 Task: Explore Airbnb accommodation in Harper, Liberia from 10th December, 2023 to 25th December, 2023 for 3 adults, 1 child. Place can be shared room with 2 bedrooms having 3 beds and 2 bathrooms. Property type can be guest house. Amenities needed are: wifi, TV, free parkinig on premises, gym, breakfast. Booking option can be shelf check-in. Look for 3 properties as per requirement.
Action: Mouse pressed left at (516, 112)
Screenshot: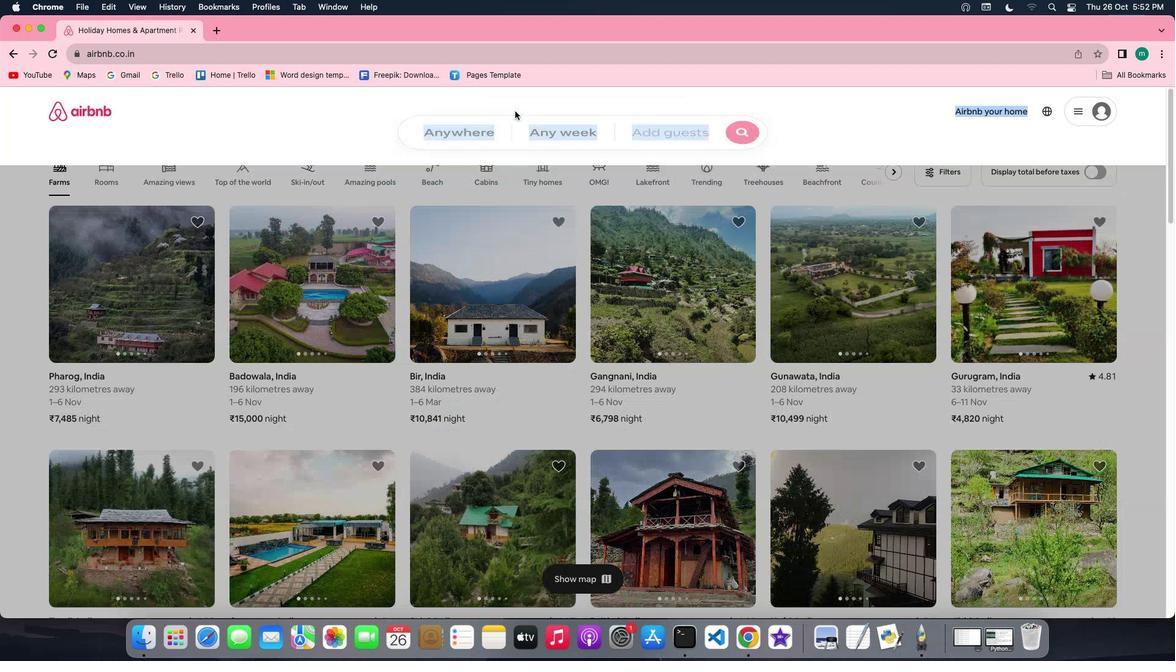 
Action: Mouse moved to (442, 162)
Screenshot: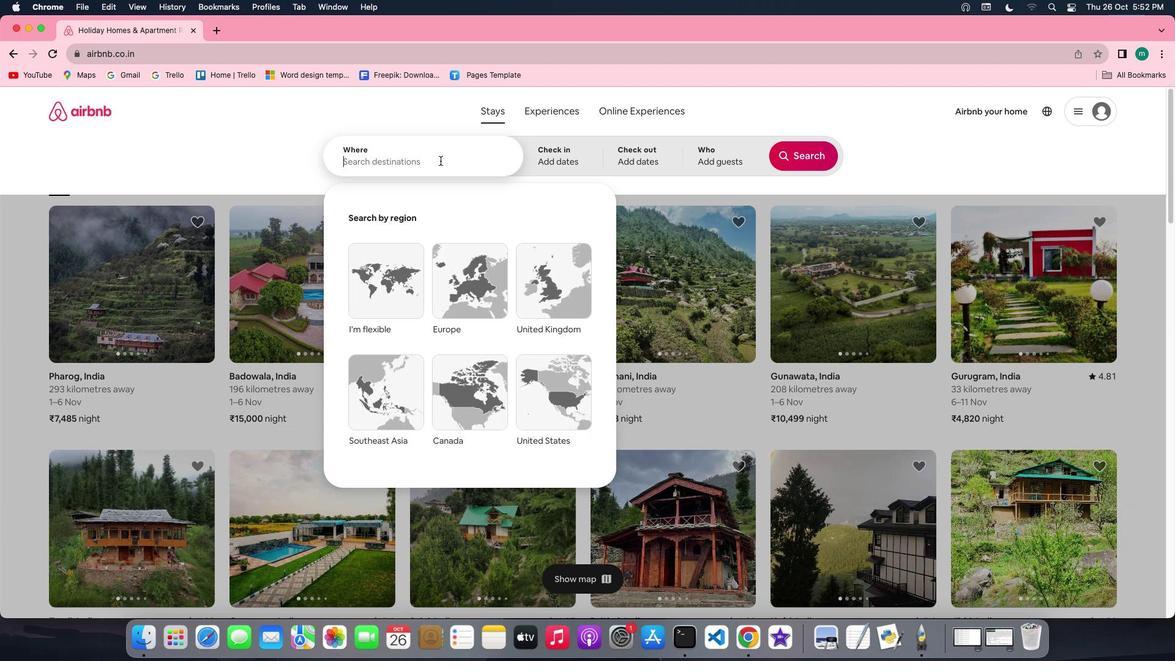 
Action: Mouse pressed left at (442, 162)
Screenshot: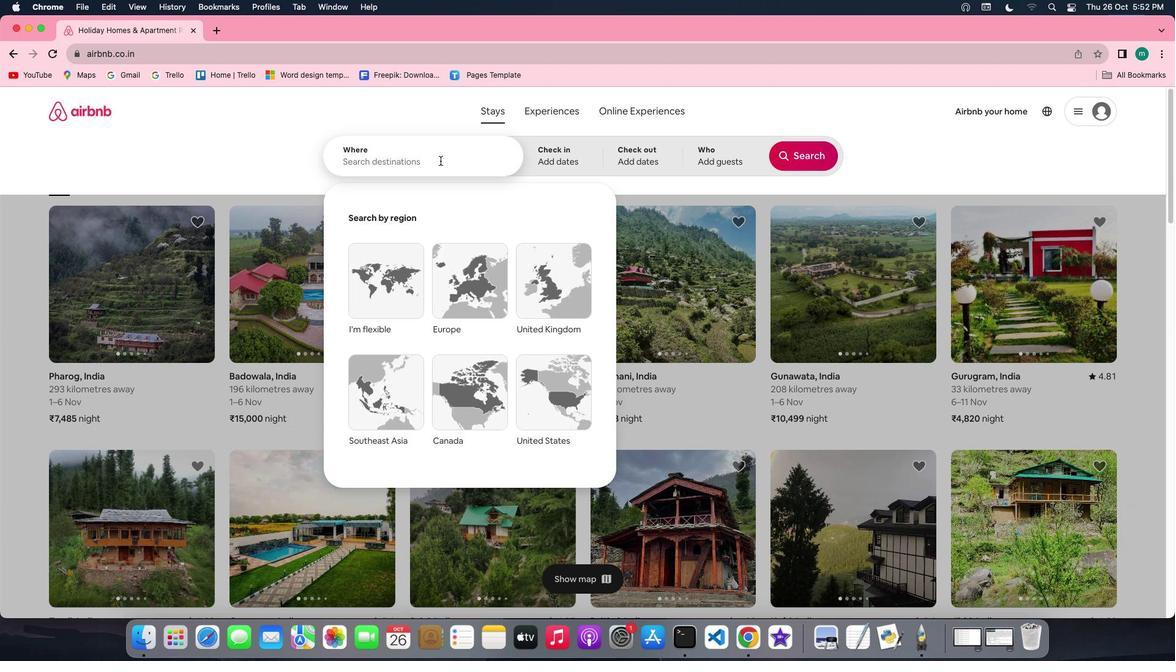 
Action: Key pressed Key.shift'H''a''r''p''e''r'','Key.spaceKey.shift'L''i''b''e''r''i''a'
Screenshot: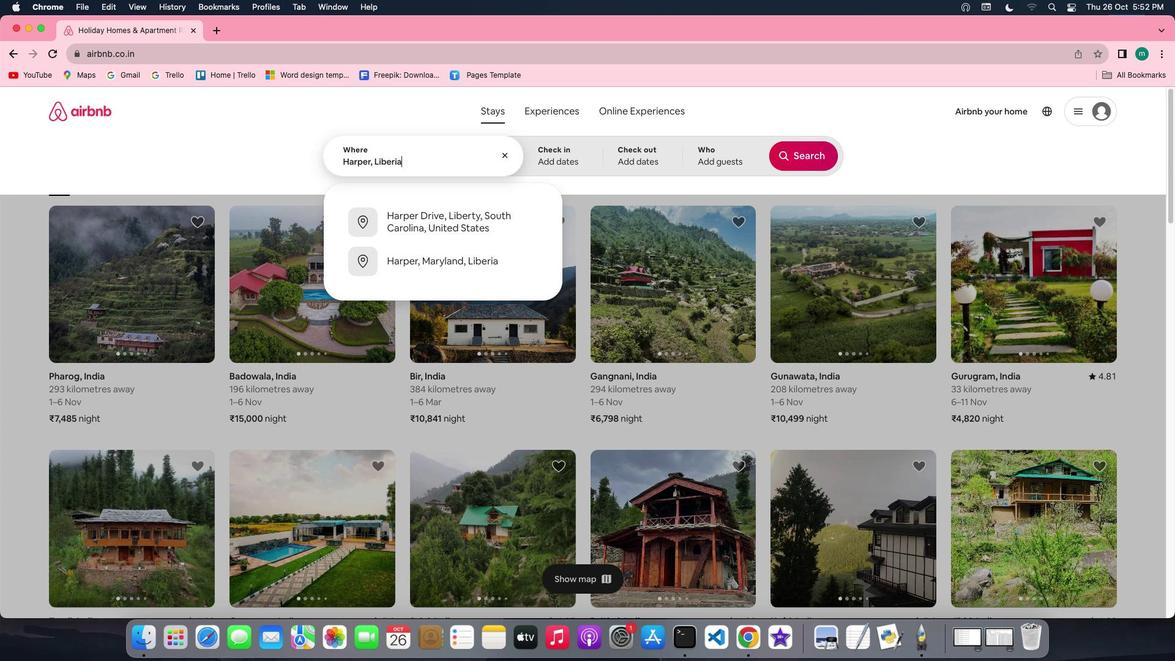 
Action: Mouse moved to (573, 144)
Screenshot: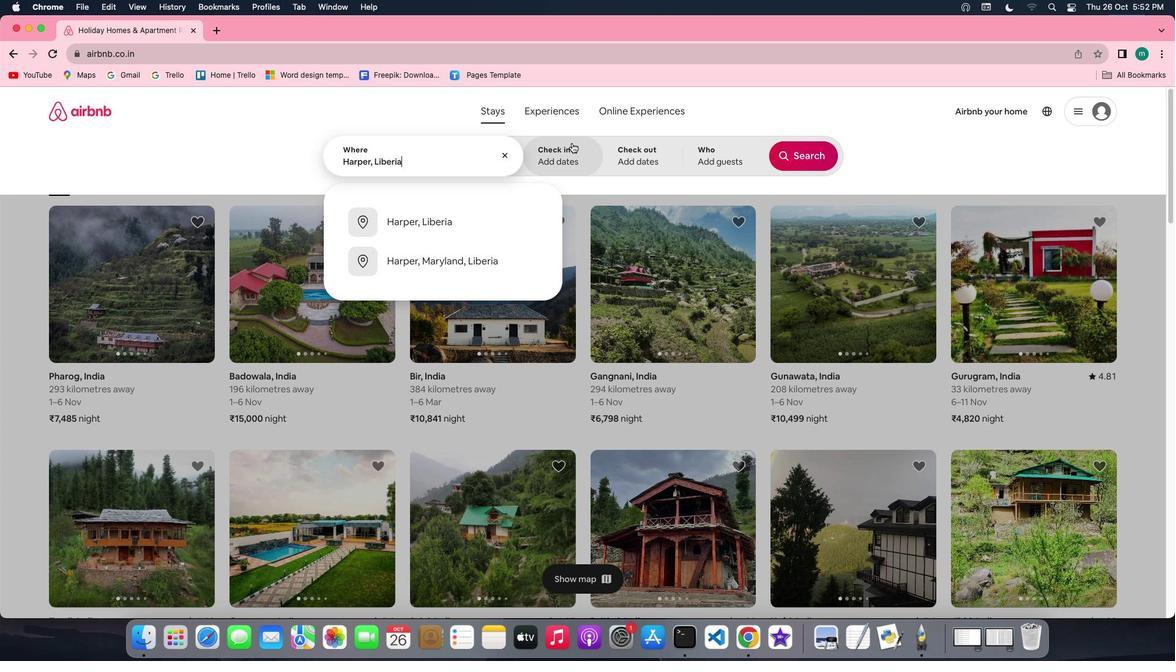 
Action: Mouse pressed left at (573, 144)
Screenshot: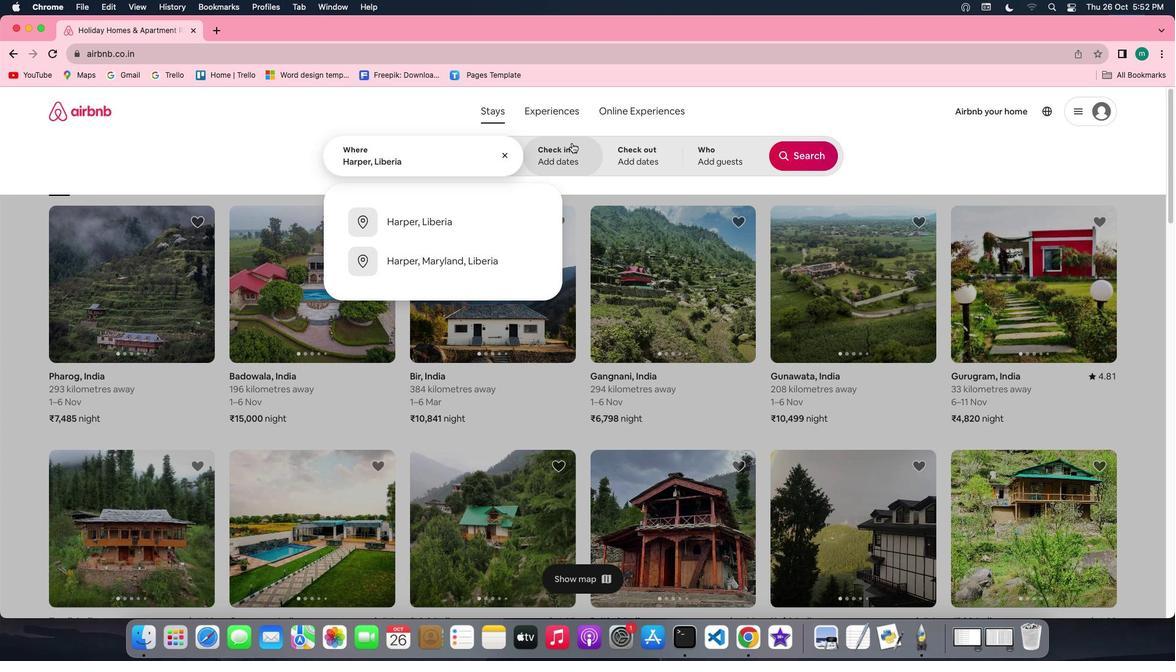 
Action: Mouse moved to (805, 258)
Screenshot: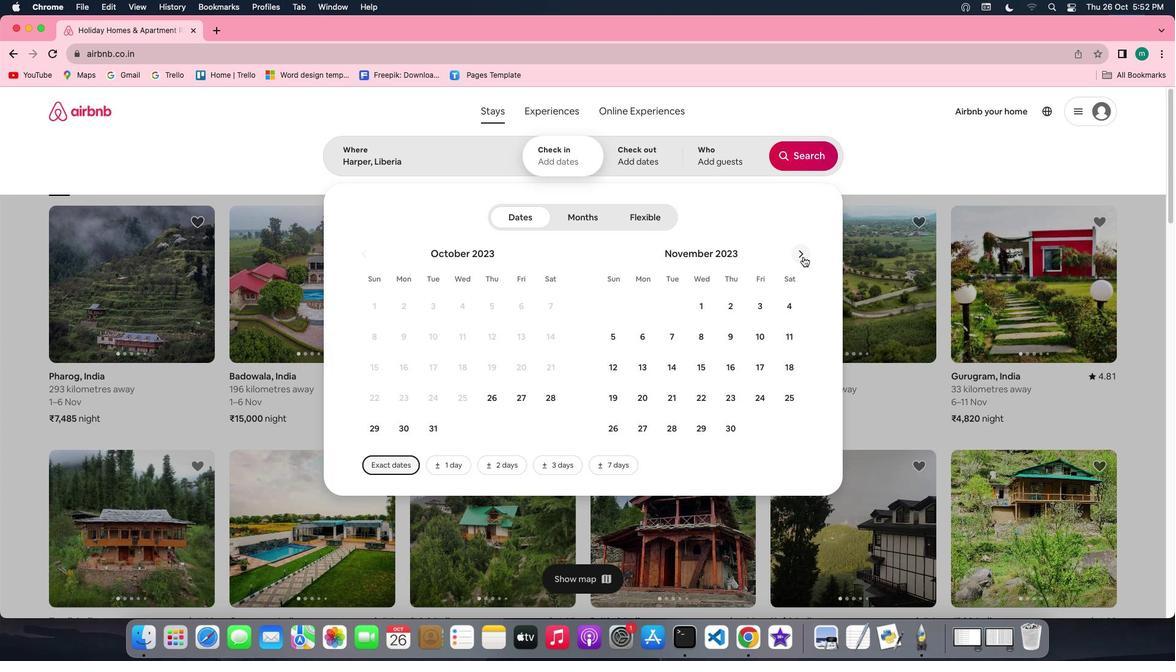 
Action: Mouse pressed left at (805, 258)
Screenshot: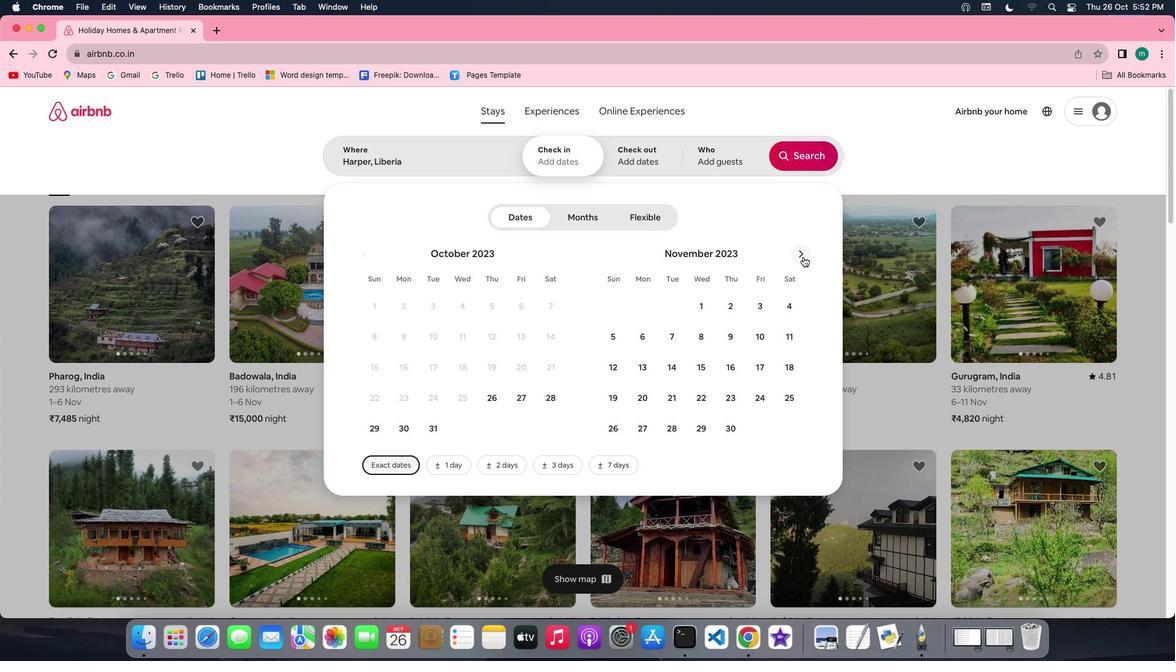 
Action: Mouse moved to (615, 366)
Screenshot: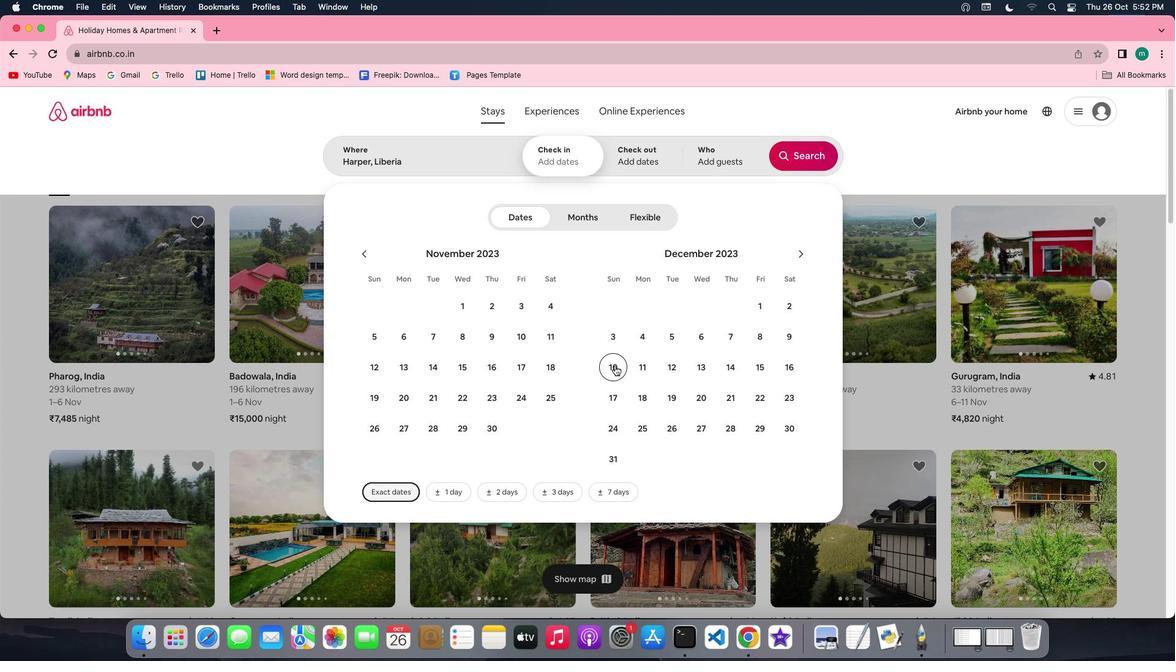 
Action: Mouse pressed left at (615, 366)
Screenshot: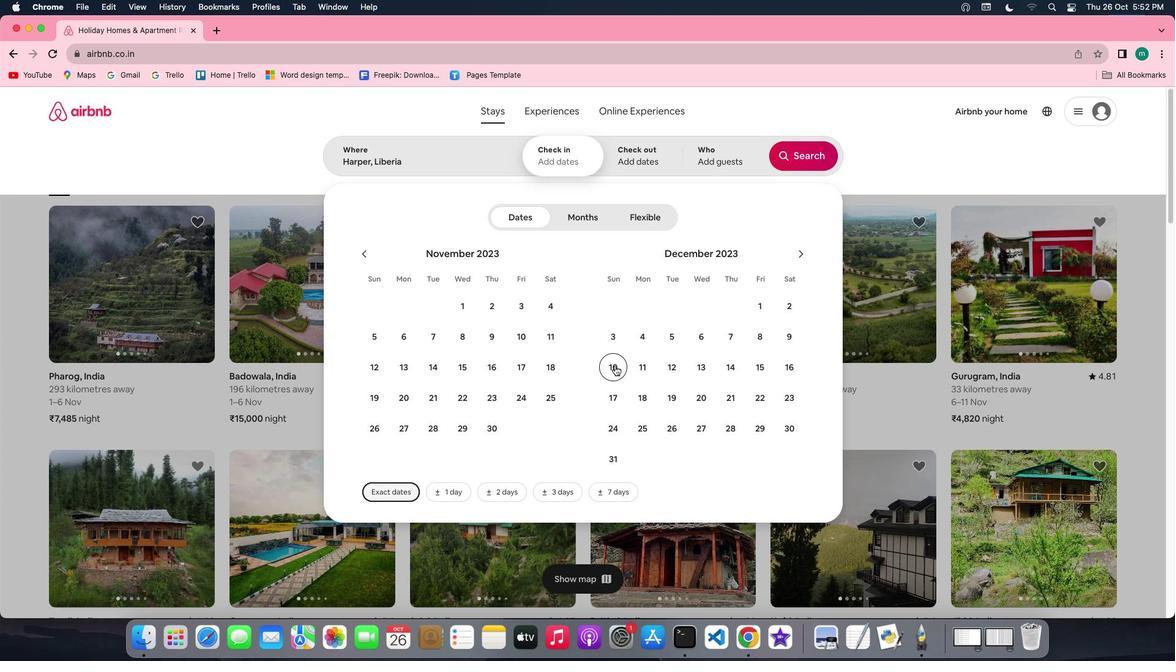 
Action: Mouse moved to (641, 431)
Screenshot: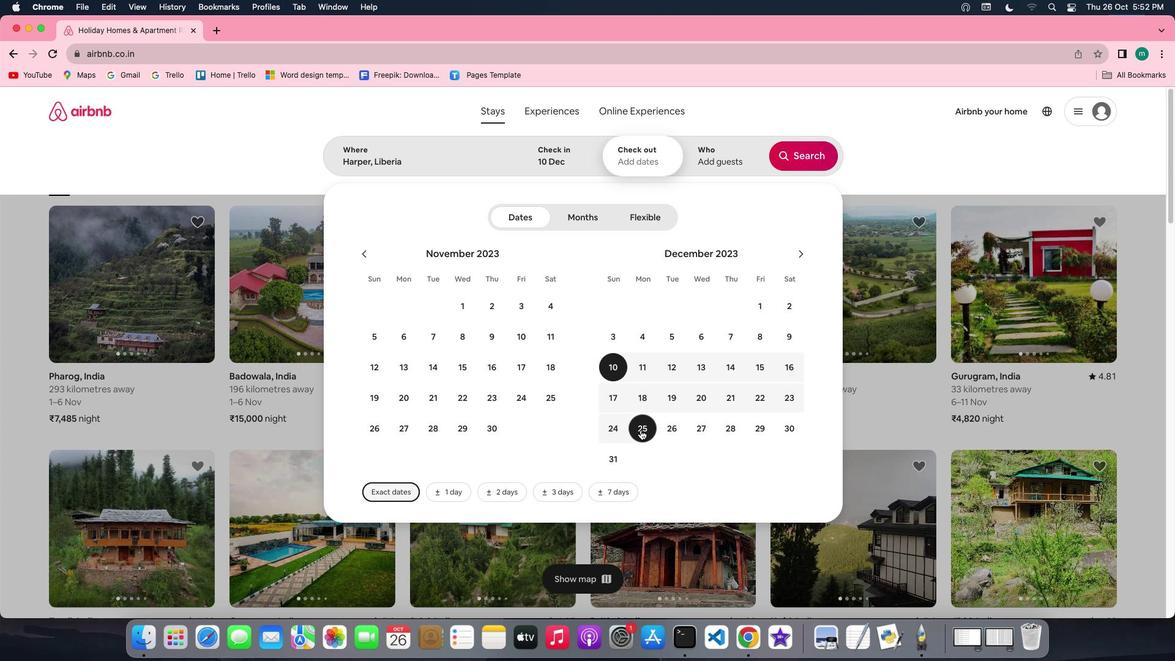 
Action: Mouse pressed left at (641, 431)
Screenshot: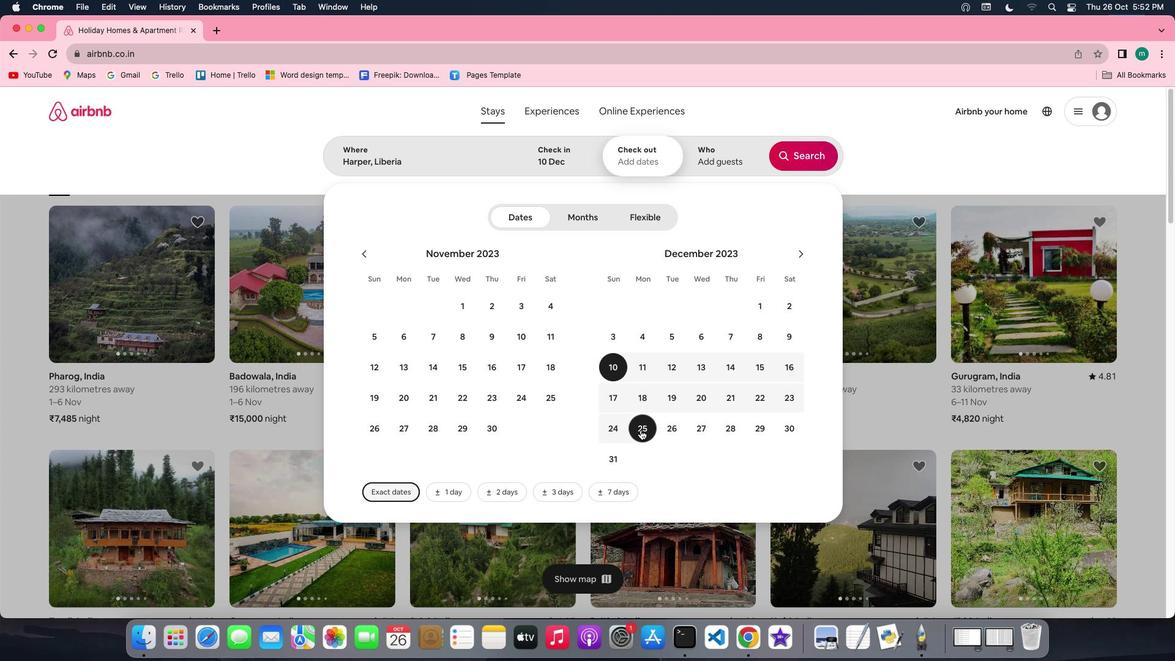 
Action: Mouse moved to (724, 154)
Screenshot: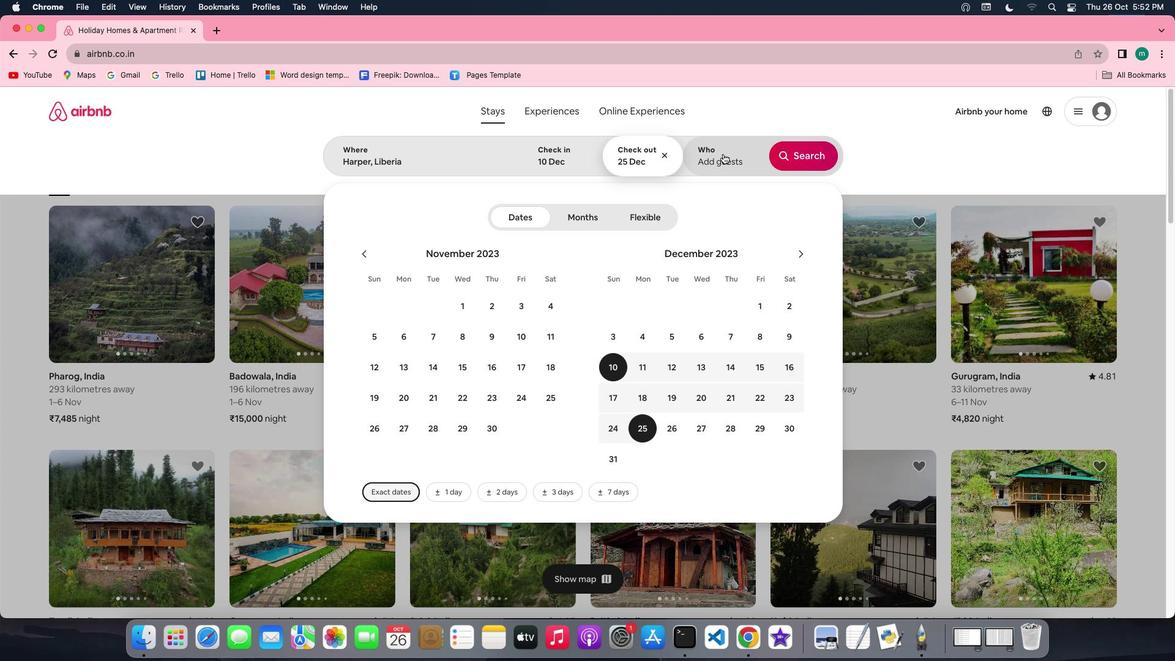 
Action: Mouse pressed left at (724, 154)
Screenshot: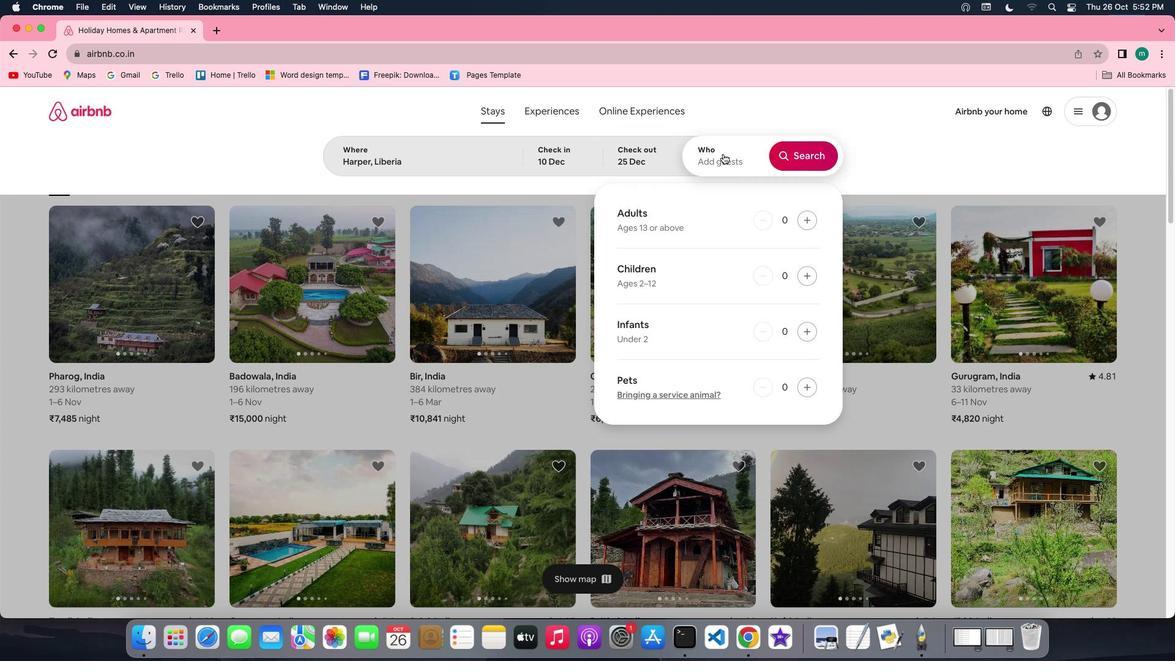 
Action: Mouse moved to (808, 224)
Screenshot: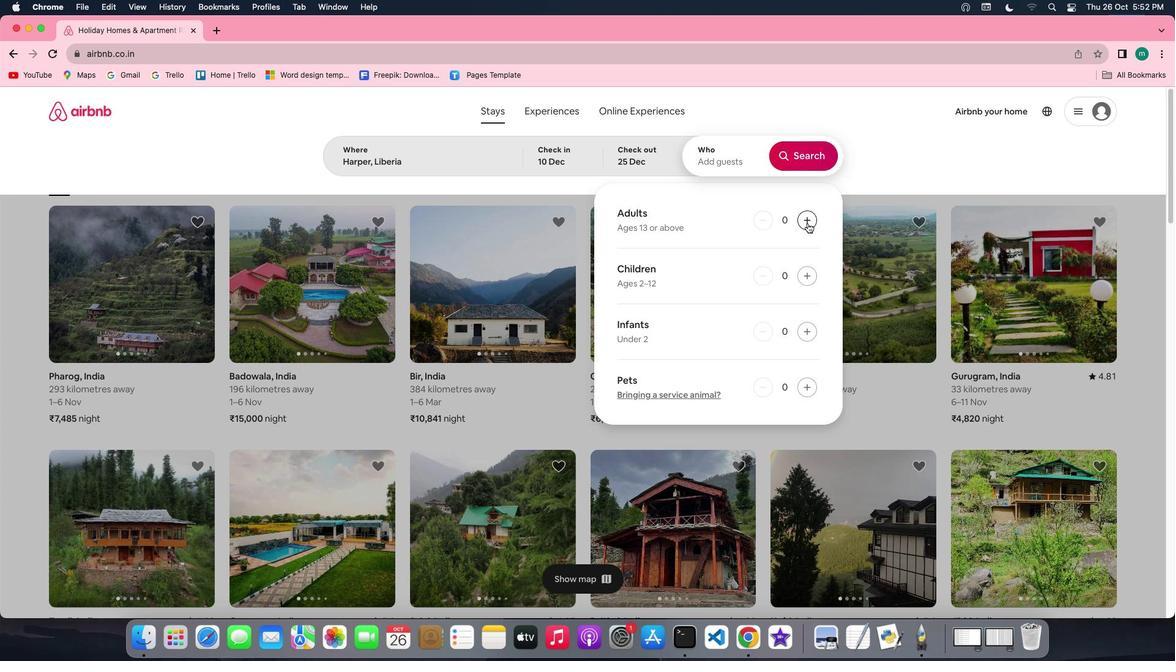 
Action: Mouse pressed left at (808, 224)
Screenshot: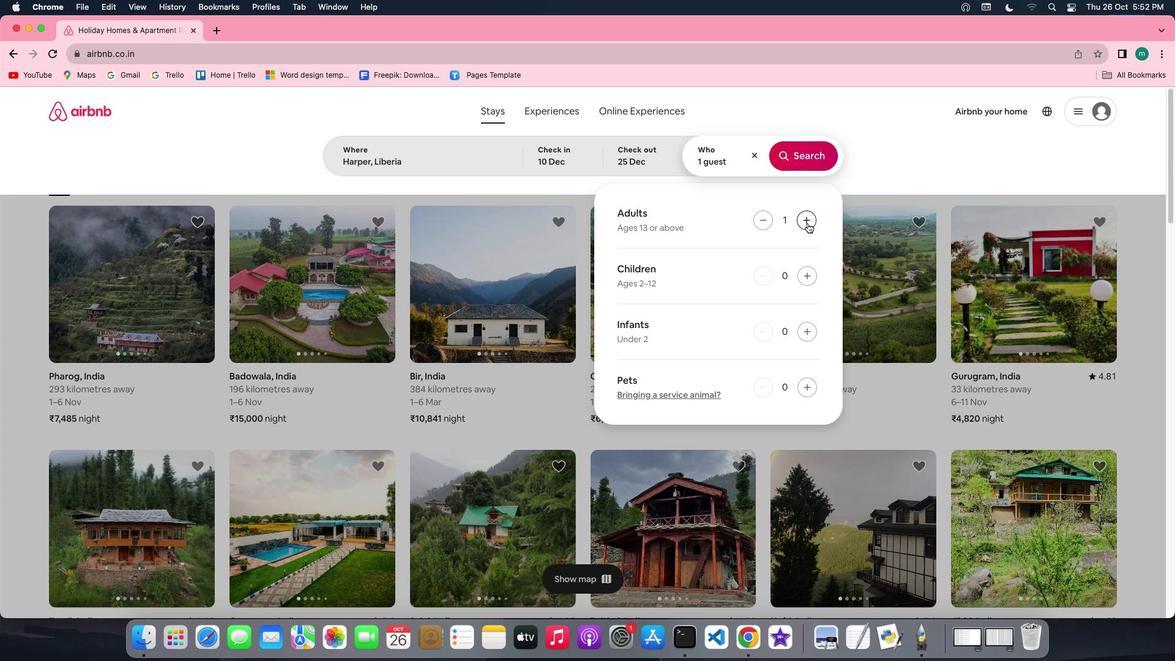 
Action: Mouse moved to (808, 224)
Screenshot: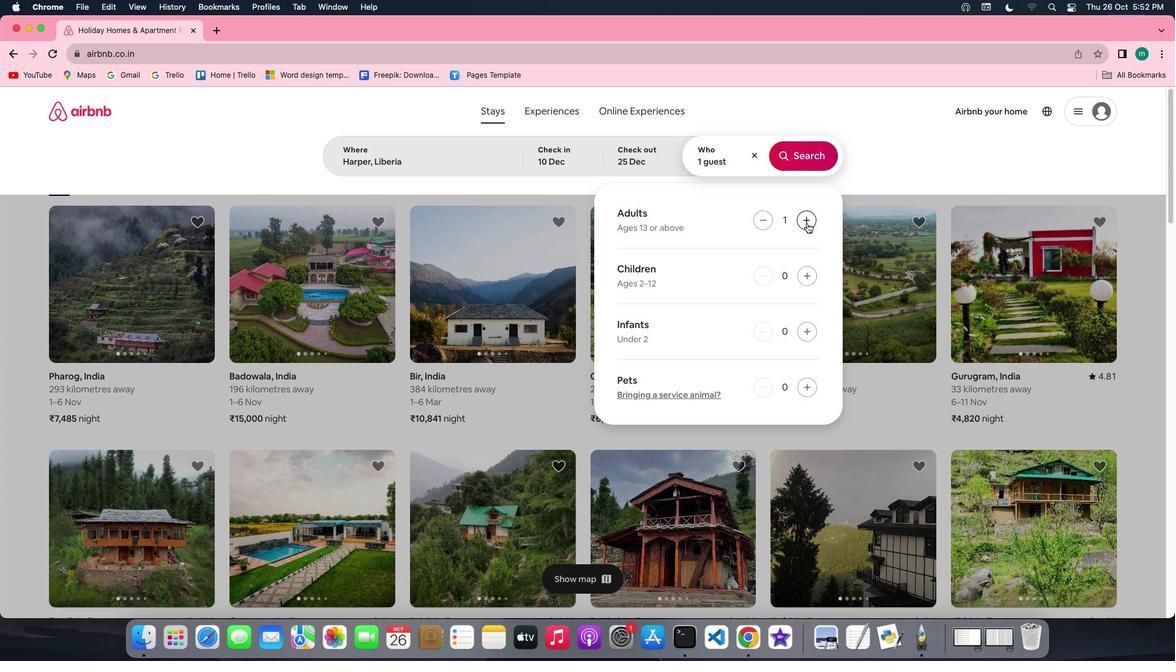 
Action: Mouse pressed left at (808, 224)
Screenshot: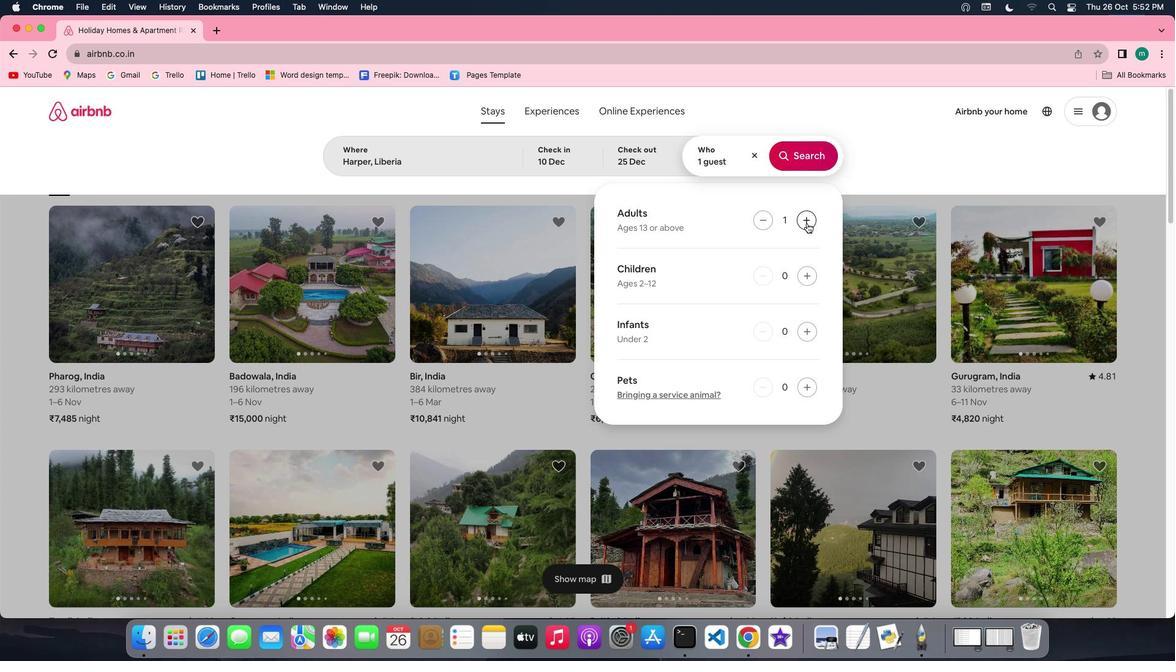 
Action: Mouse pressed left at (808, 224)
Screenshot: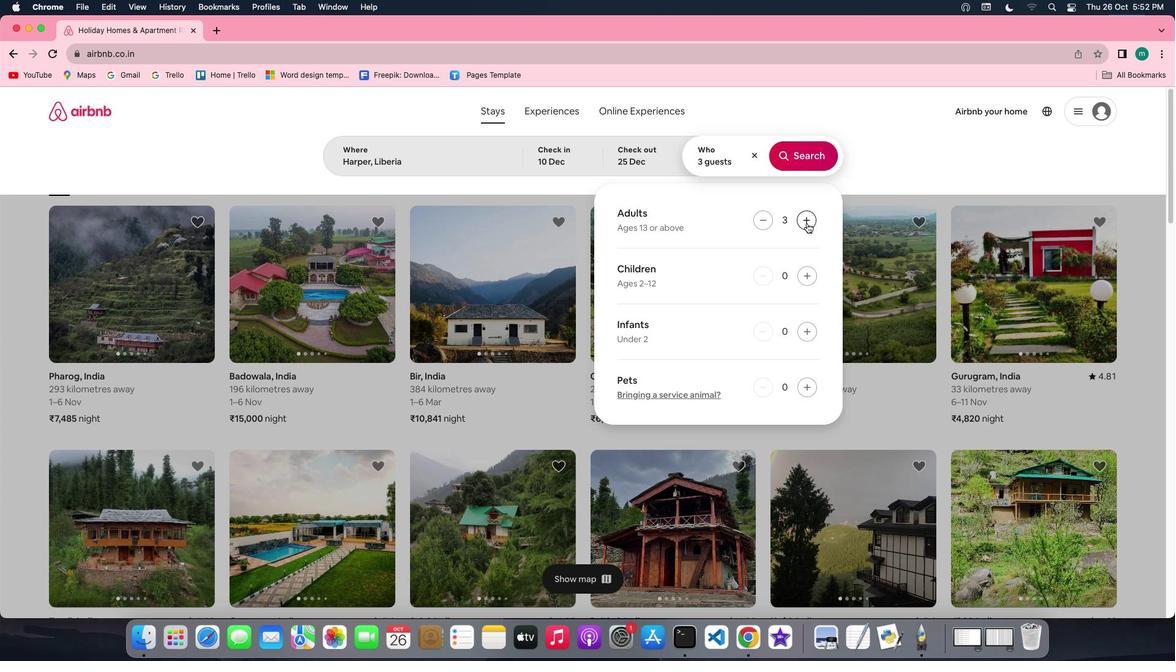 
Action: Mouse moved to (806, 277)
Screenshot: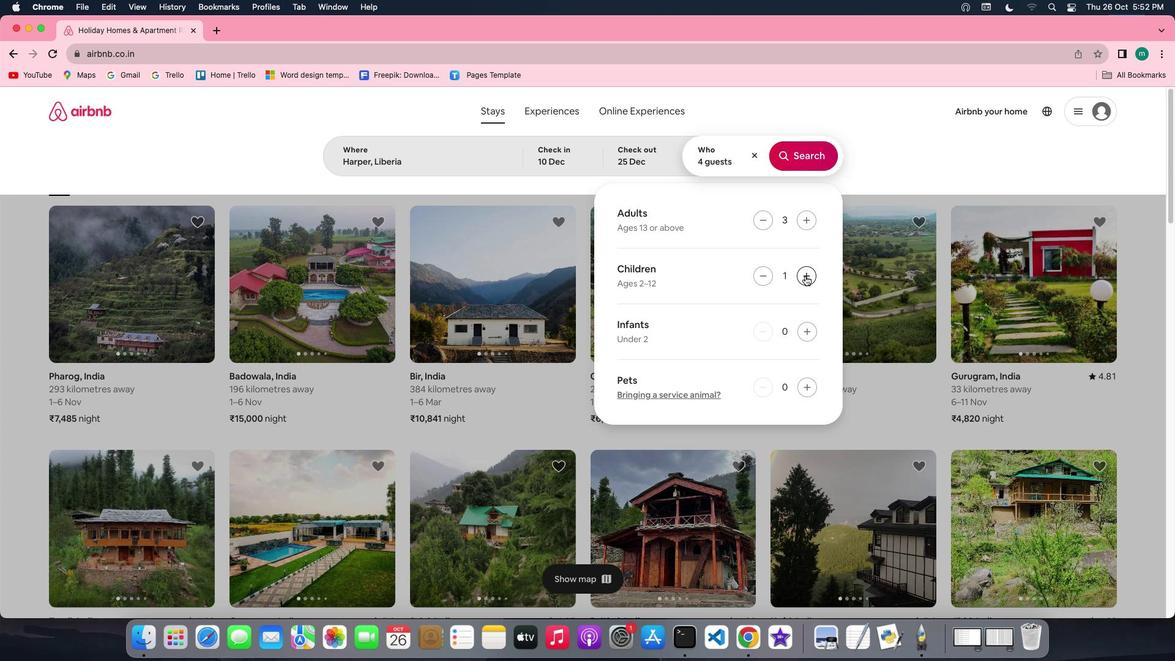 
Action: Mouse pressed left at (806, 277)
Screenshot: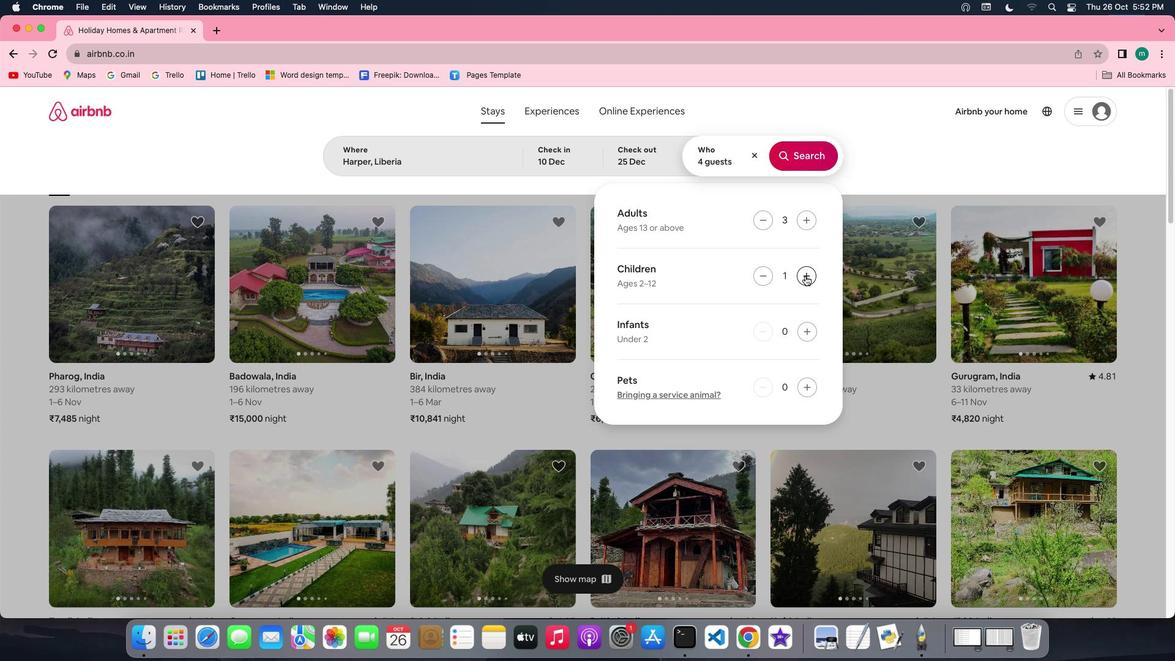 
Action: Mouse moved to (816, 162)
Screenshot: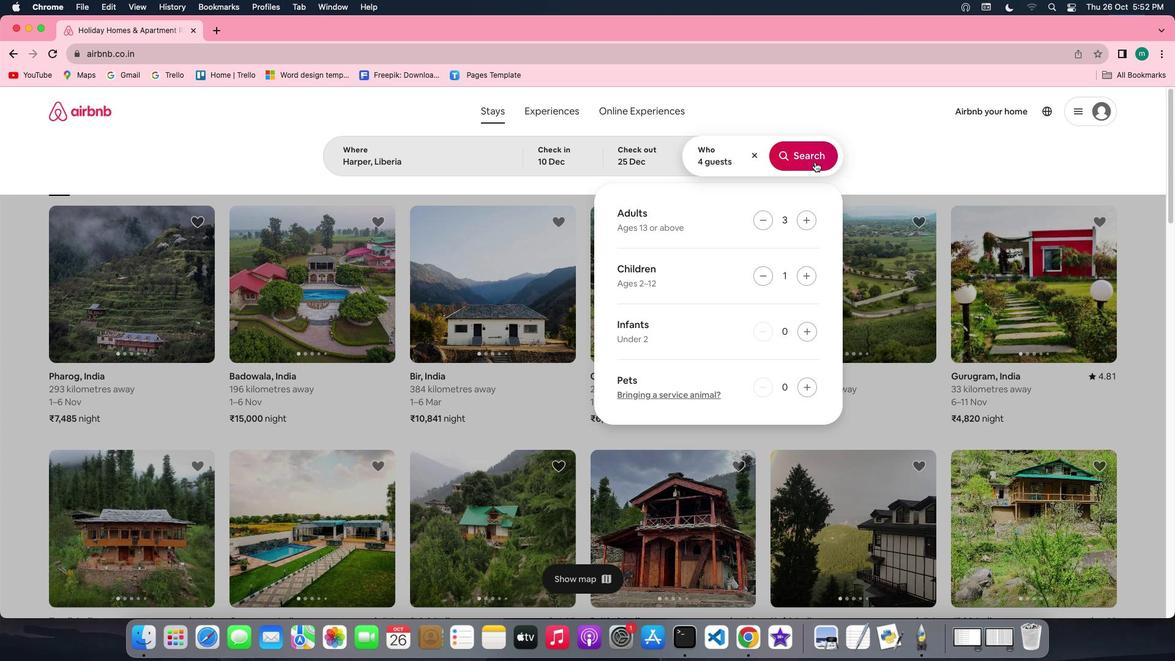 
Action: Mouse pressed left at (816, 162)
Screenshot: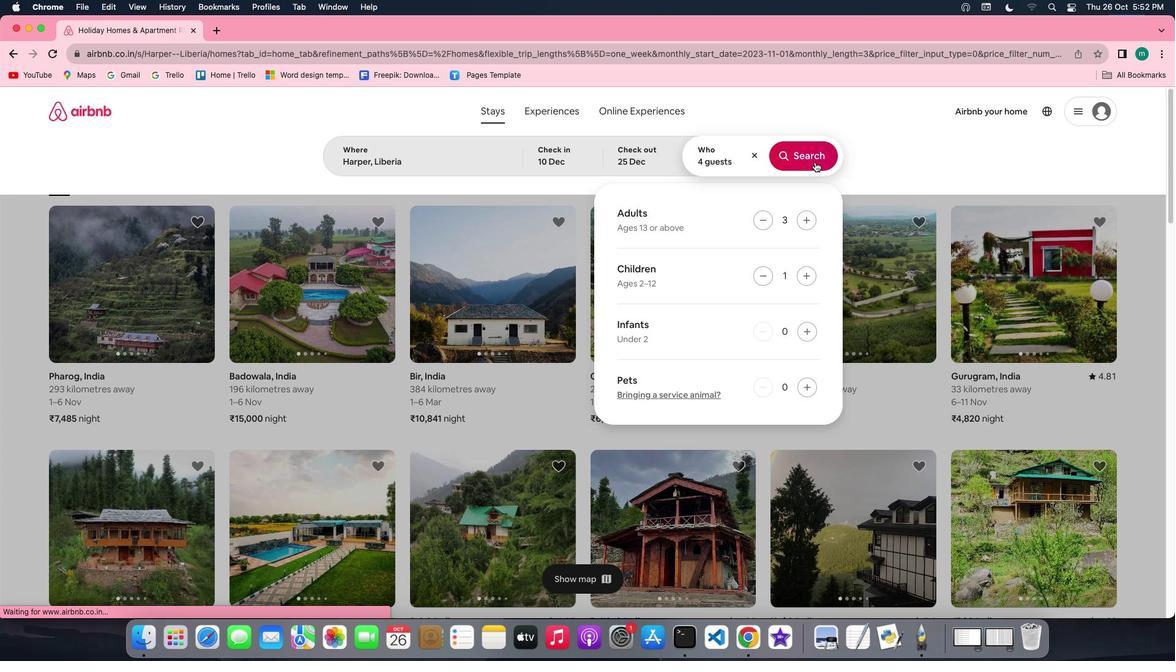 
Action: Mouse moved to (977, 152)
Screenshot: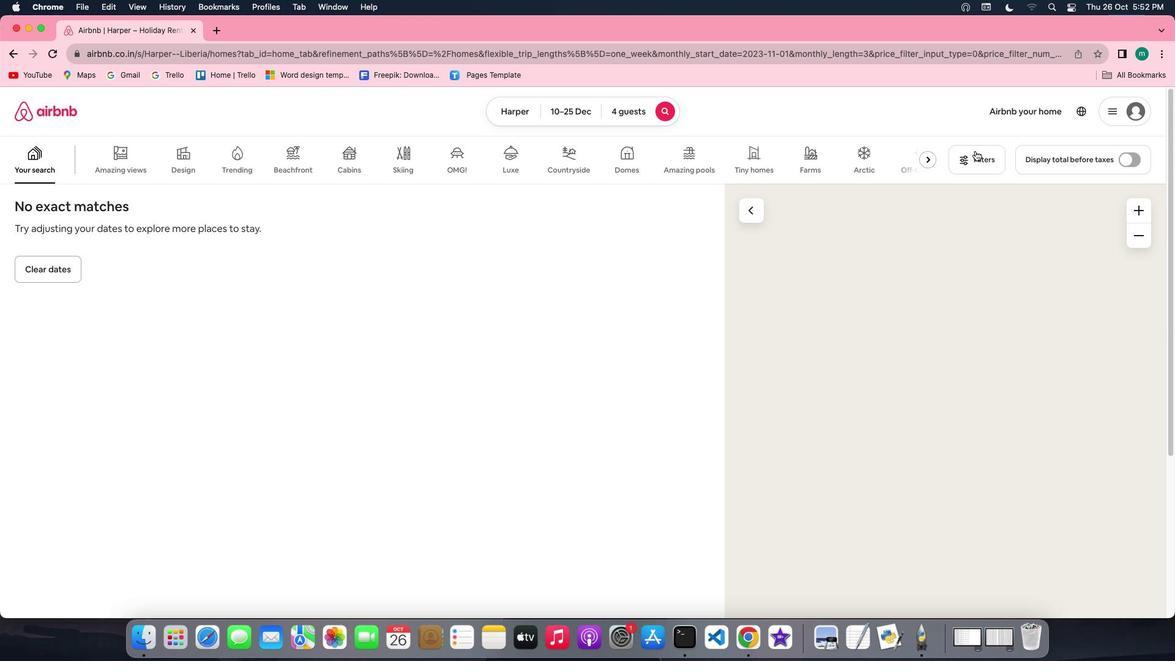 
Action: Mouse pressed left at (977, 152)
Screenshot: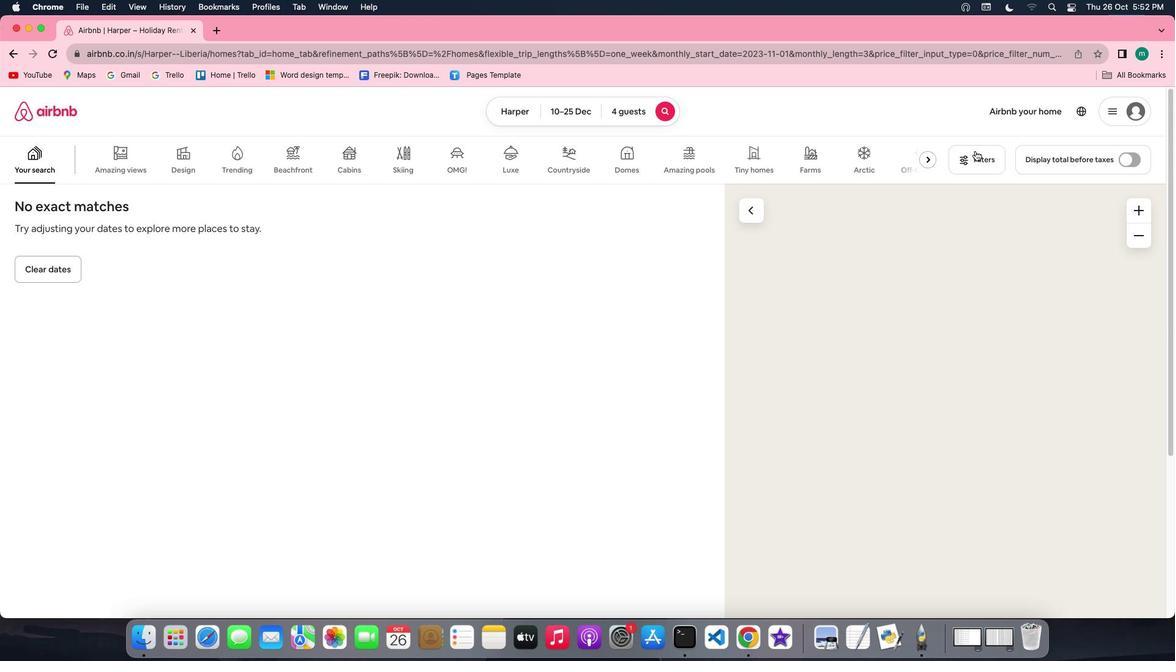 
Action: Mouse moved to (613, 328)
Screenshot: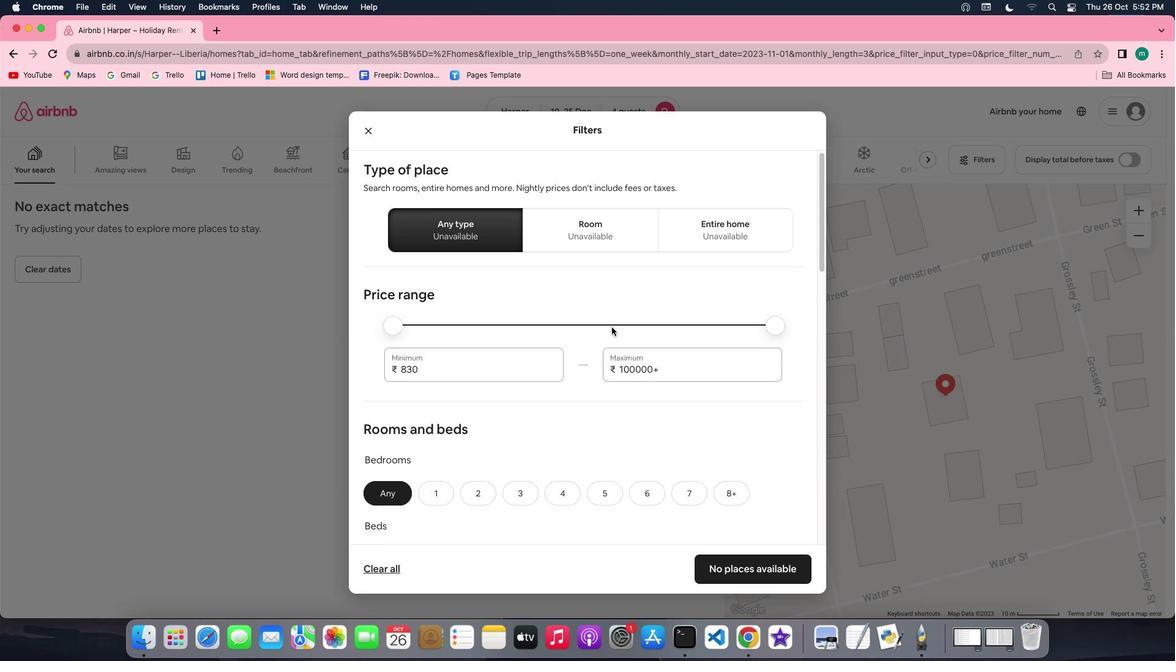 
Action: Mouse scrolled (613, 328) with delta (1, 0)
Screenshot: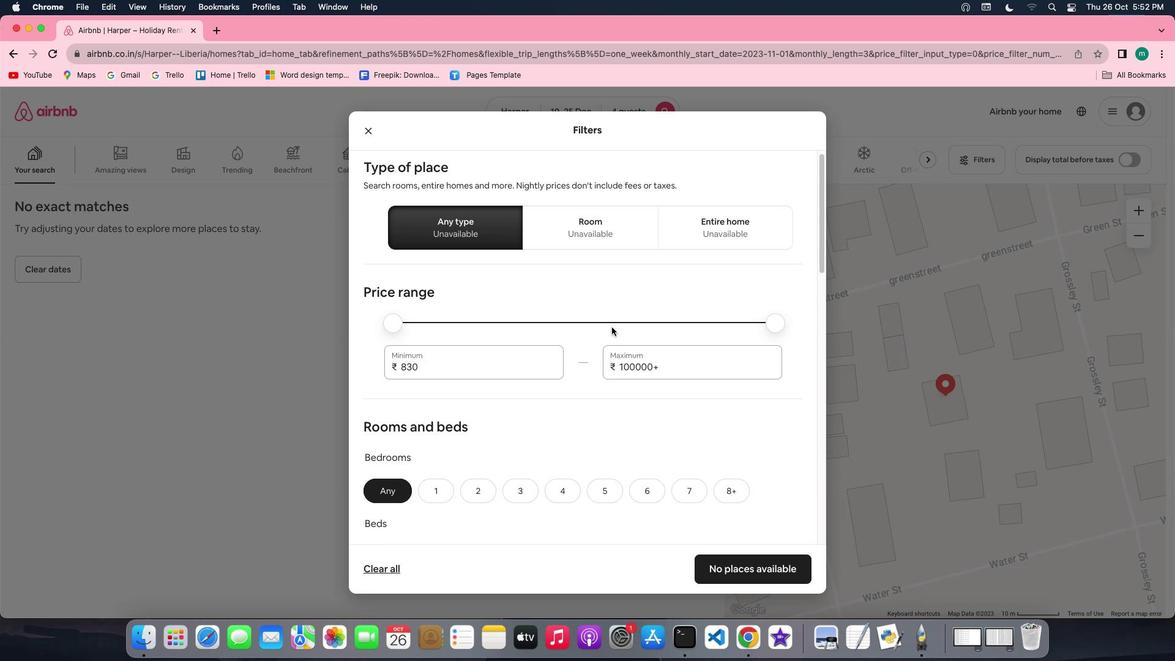 
Action: Mouse scrolled (613, 328) with delta (1, 0)
Screenshot: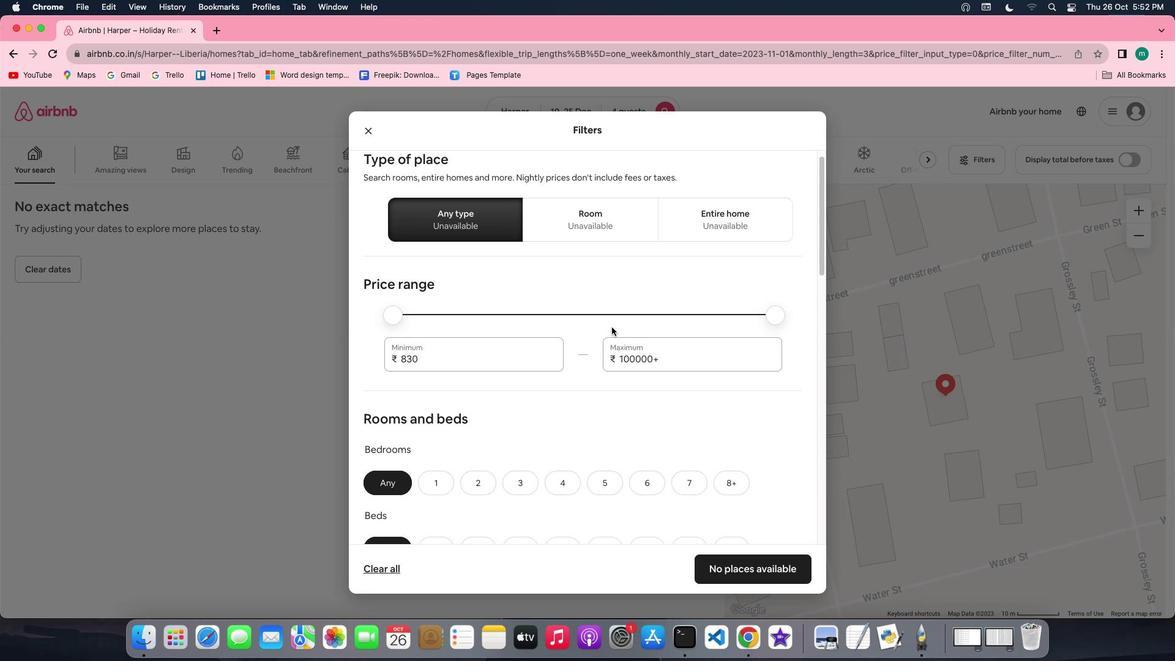 
Action: Mouse scrolled (613, 328) with delta (1, 0)
Screenshot: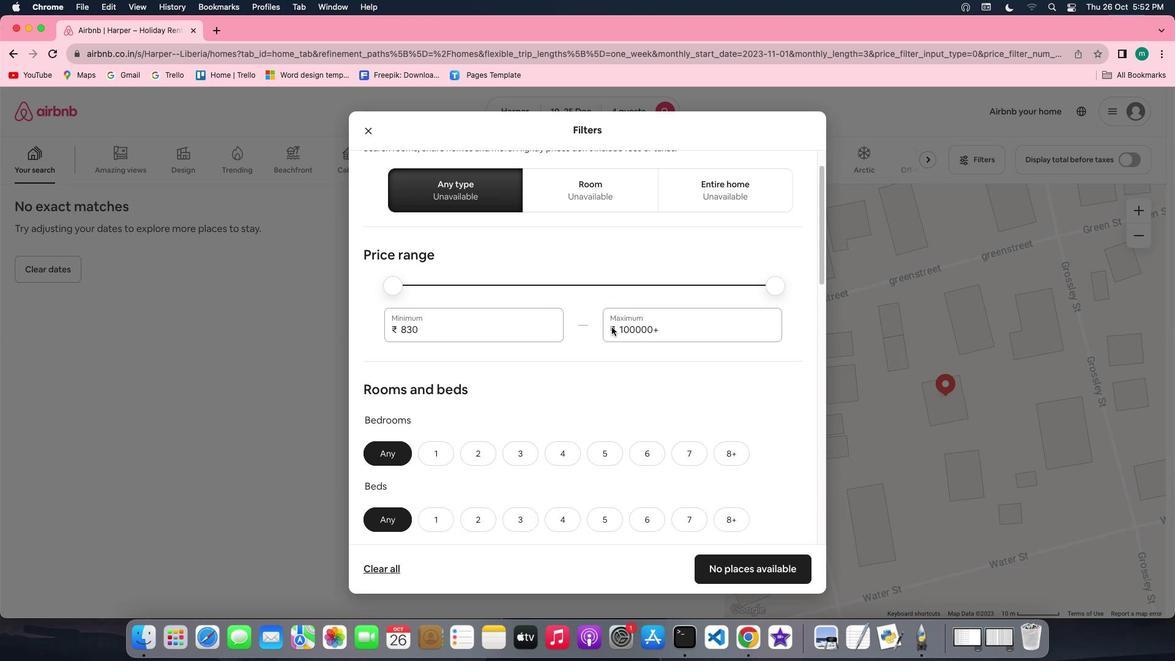 
Action: Mouse scrolled (613, 328) with delta (1, 0)
Screenshot: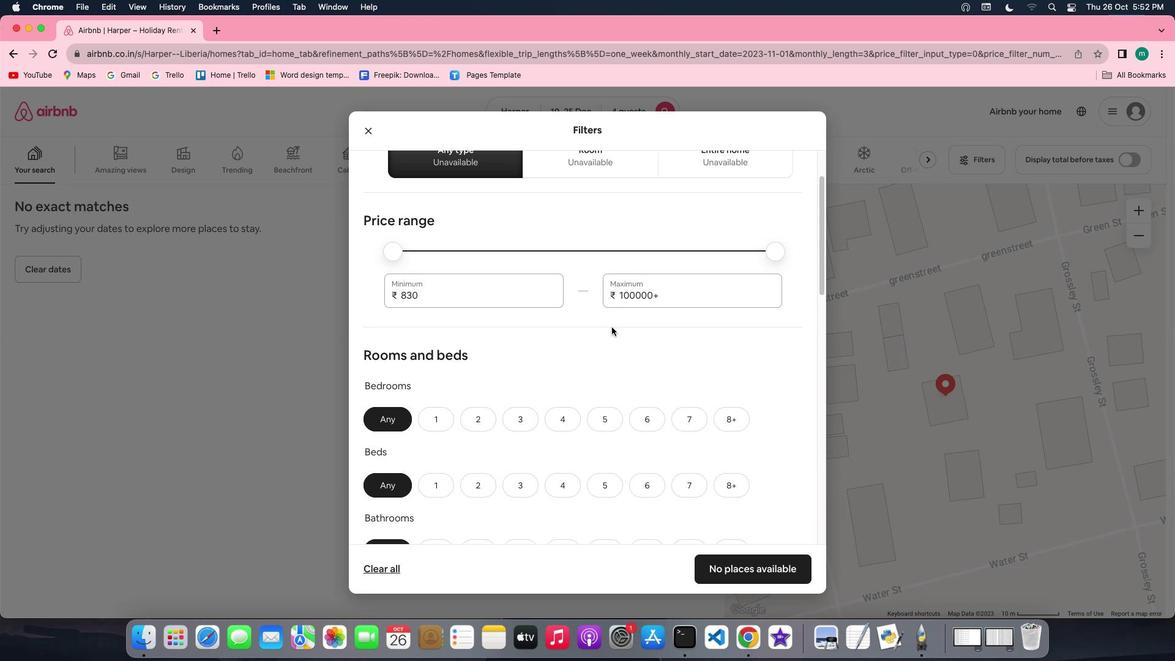 
Action: Mouse scrolled (613, 328) with delta (1, 0)
Screenshot: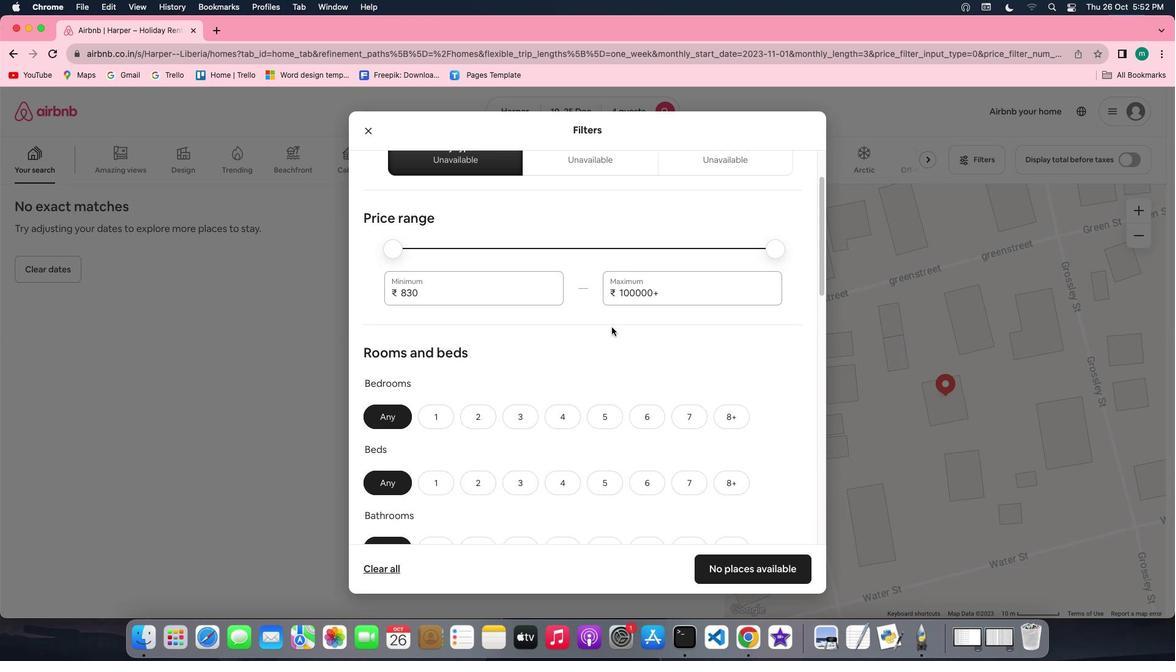 
Action: Mouse scrolled (613, 328) with delta (1, 0)
Screenshot: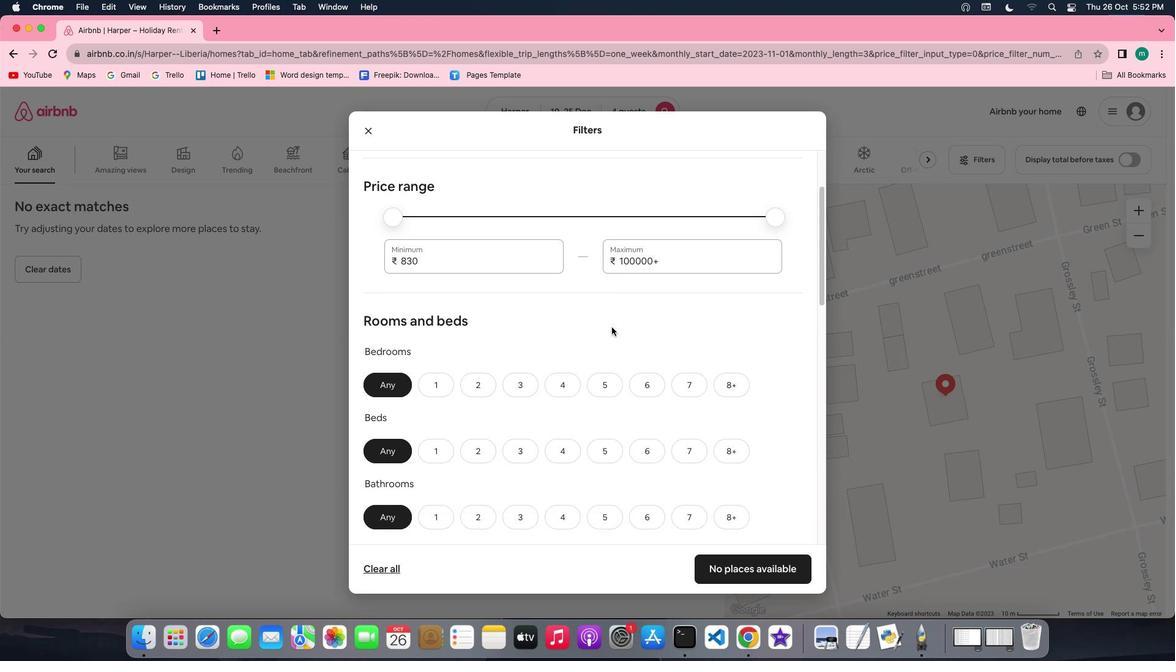
Action: Mouse scrolled (613, 328) with delta (1, 0)
Screenshot: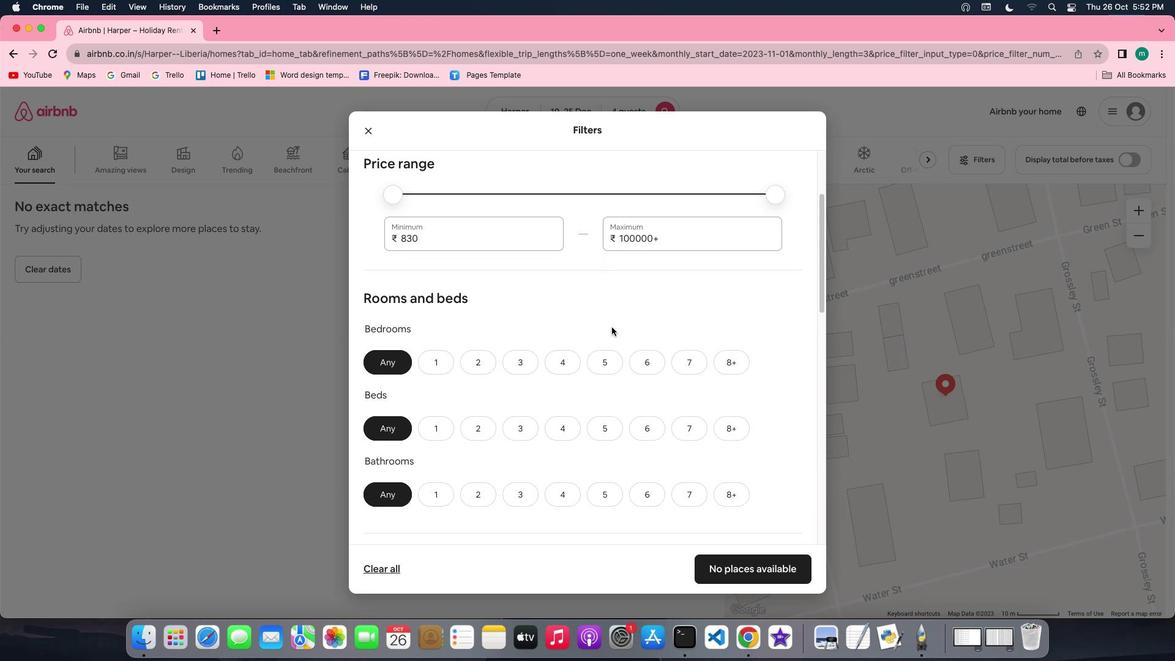 
Action: Mouse scrolled (613, 328) with delta (1, 0)
Screenshot: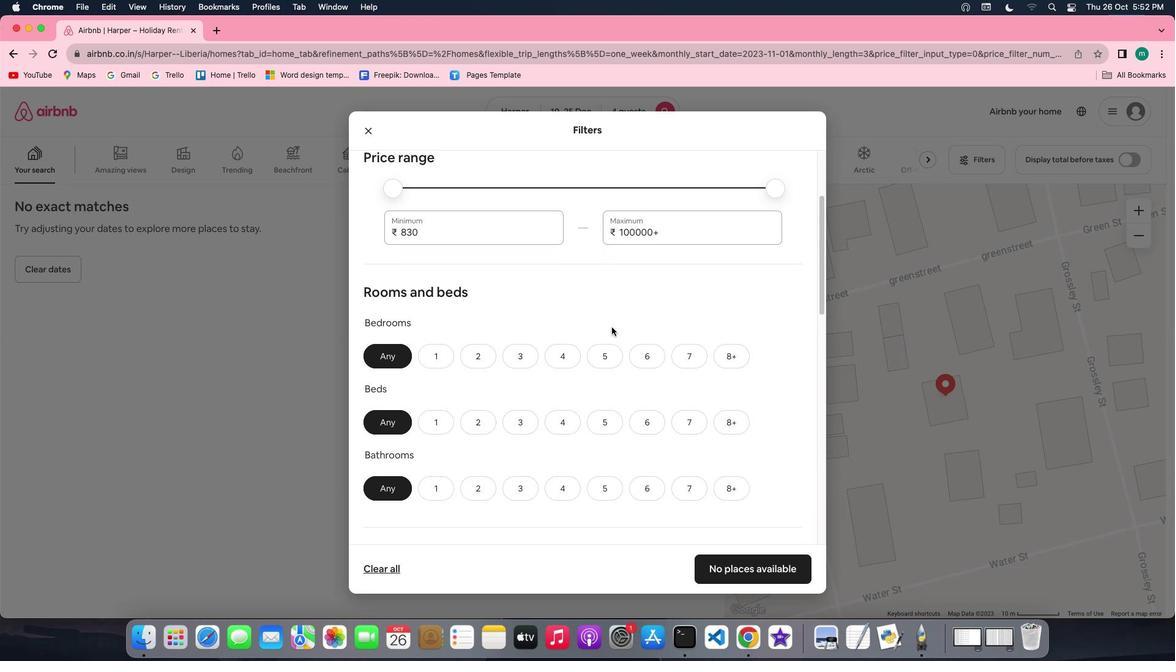 
Action: Mouse scrolled (613, 328) with delta (1, 0)
Screenshot: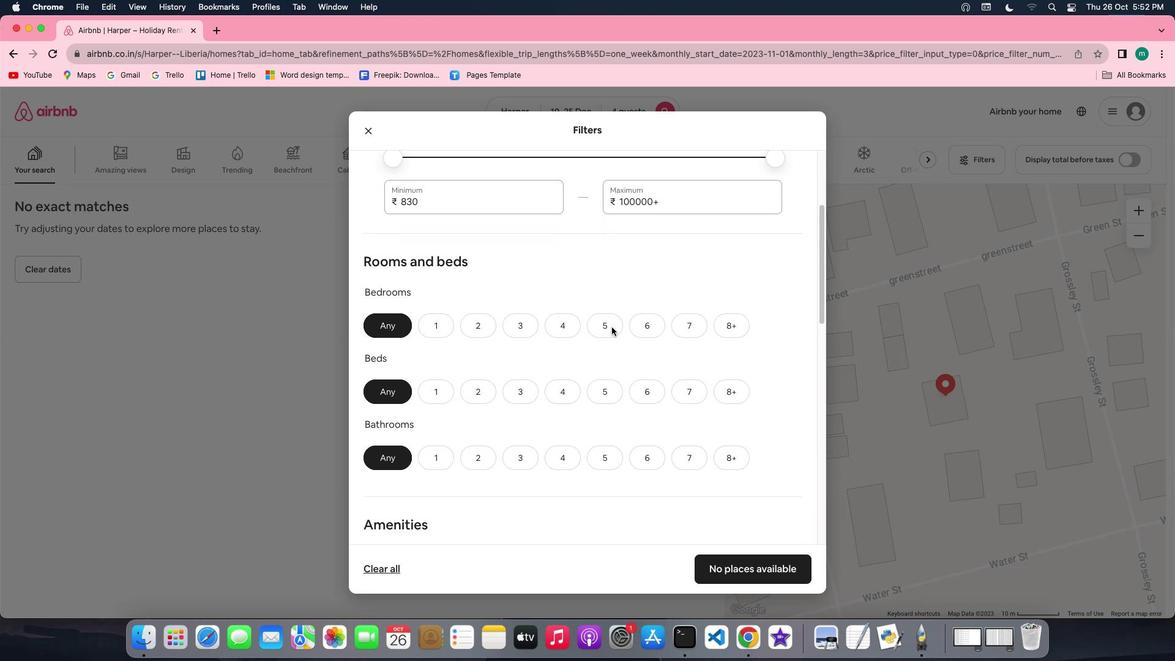 
Action: Mouse scrolled (613, 328) with delta (1, 0)
Screenshot: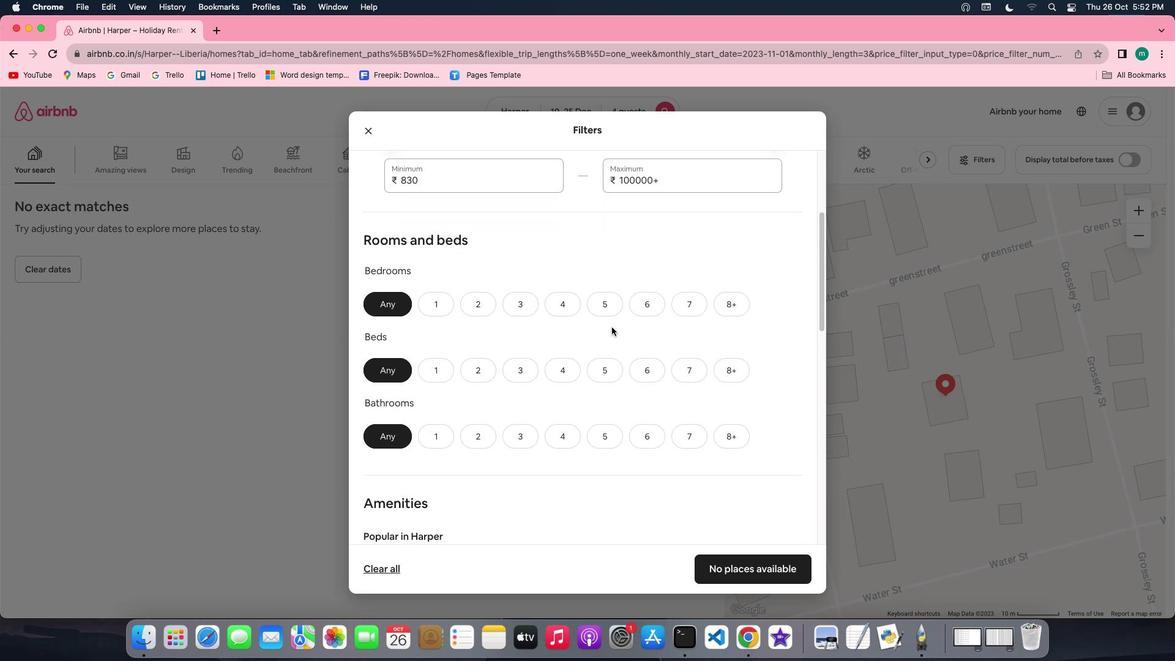 
Action: Mouse scrolled (613, 328) with delta (1, 0)
Screenshot: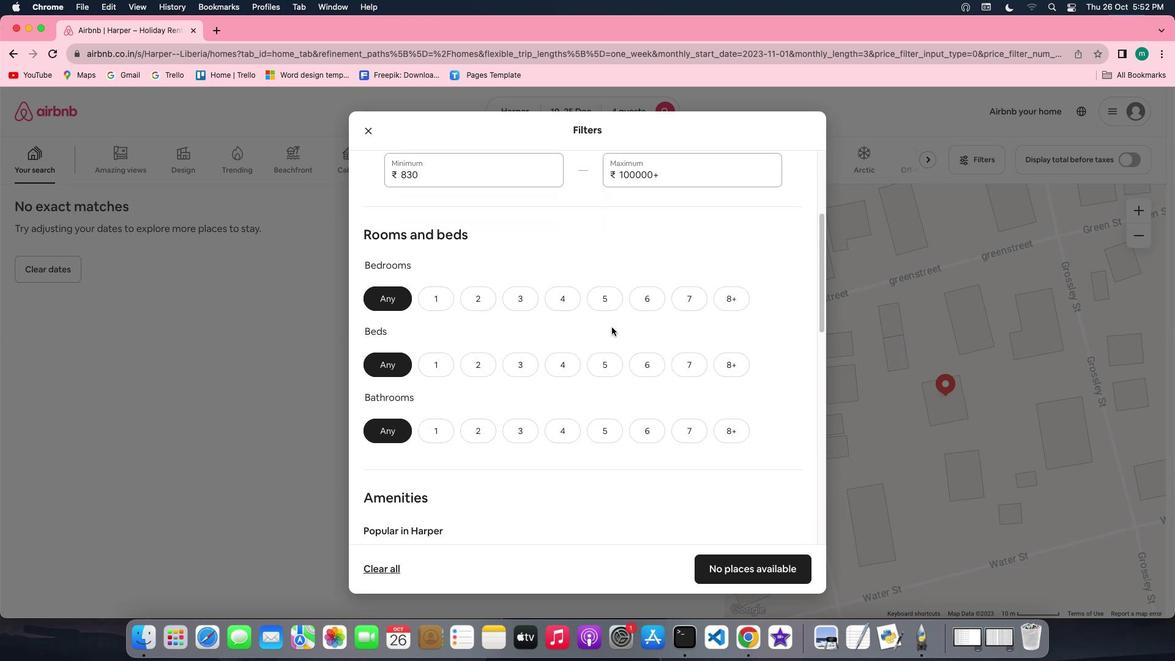 
Action: Mouse scrolled (613, 328) with delta (1, 0)
Screenshot: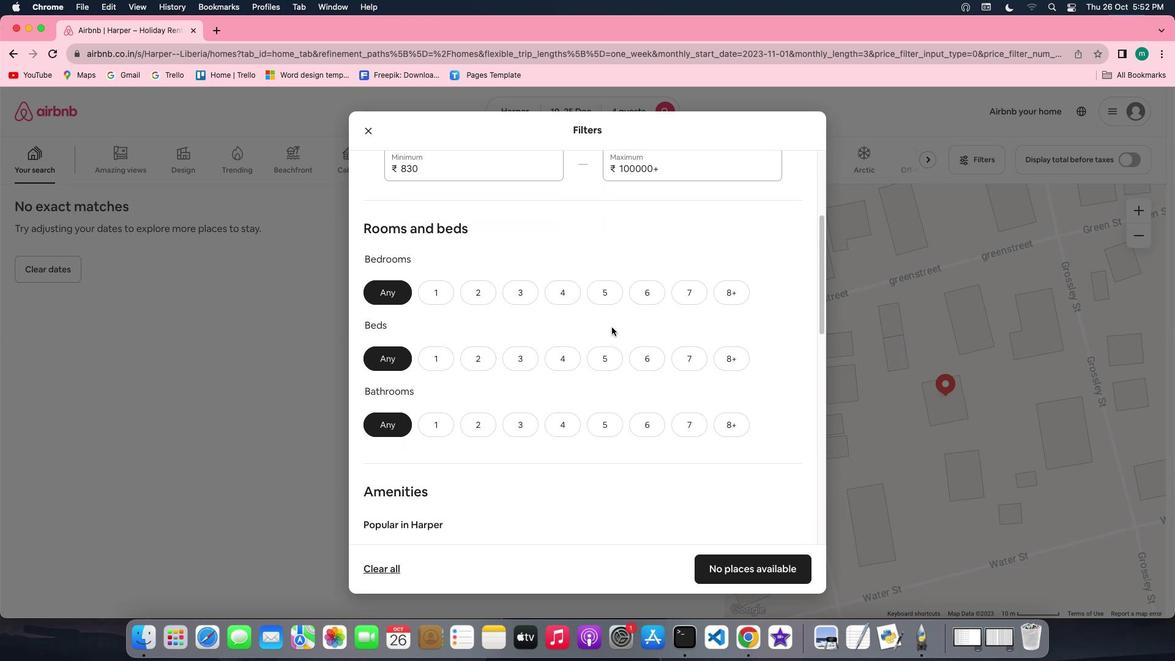 
Action: Mouse scrolled (613, 328) with delta (1, 0)
Screenshot: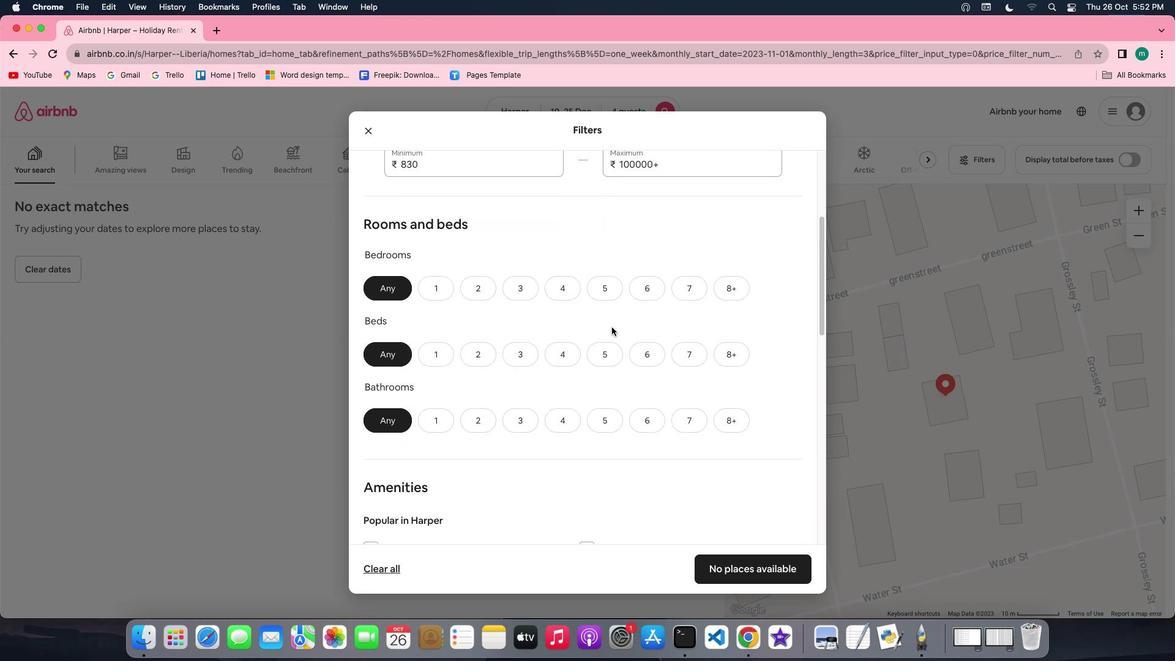 
Action: Mouse scrolled (613, 328) with delta (1, 0)
Screenshot: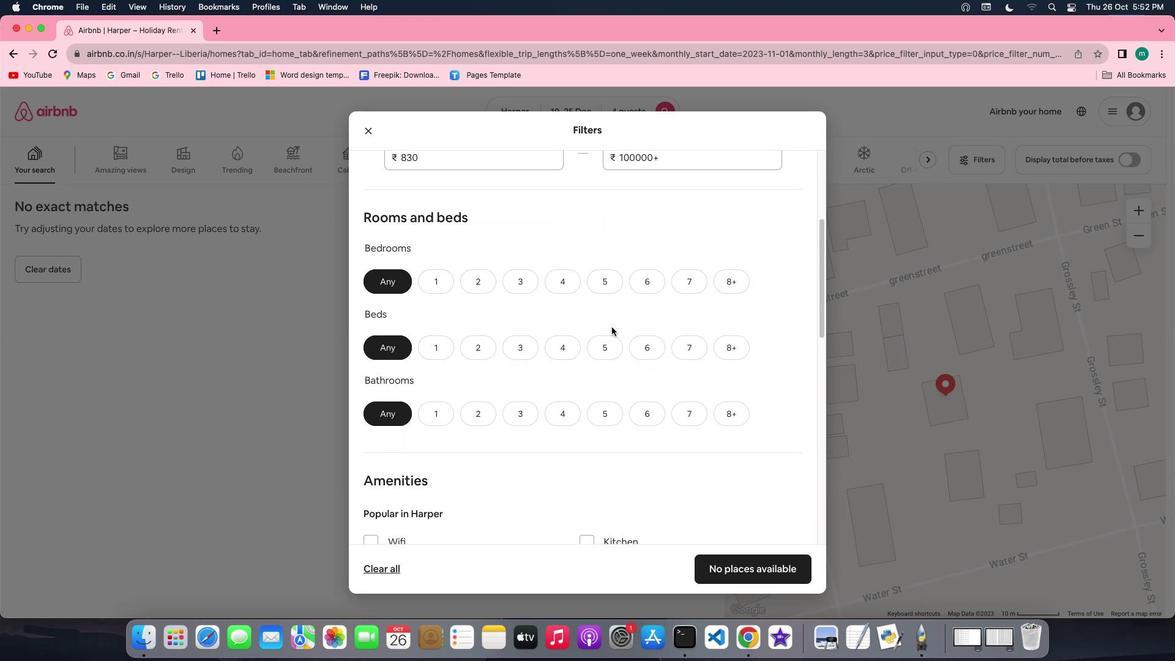 
Action: Mouse scrolled (613, 328) with delta (1, 0)
Screenshot: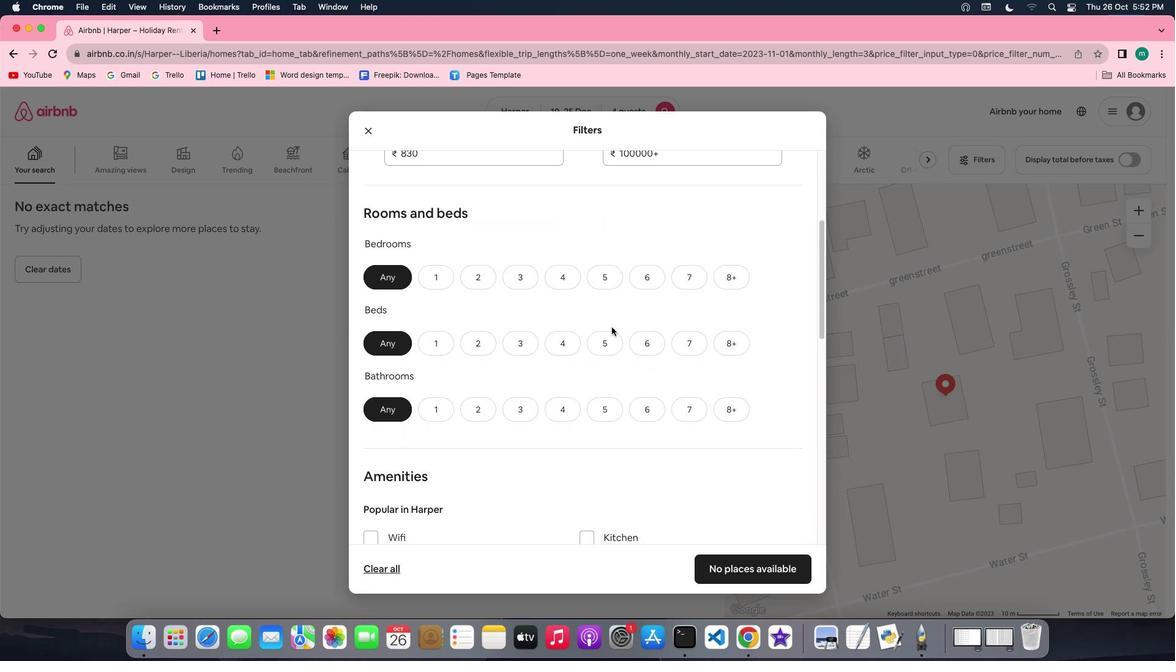 
Action: Mouse scrolled (613, 328) with delta (1, 0)
Screenshot: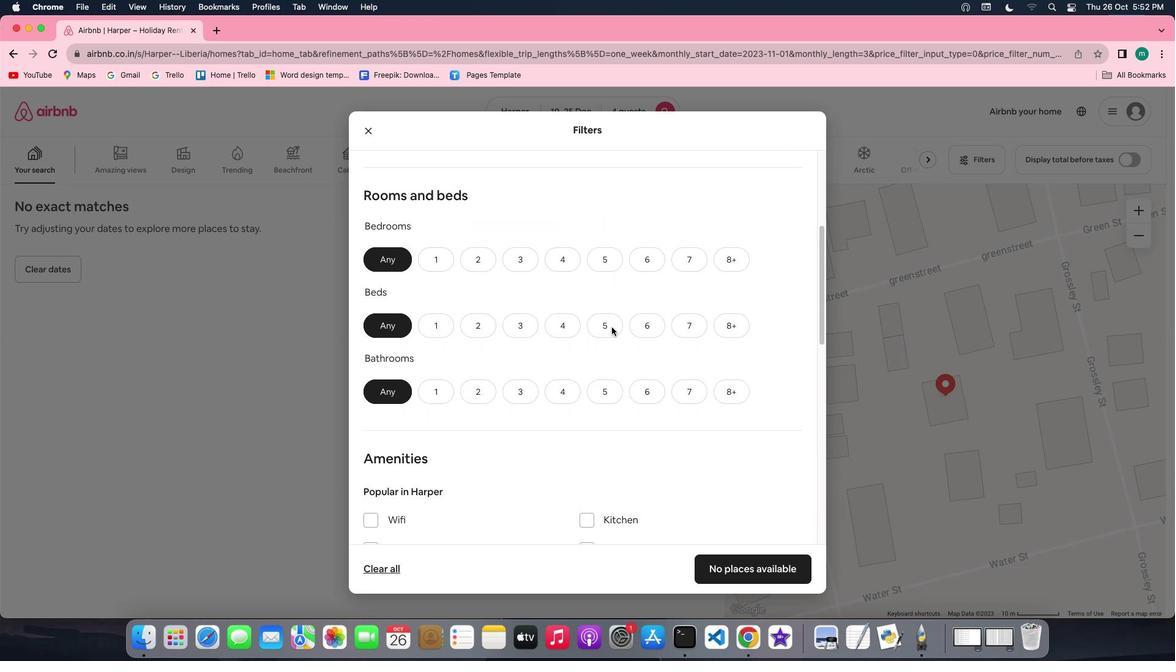 
Action: Mouse moved to (478, 263)
Screenshot: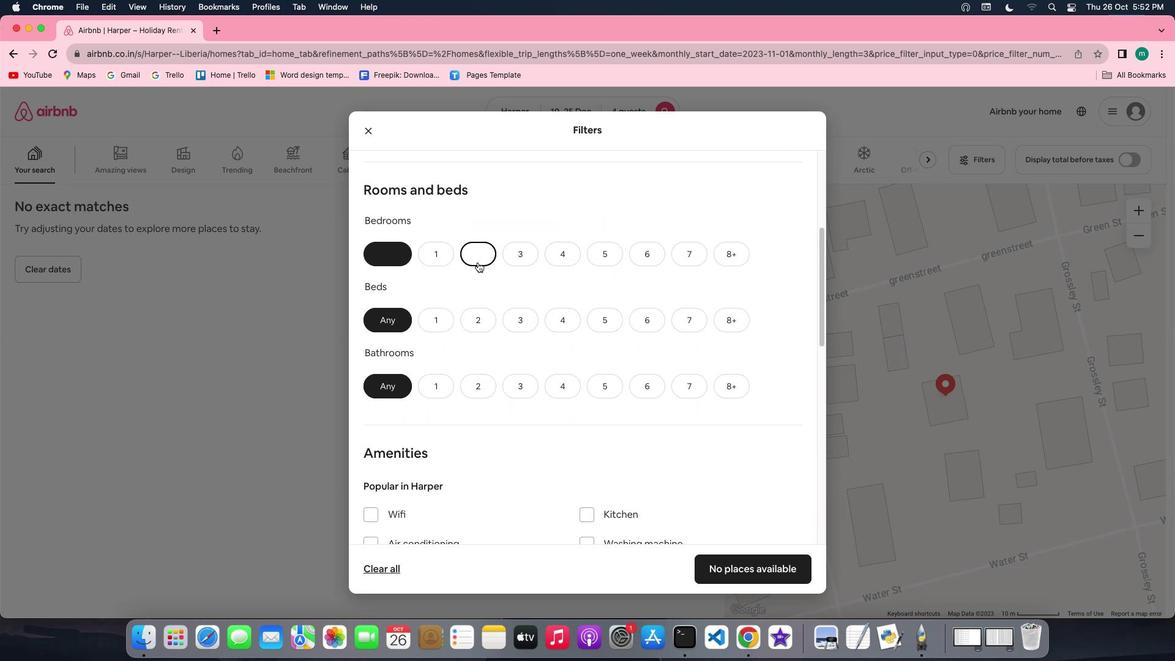 
Action: Mouse pressed left at (478, 263)
Screenshot: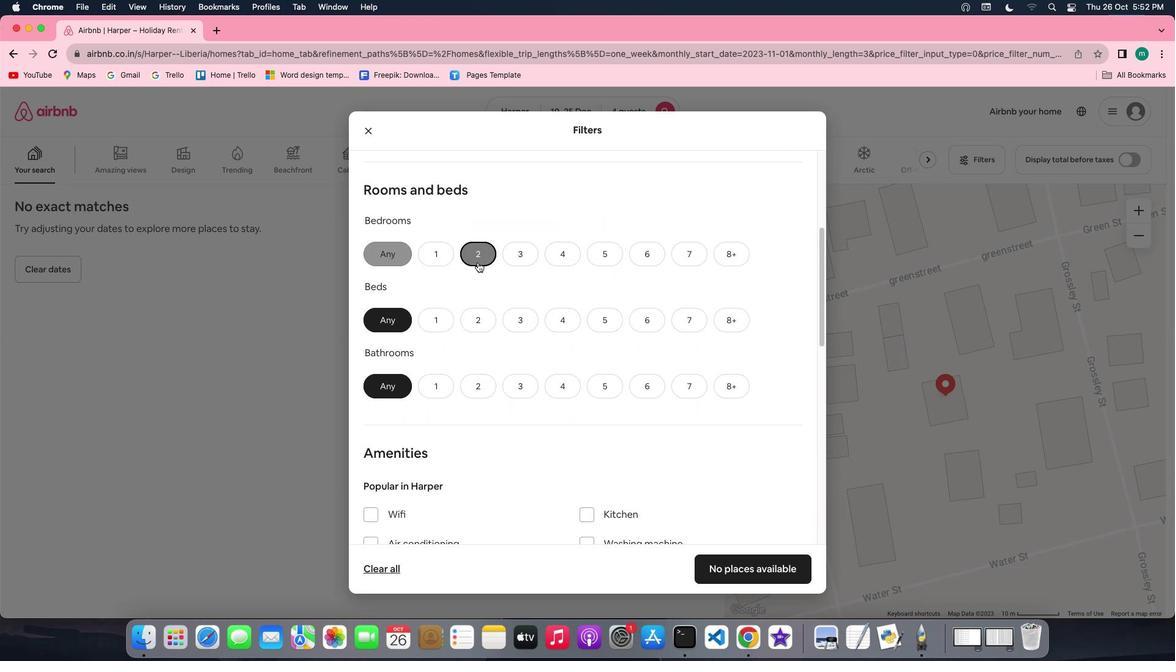 
Action: Mouse moved to (520, 317)
Screenshot: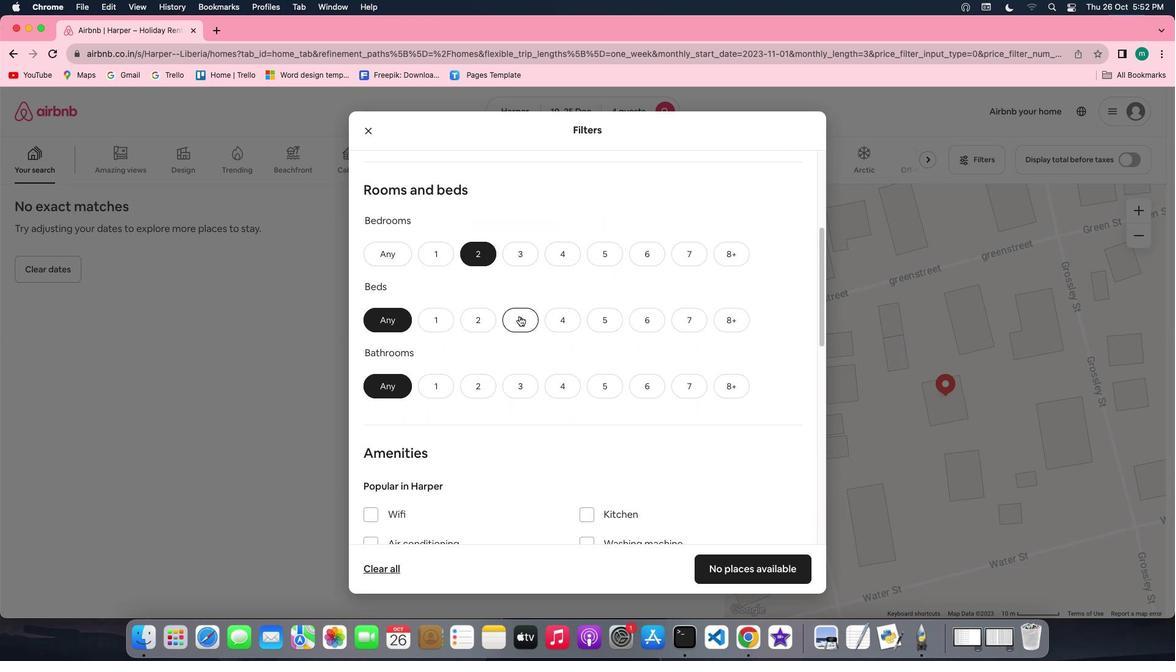 
Action: Mouse pressed left at (520, 317)
Screenshot: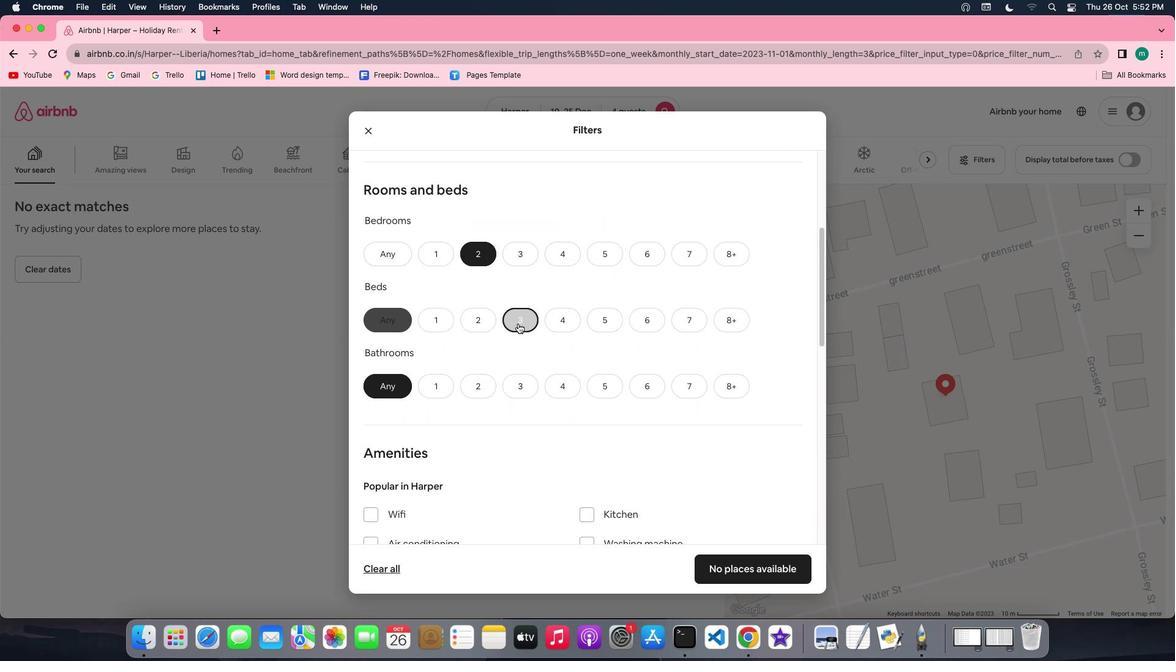 
Action: Mouse moved to (485, 390)
Screenshot: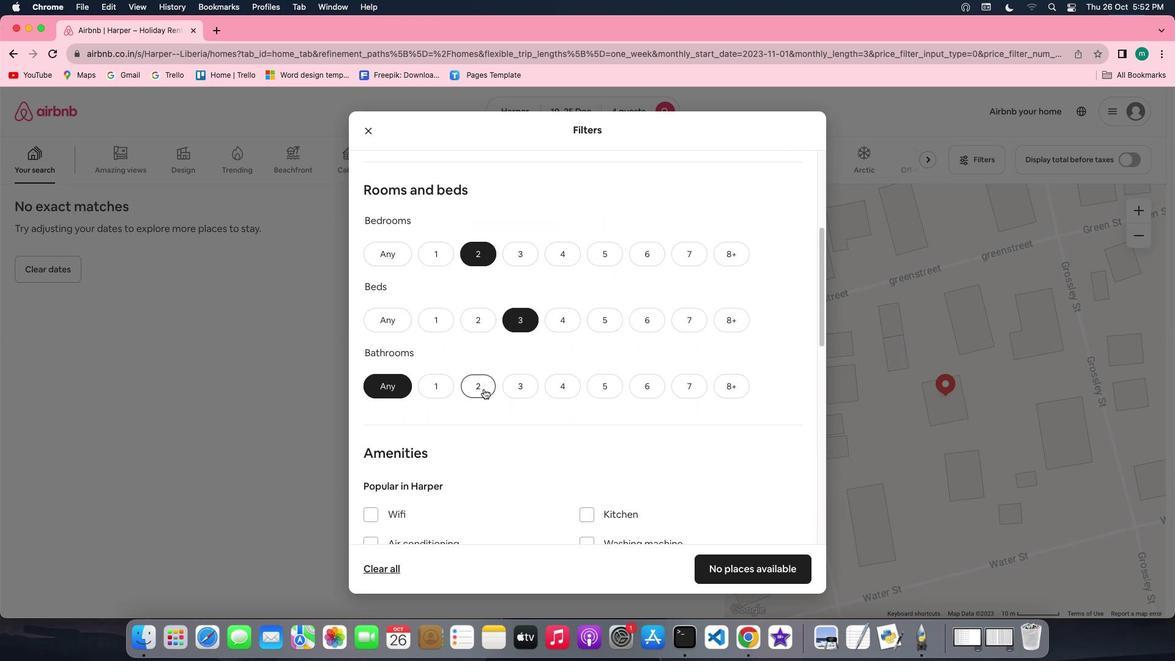 
Action: Mouse pressed left at (485, 390)
Screenshot: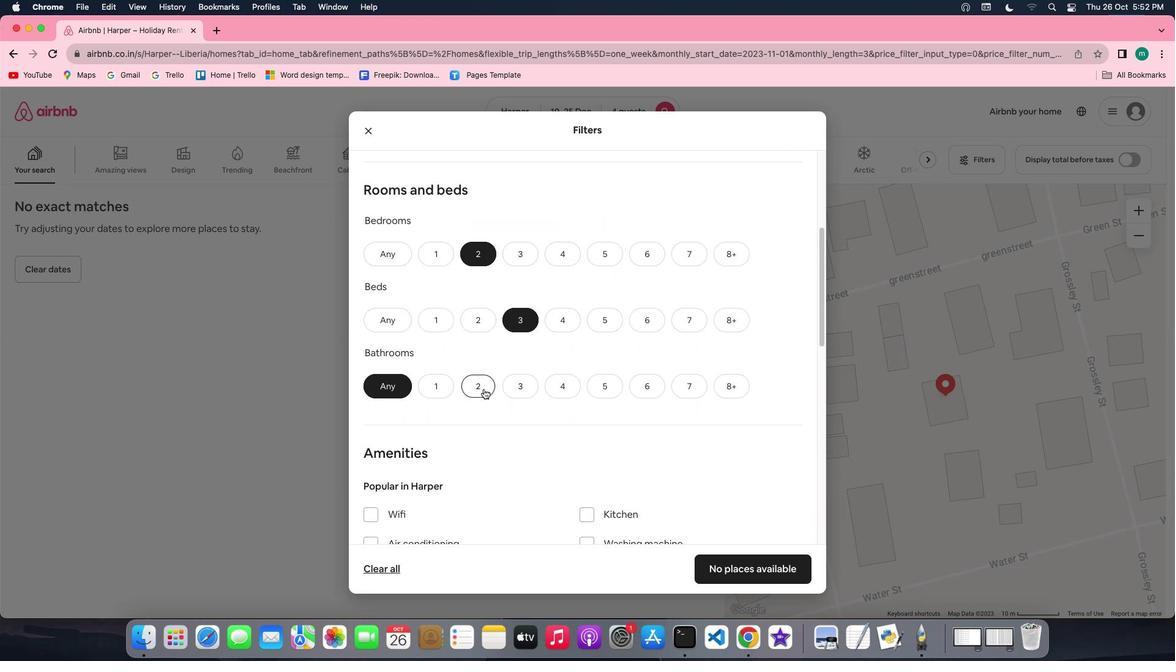 
Action: Mouse moved to (676, 391)
Screenshot: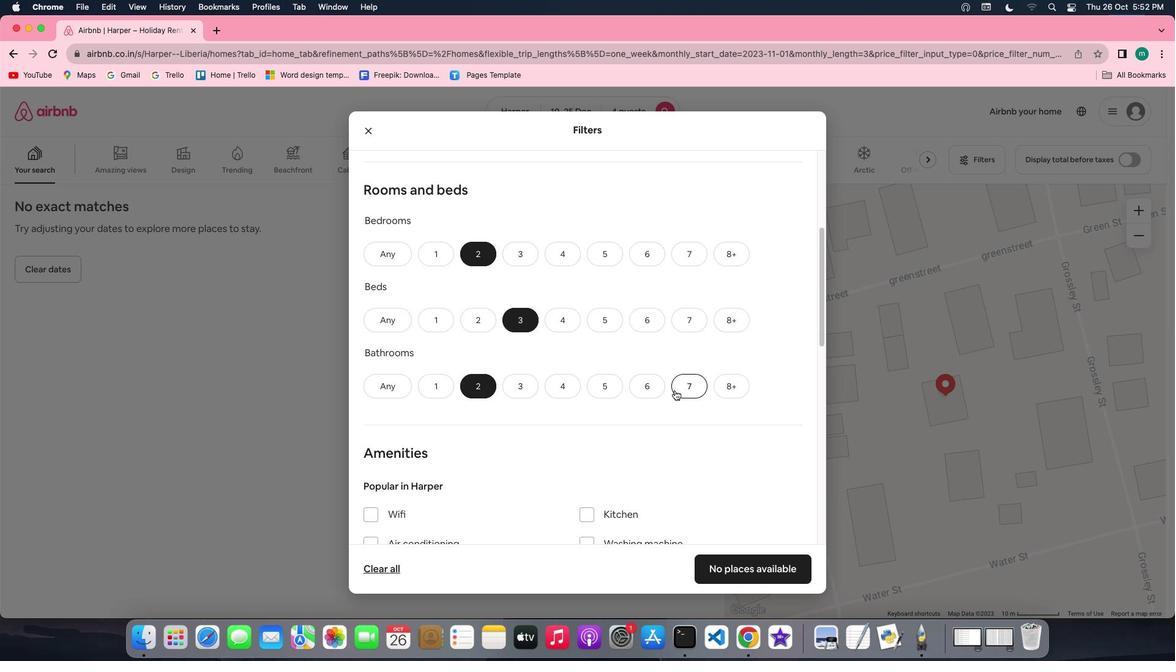 
Action: Mouse scrolled (676, 391) with delta (1, 0)
Screenshot: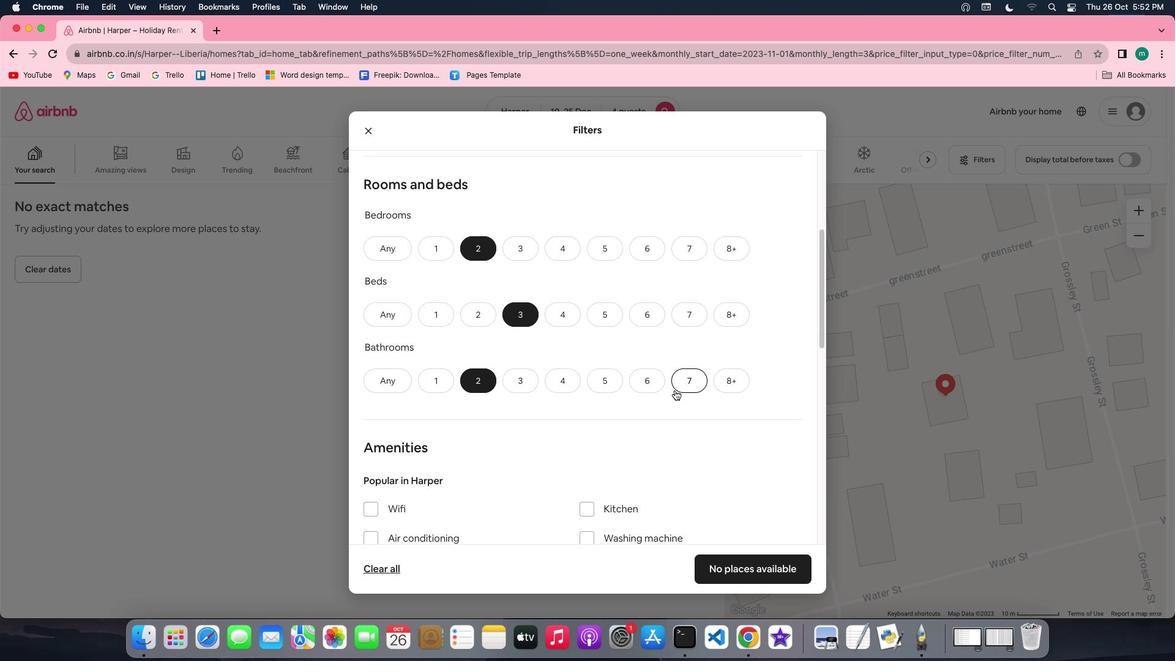 
Action: Mouse scrolled (676, 391) with delta (1, 0)
Screenshot: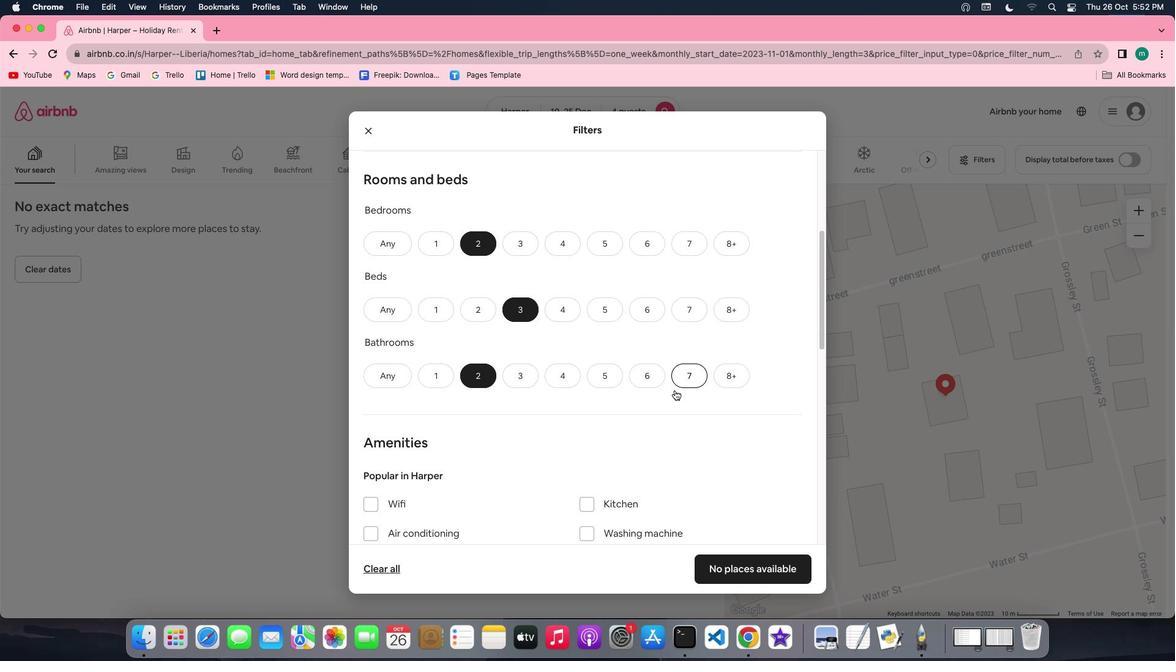 
Action: Mouse scrolled (676, 391) with delta (1, 0)
Screenshot: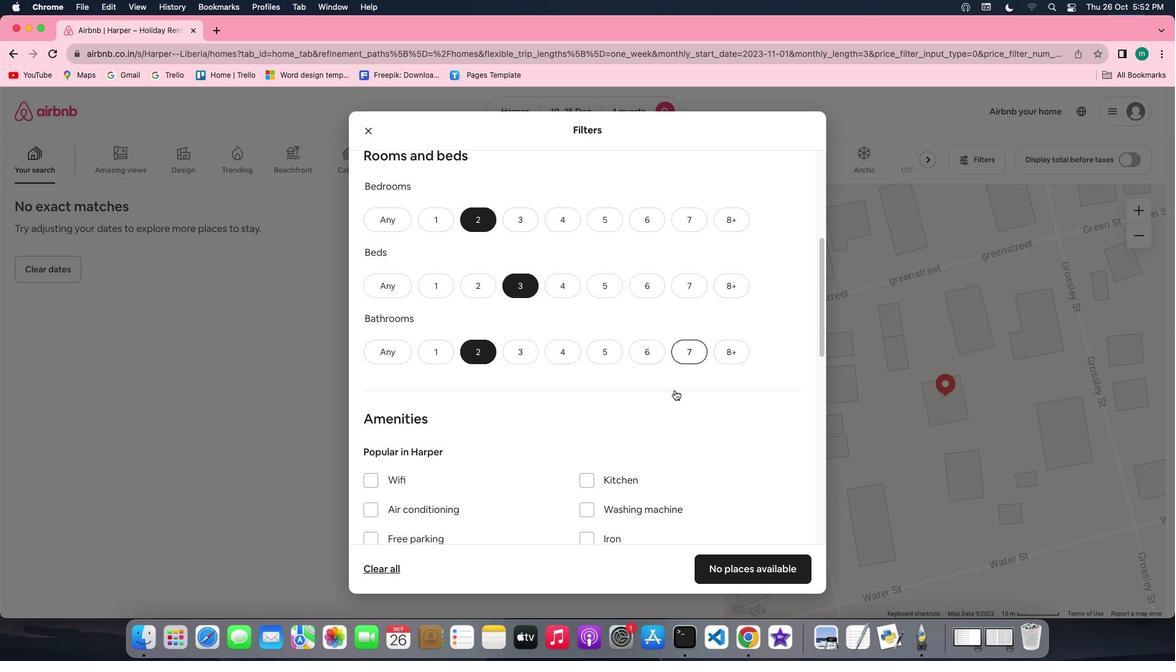 
Action: Mouse scrolled (676, 391) with delta (1, 0)
Screenshot: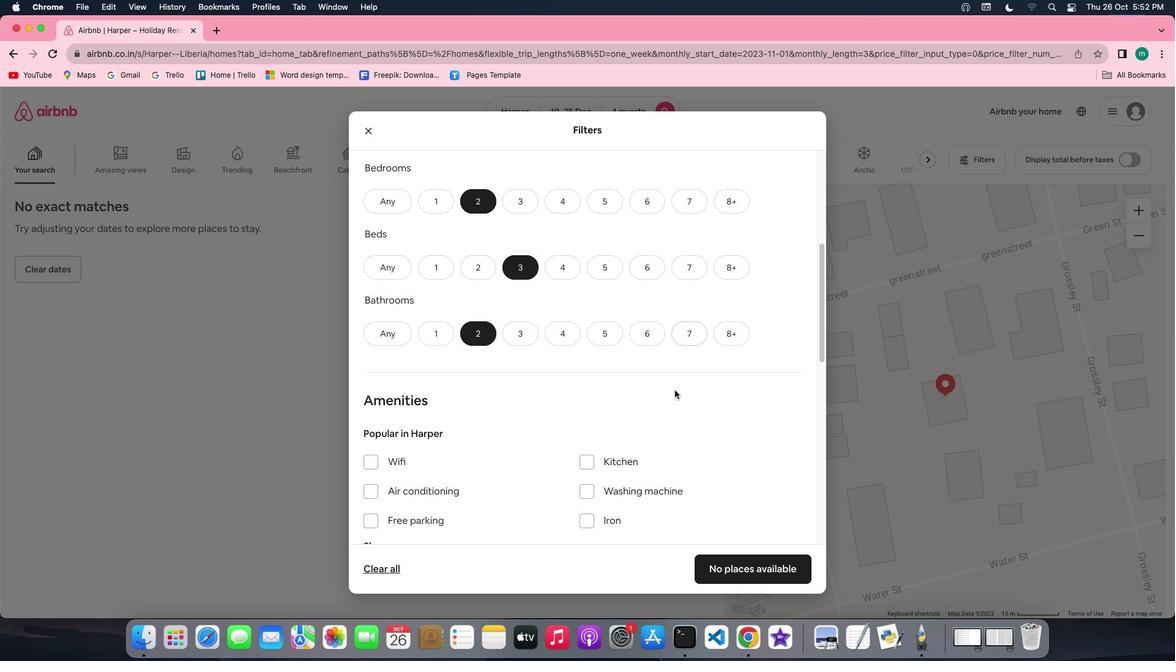 
Action: Mouse scrolled (676, 391) with delta (1, 0)
Screenshot: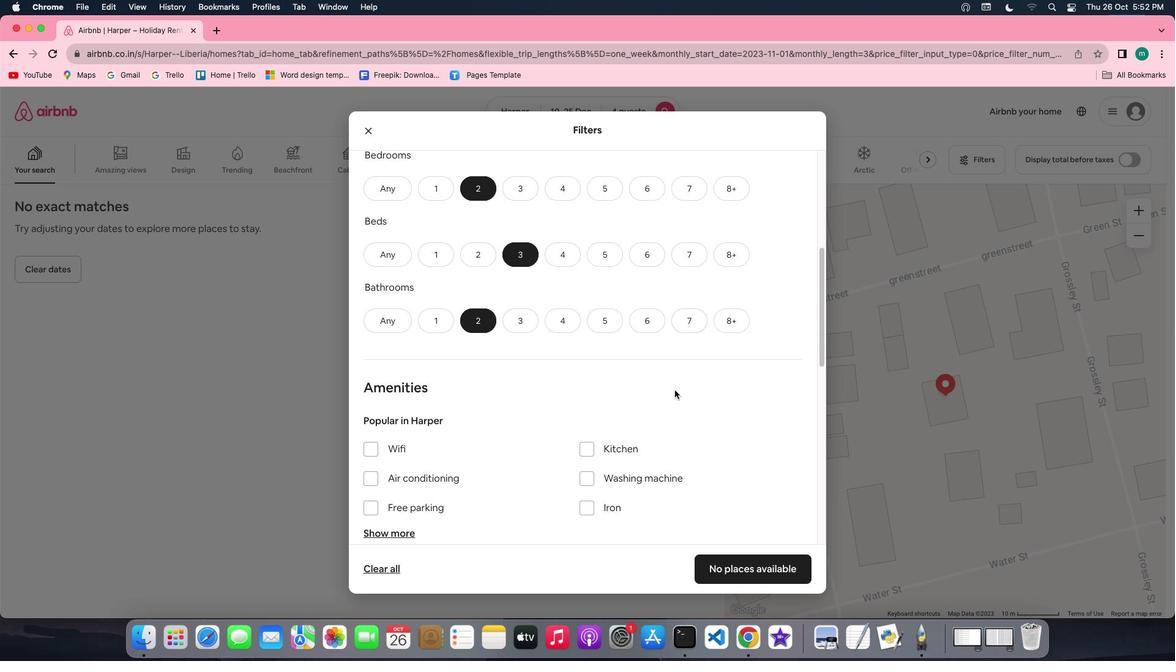 
Action: Mouse scrolled (676, 391) with delta (1, 0)
Screenshot: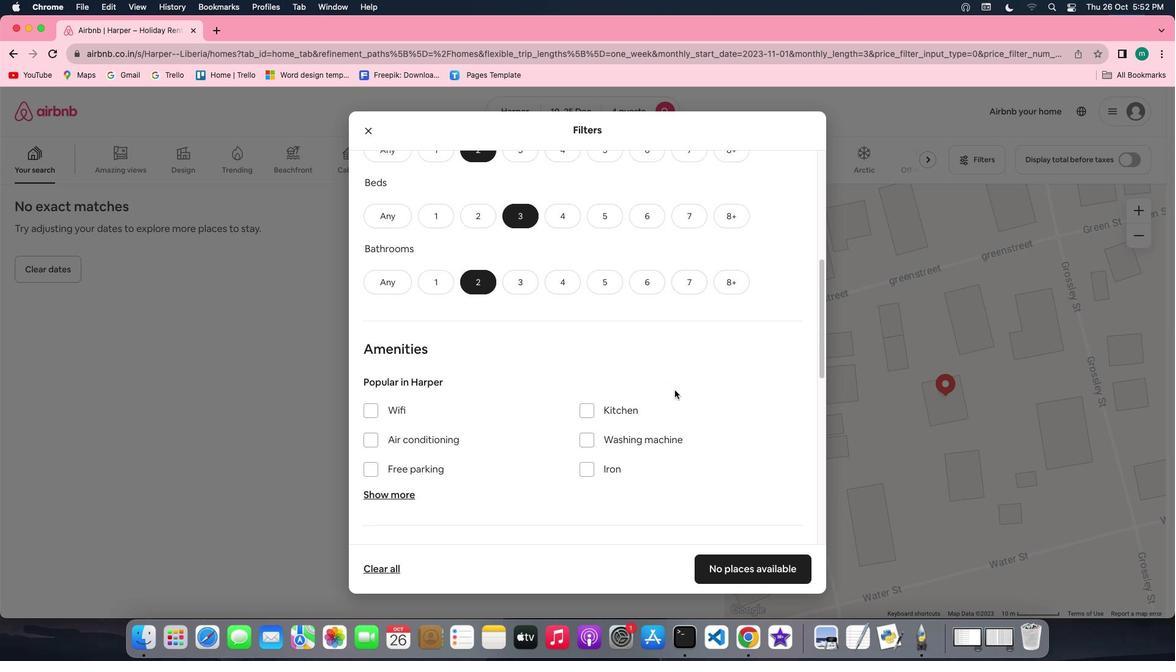 
Action: Mouse scrolled (676, 391) with delta (1, 0)
Screenshot: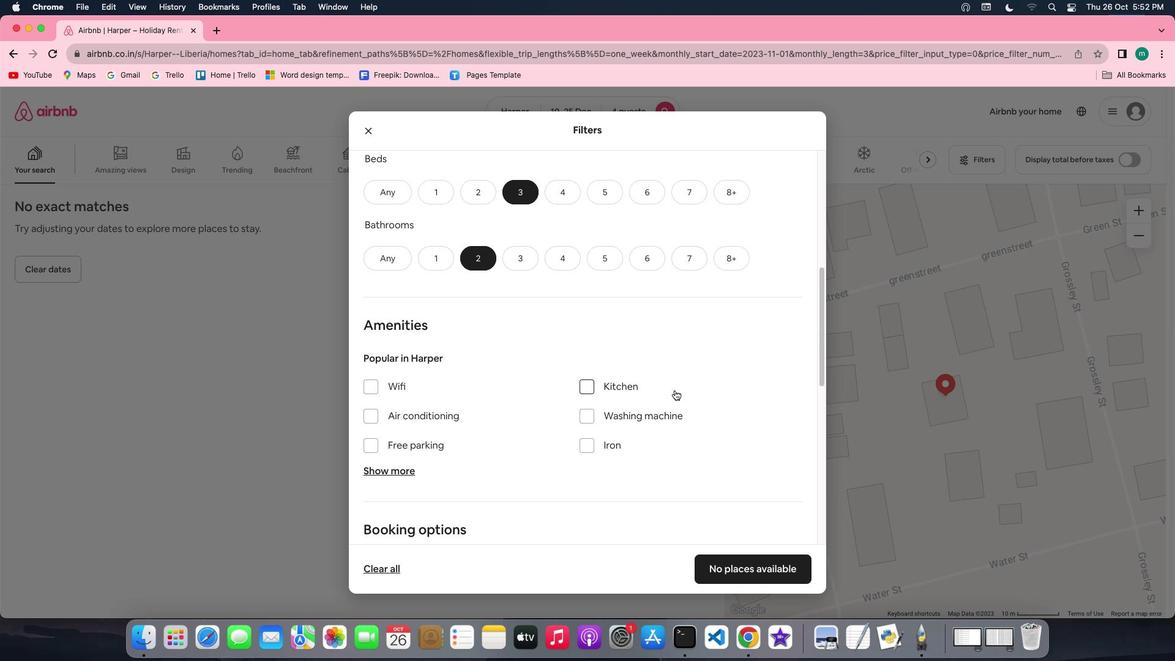 
Action: Mouse scrolled (676, 391) with delta (1, 0)
Screenshot: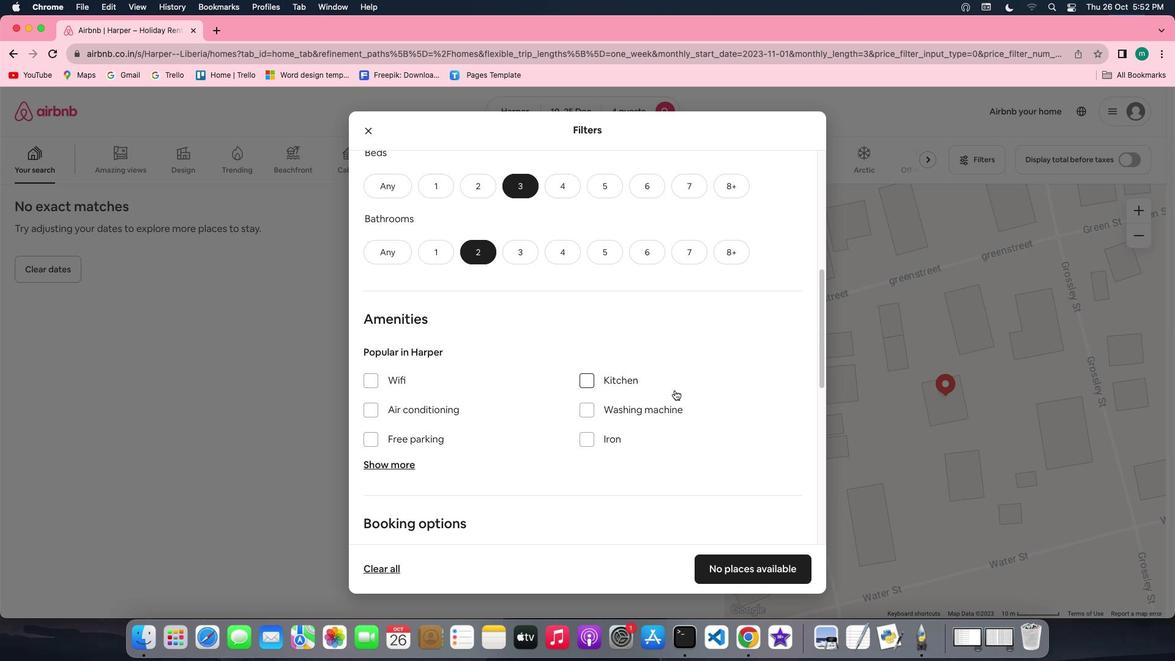 
Action: Mouse scrolled (676, 391) with delta (1, 0)
Screenshot: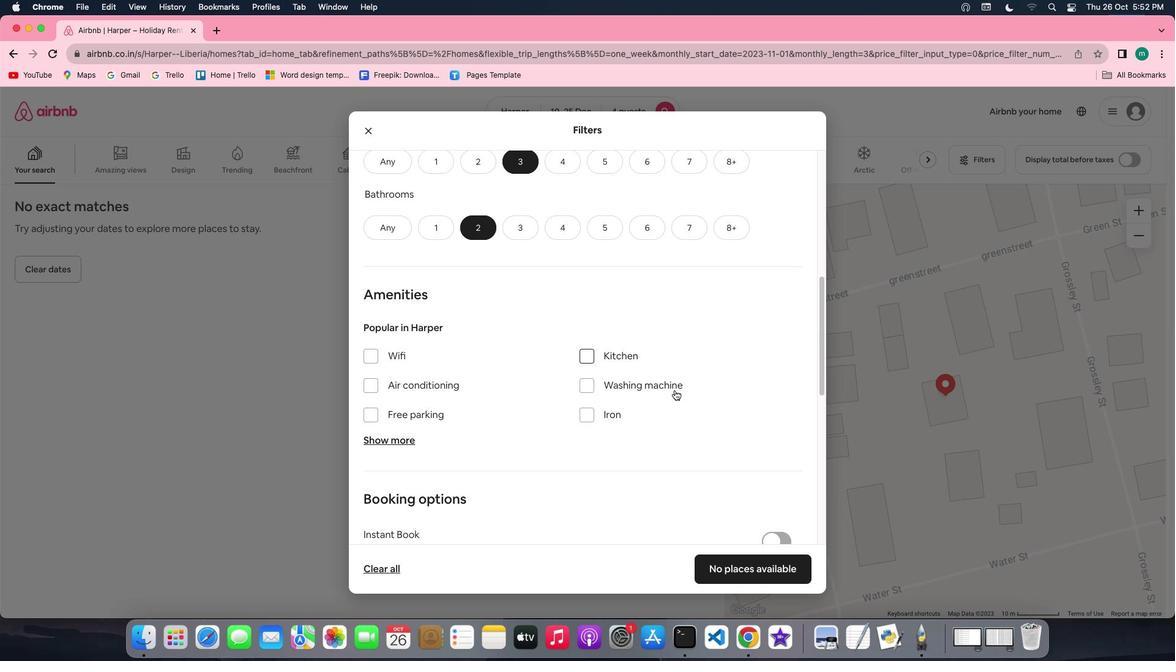 
Action: Mouse scrolled (676, 391) with delta (1, 0)
Screenshot: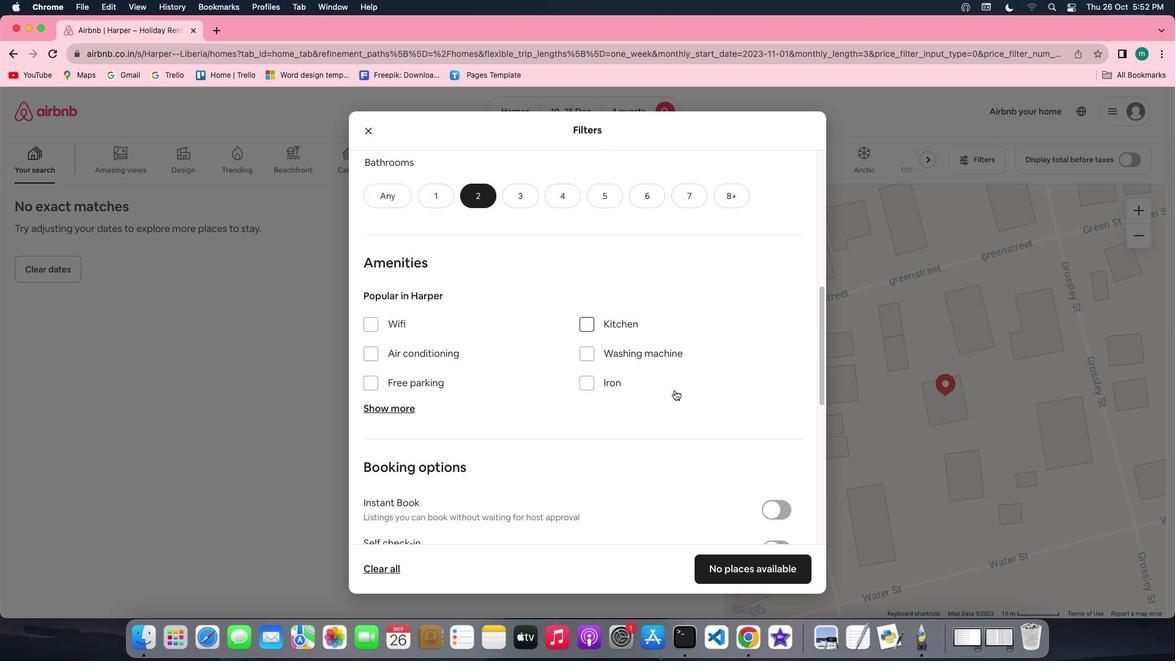 
Action: Mouse moved to (600, 391)
Screenshot: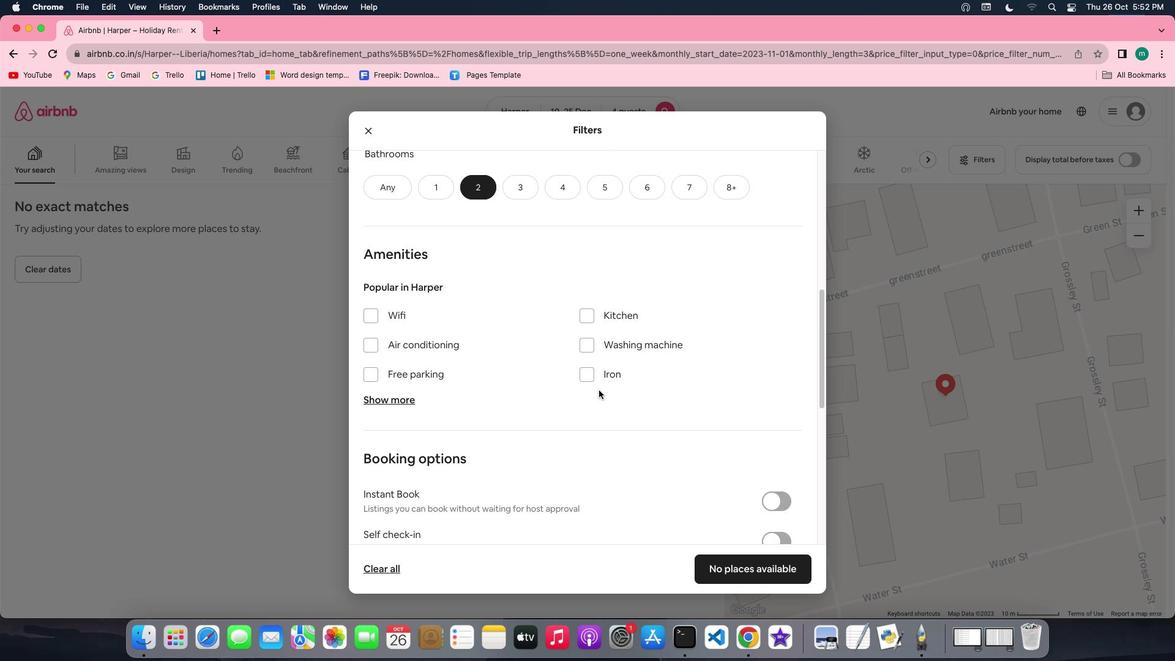 
Action: Mouse scrolled (600, 391) with delta (1, 0)
Screenshot: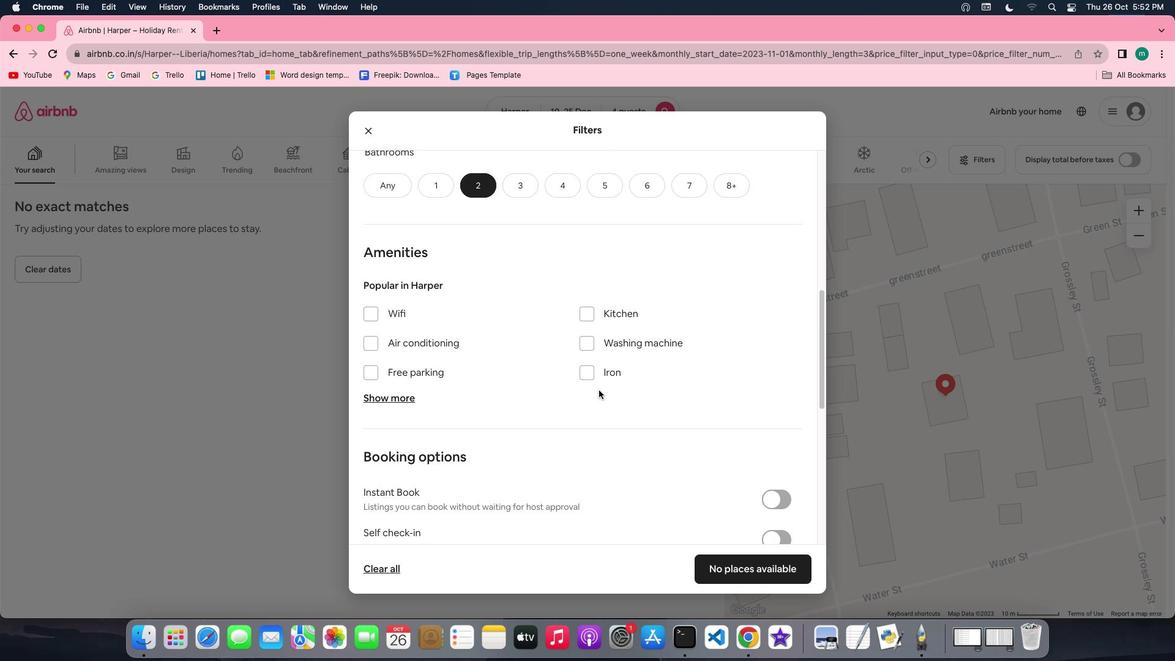 
Action: Mouse scrolled (600, 391) with delta (1, 0)
Screenshot: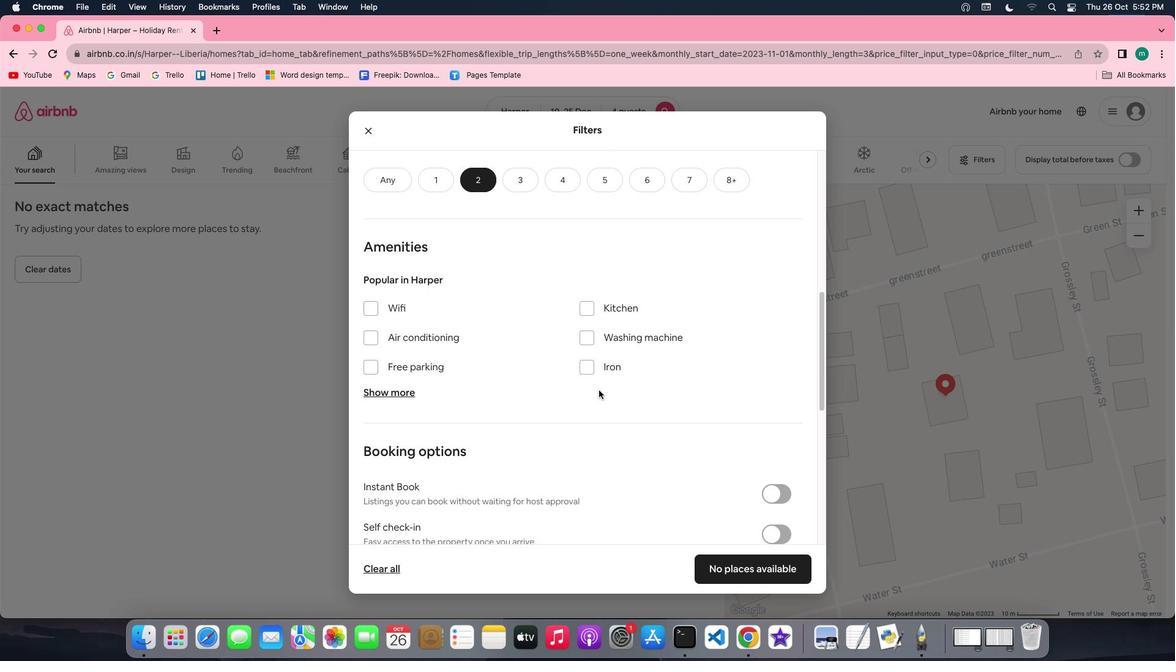 
Action: Mouse scrolled (600, 391) with delta (1, 0)
Screenshot: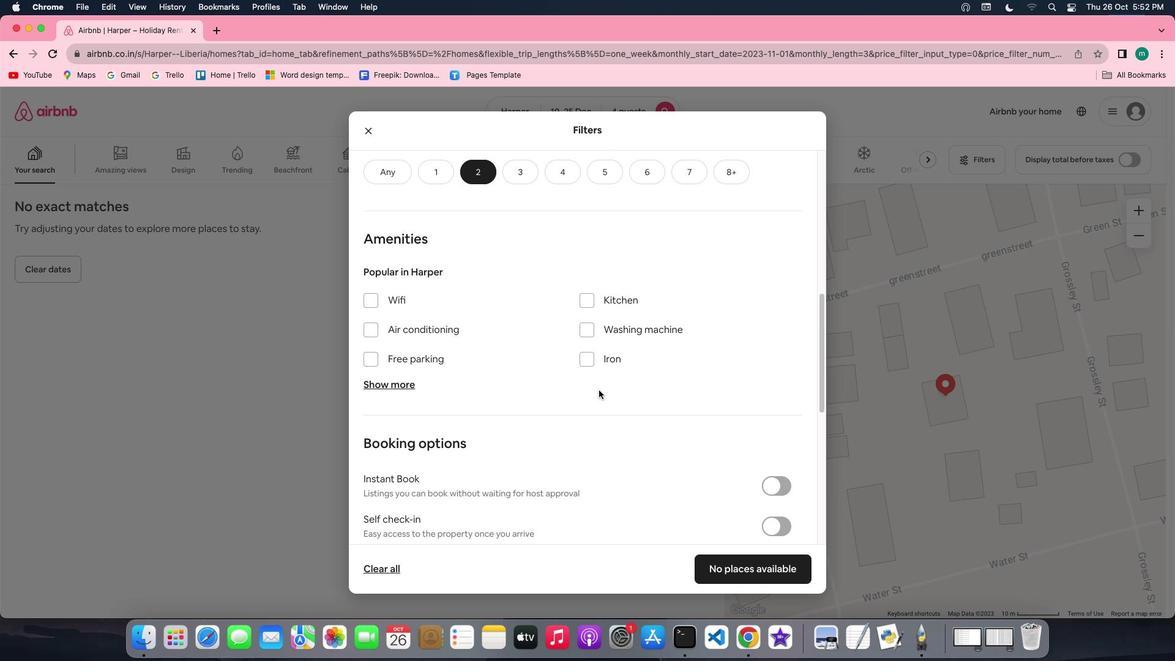 
Action: Mouse scrolled (600, 391) with delta (1, 0)
Screenshot: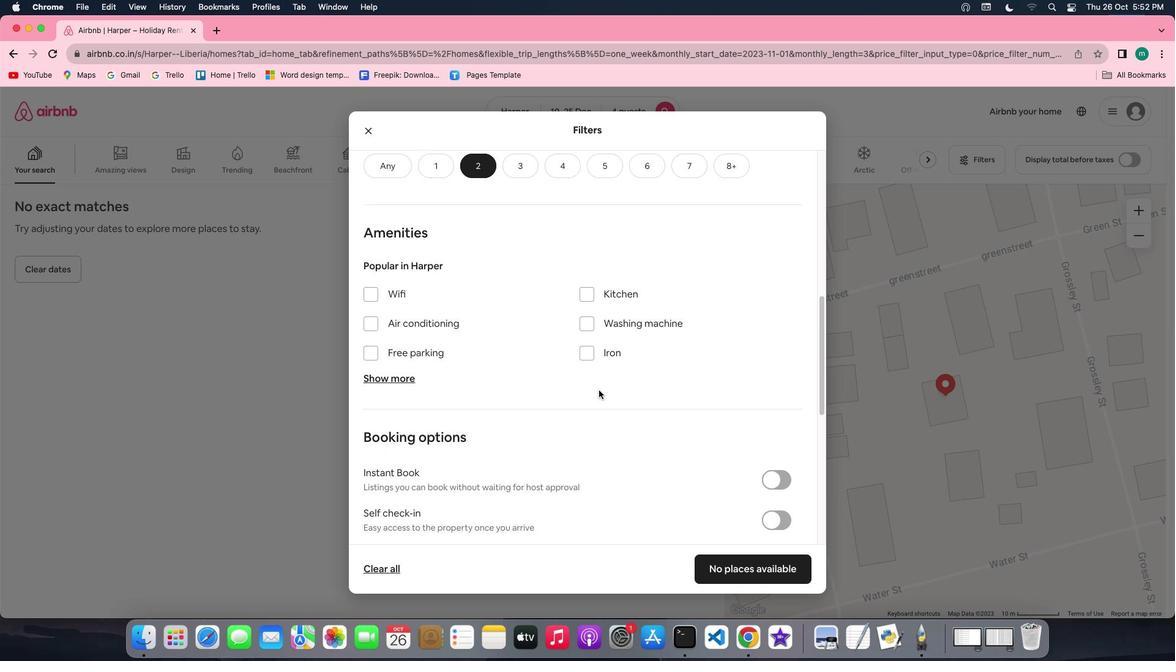 
Action: Mouse scrolled (600, 391) with delta (1, 0)
Screenshot: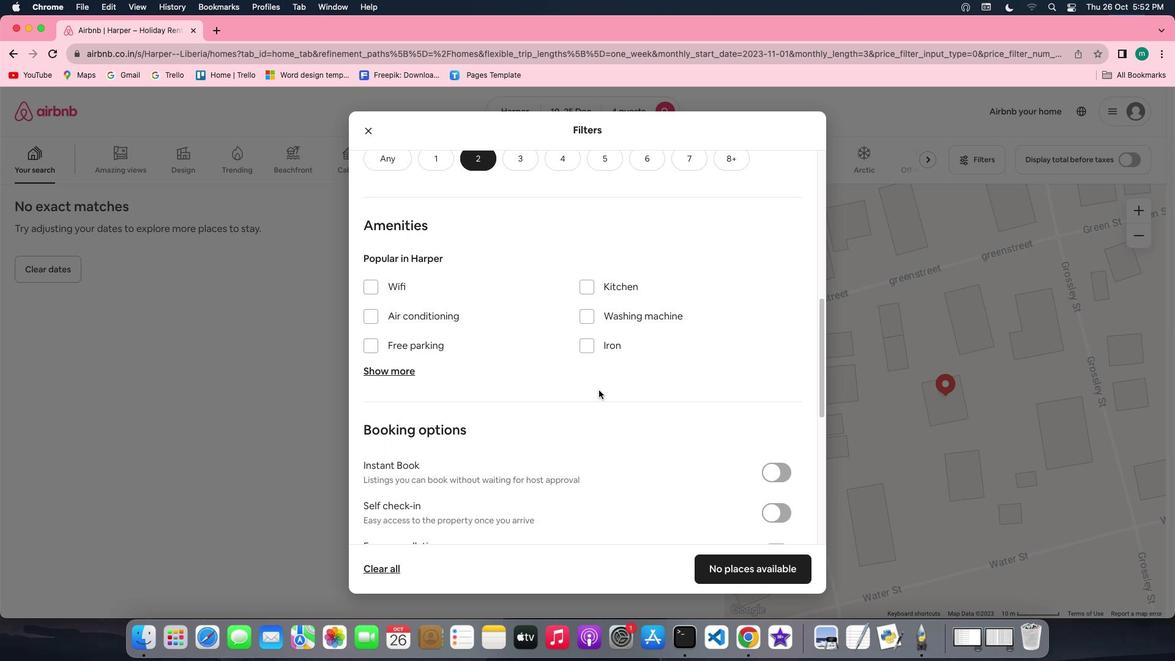 
Action: Mouse scrolled (600, 391) with delta (1, 0)
Screenshot: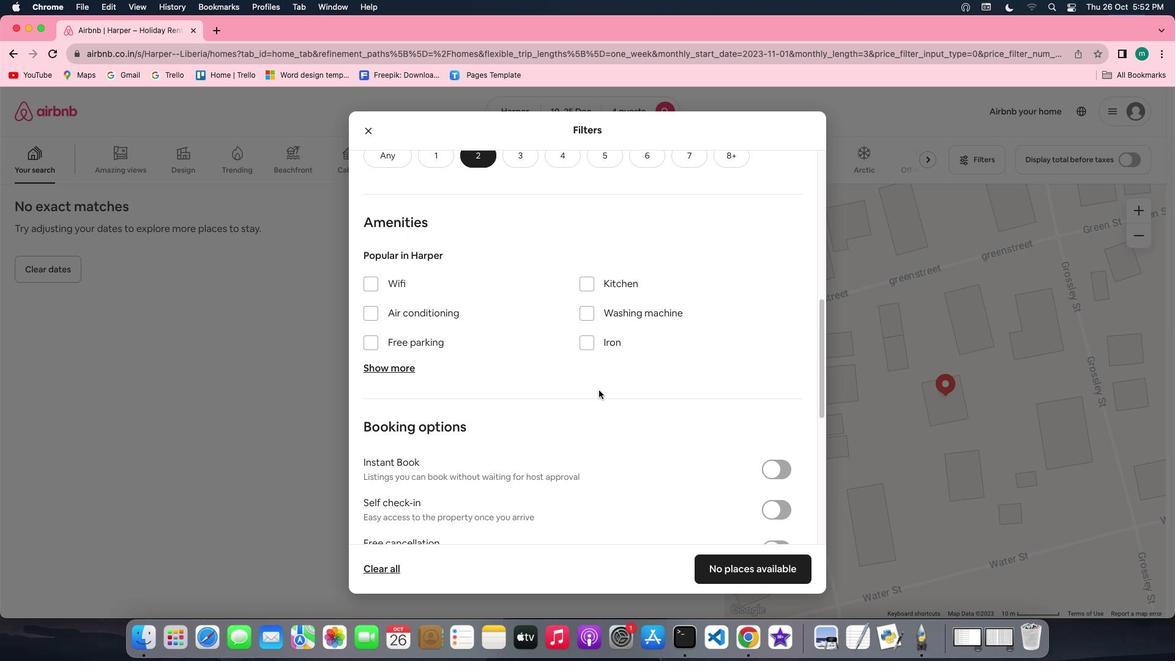 
Action: Mouse scrolled (600, 391) with delta (1, 0)
Screenshot: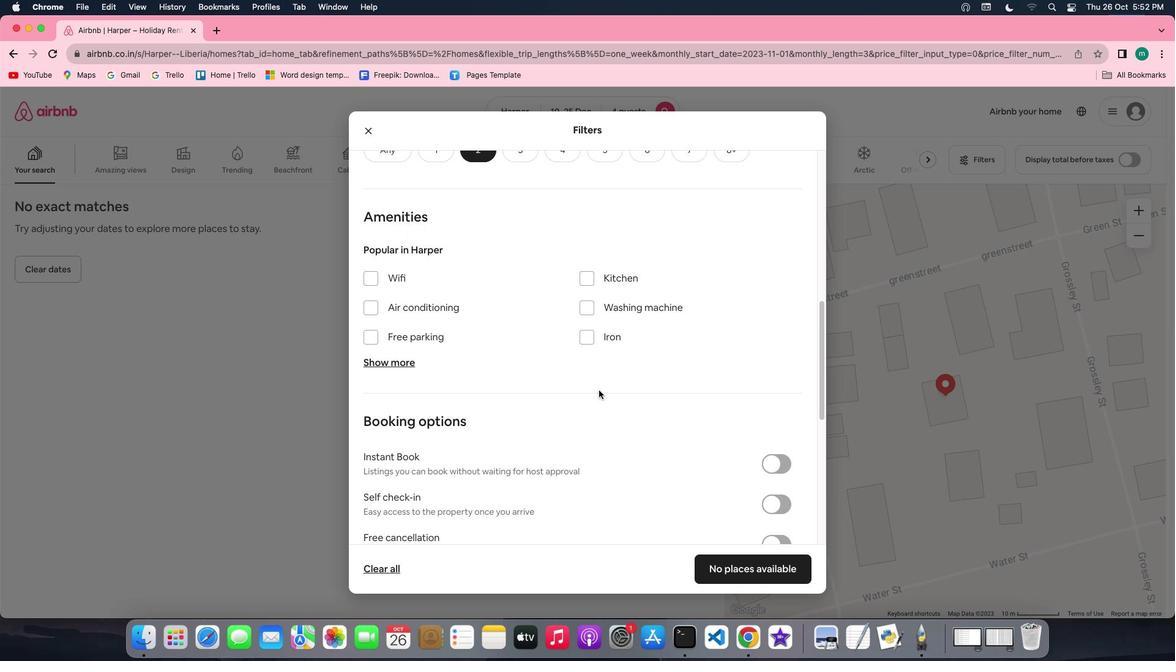 
Action: Mouse scrolled (600, 391) with delta (1, 0)
Screenshot: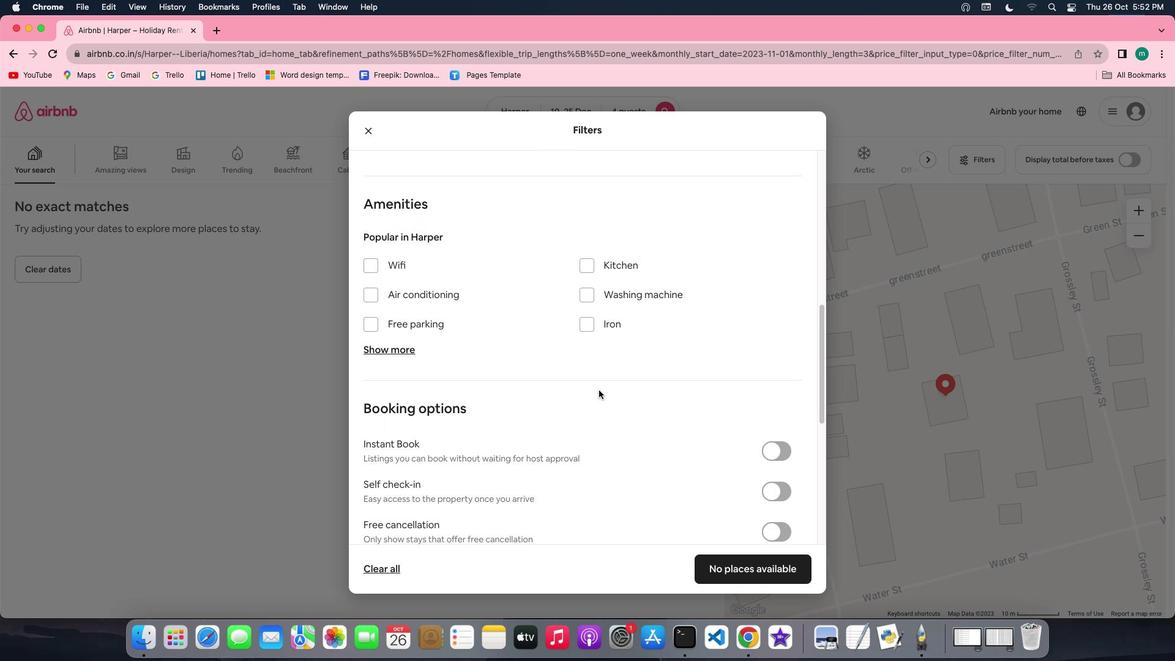 
Action: Mouse moved to (454, 343)
Screenshot: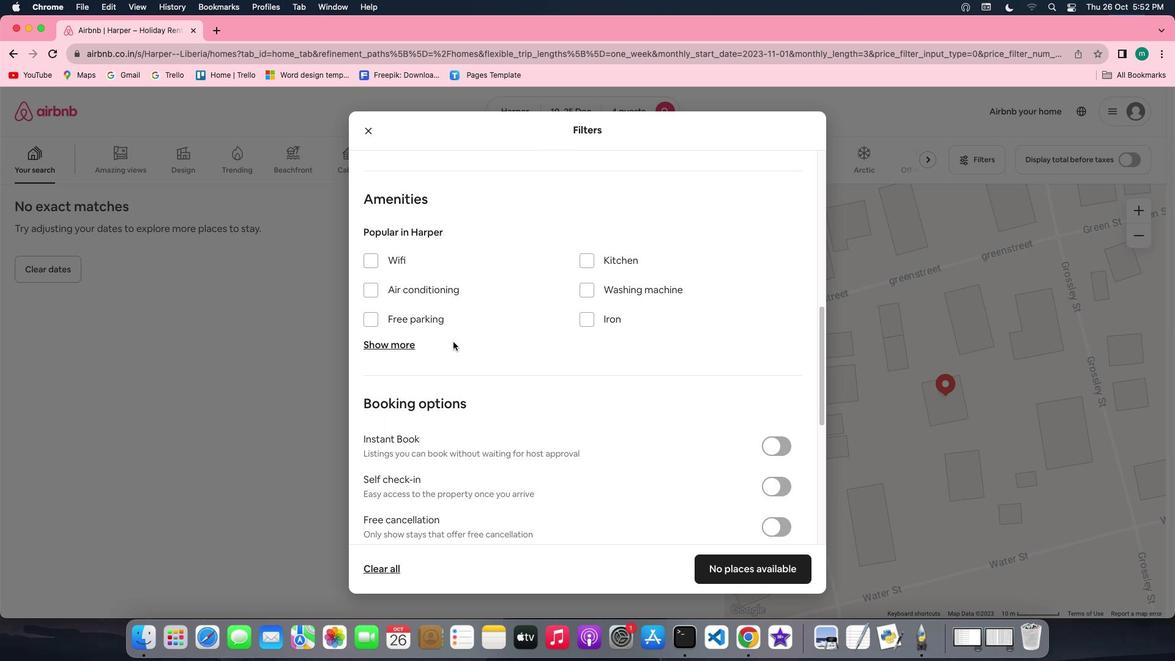 
Action: Mouse scrolled (454, 343) with delta (1, 0)
Screenshot: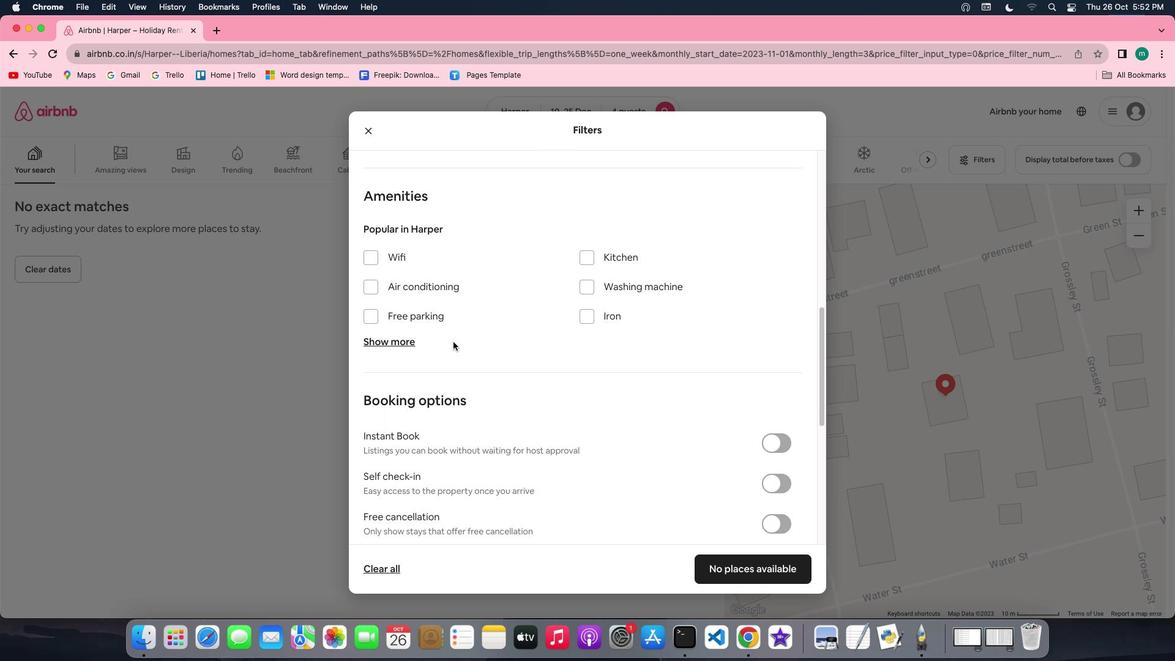 
Action: Mouse scrolled (454, 343) with delta (1, 0)
Screenshot: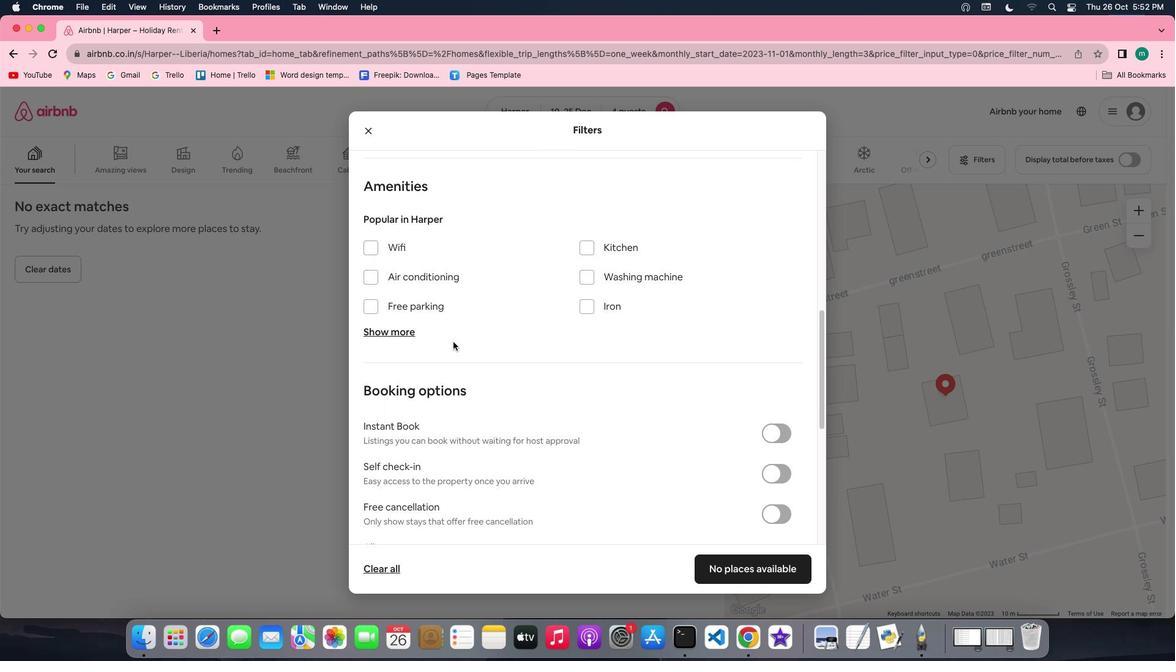 
Action: Mouse scrolled (454, 343) with delta (1, 0)
Screenshot: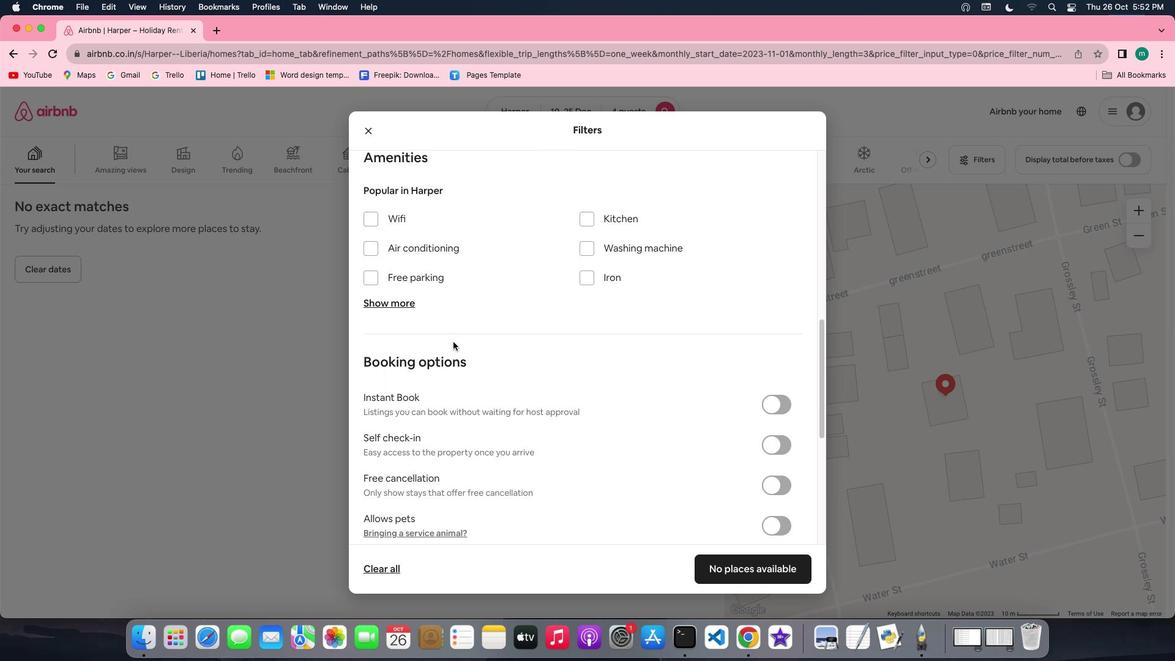 
Action: Mouse moved to (366, 206)
Screenshot: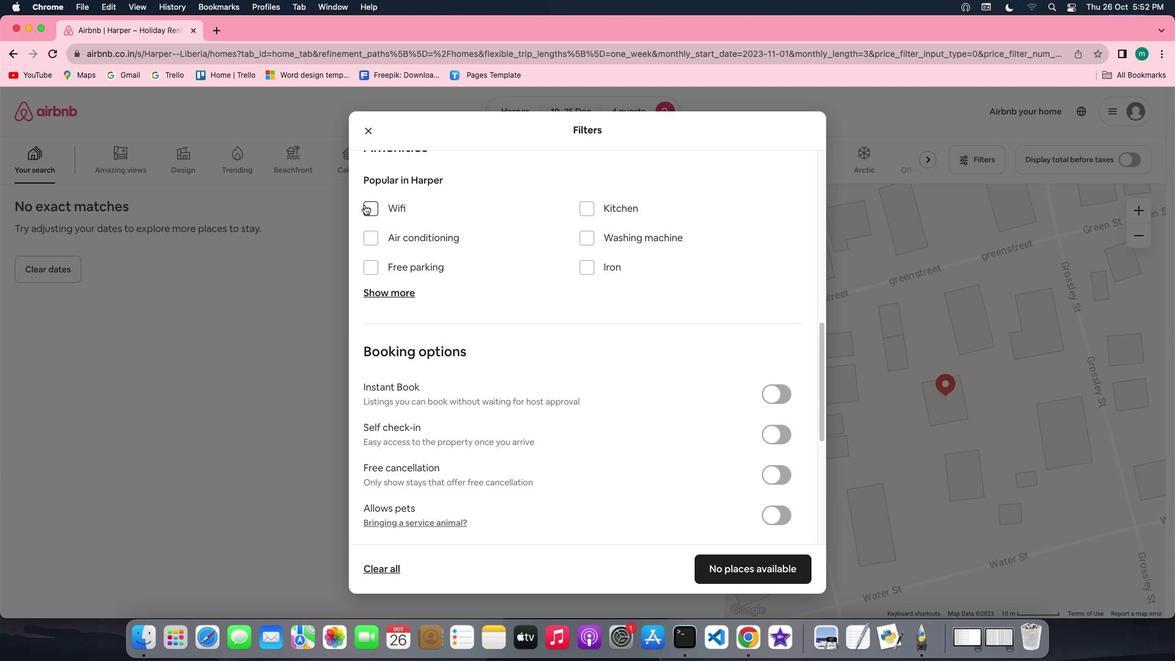 
Action: Mouse pressed left at (366, 206)
Screenshot: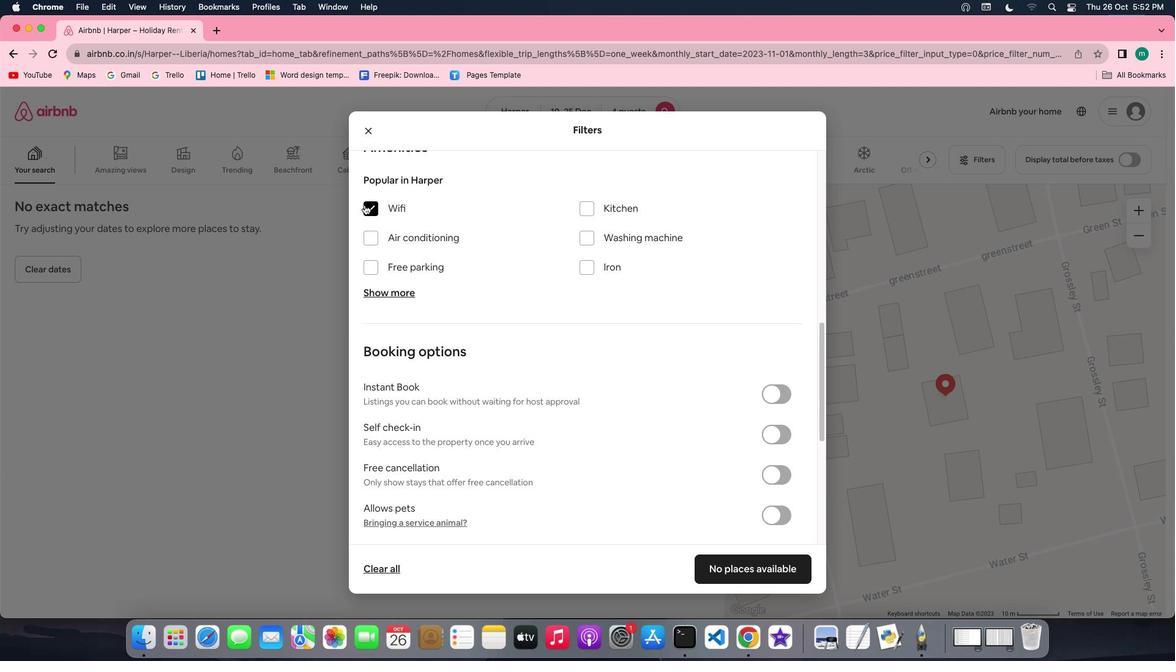 
Action: Mouse moved to (405, 297)
Screenshot: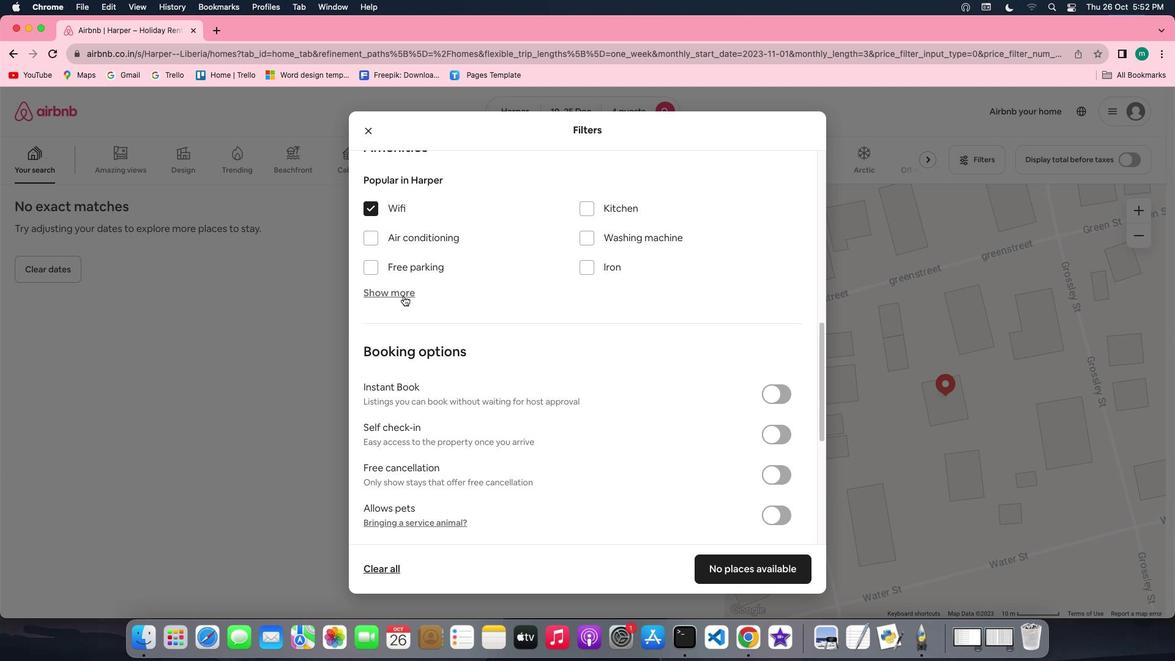 
Action: Mouse pressed left at (405, 297)
Screenshot: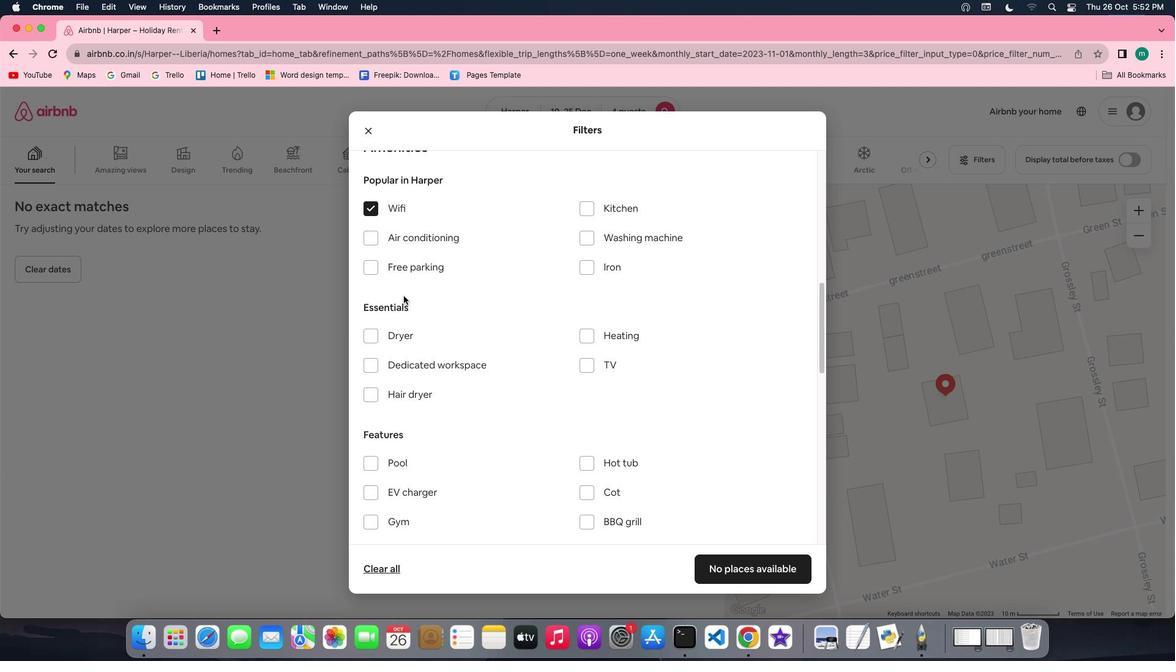
Action: Mouse moved to (586, 371)
Screenshot: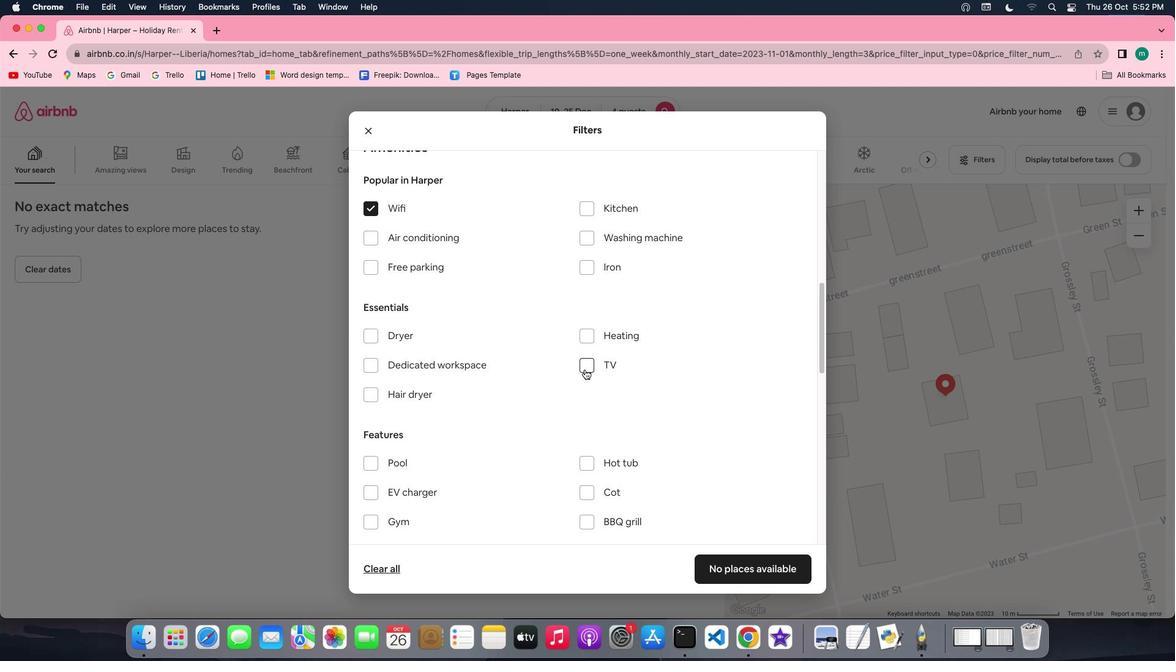 
Action: Mouse pressed left at (586, 371)
Screenshot: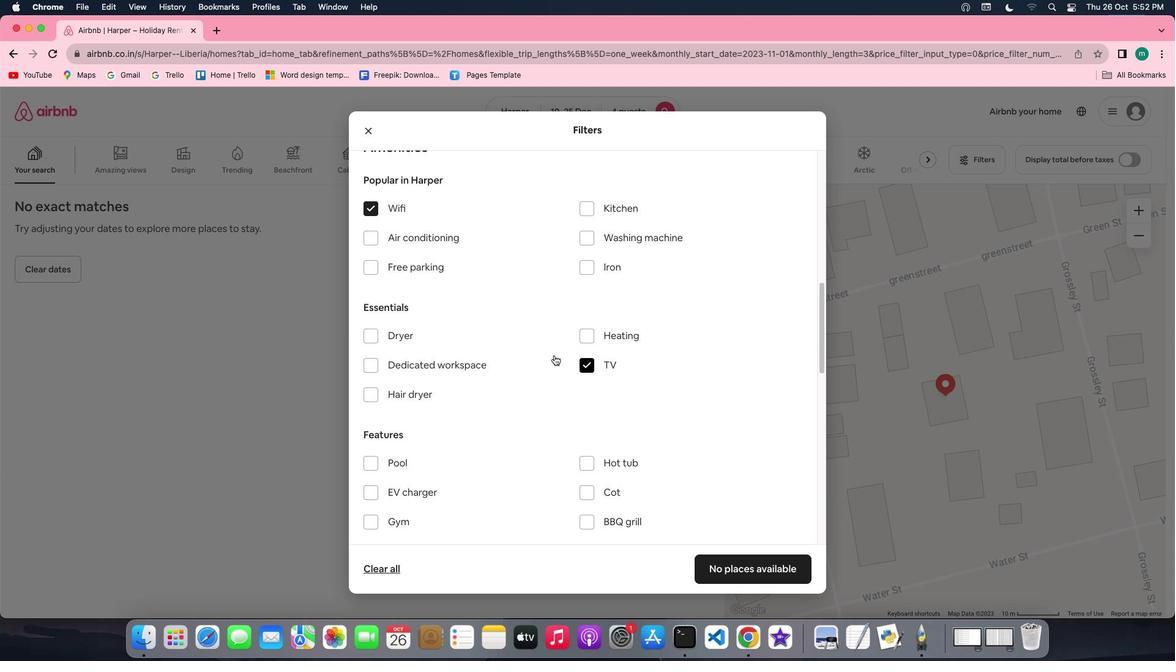 
Action: Mouse moved to (385, 261)
Screenshot: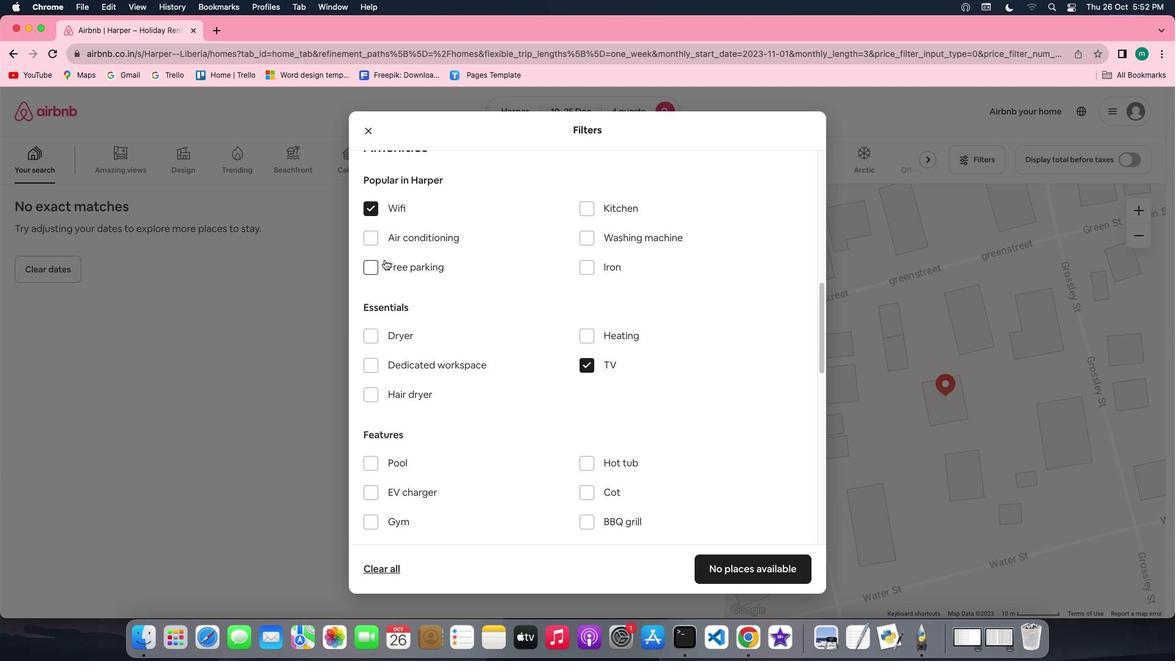 
Action: Mouse pressed left at (385, 261)
Screenshot: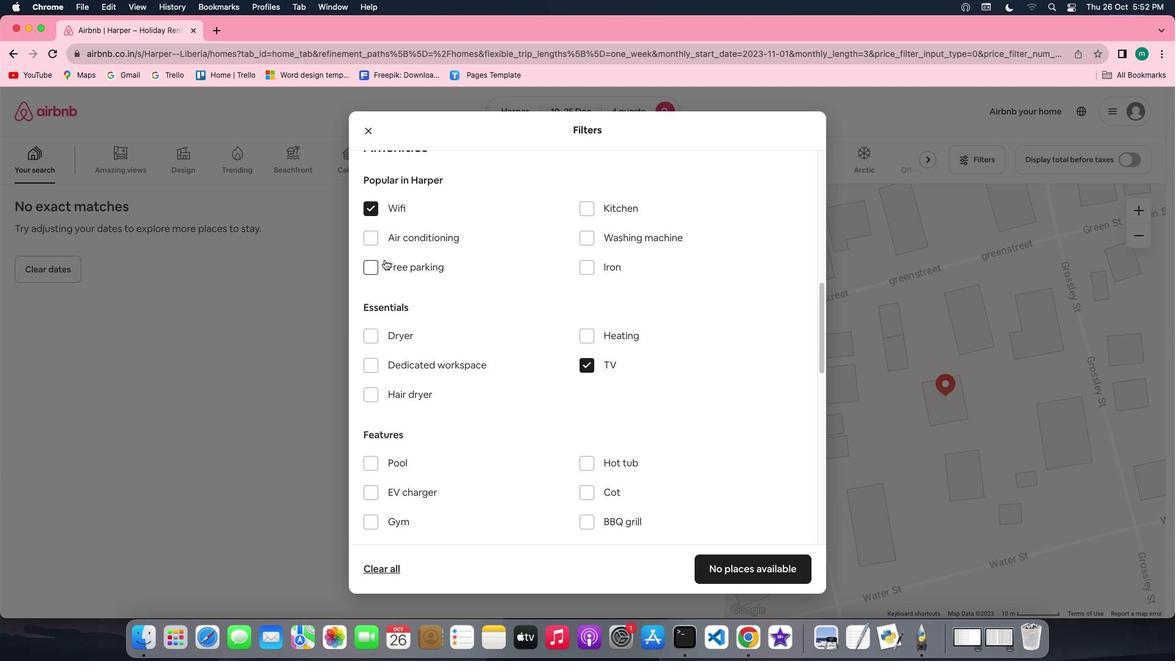 
Action: Mouse moved to (519, 359)
Screenshot: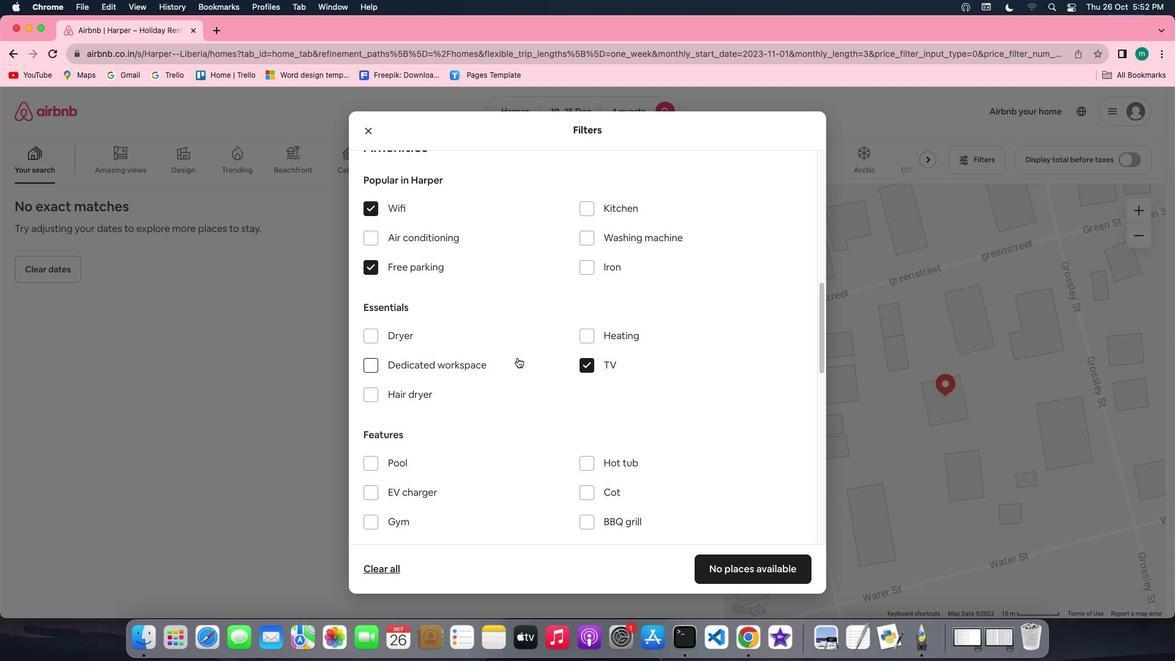 
Action: Mouse scrolled (519, 359) with delta (1, 0)
Screenshot: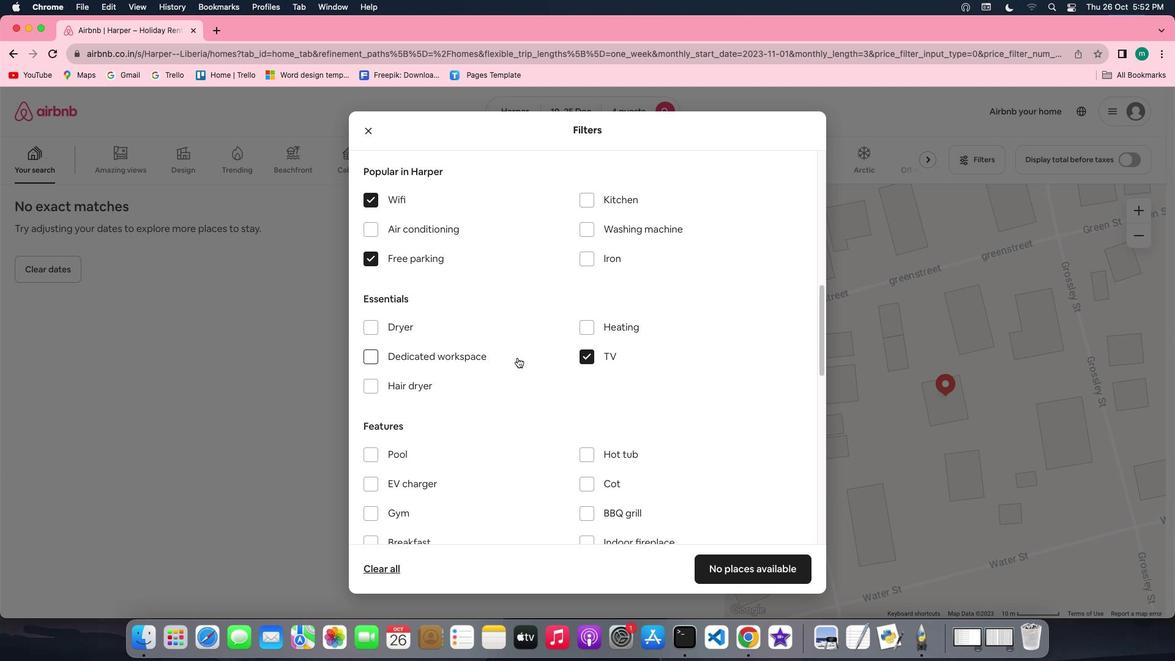 
Action: Mouse scrolled (519, 359) with delta (1, 0)
Screenshot: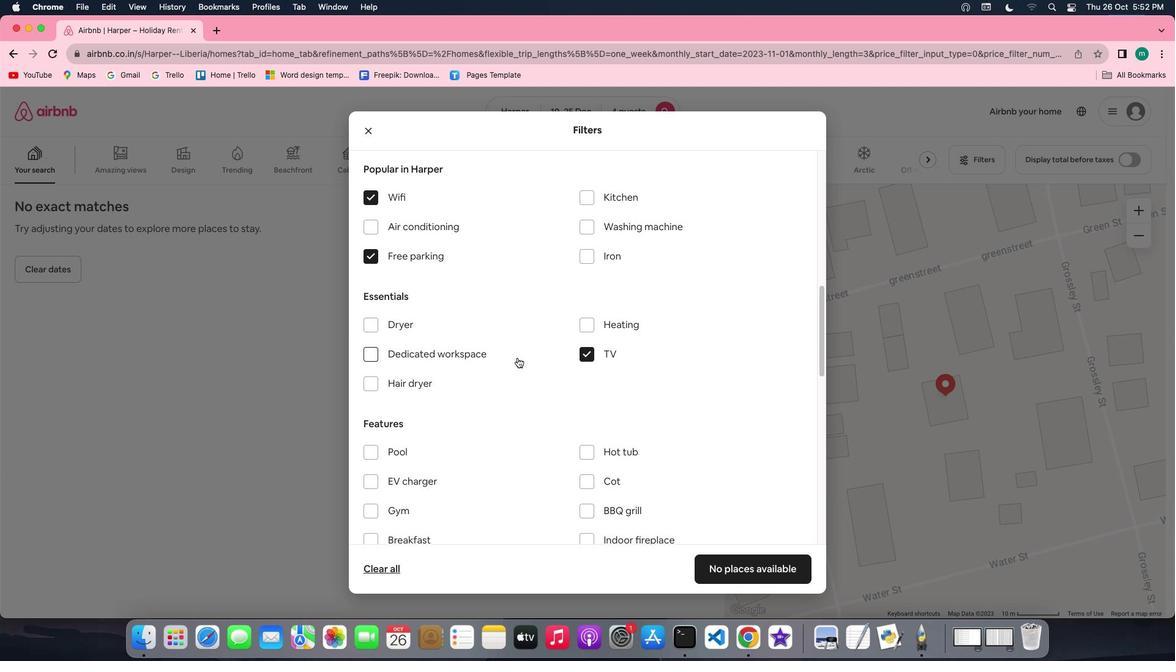 
Action: Mouse scrolled (519, 359) with delta (1, 0)
Screenshot: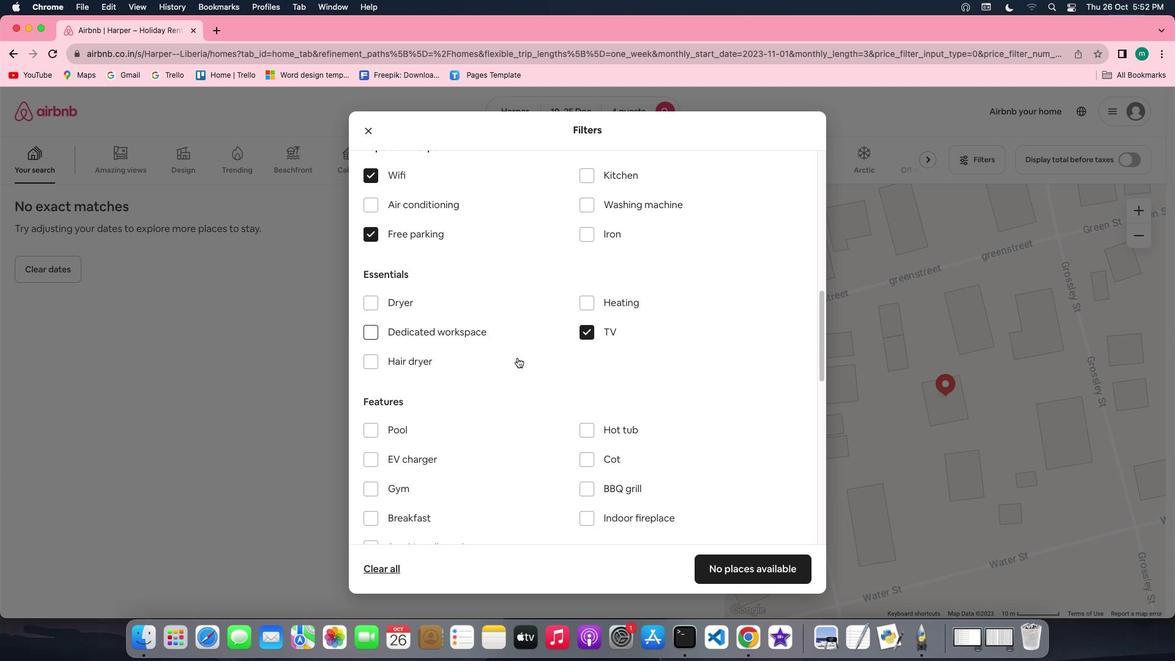 
Action: Mouse scrolled (519, 359) with delta (1, 0)
Screenshot: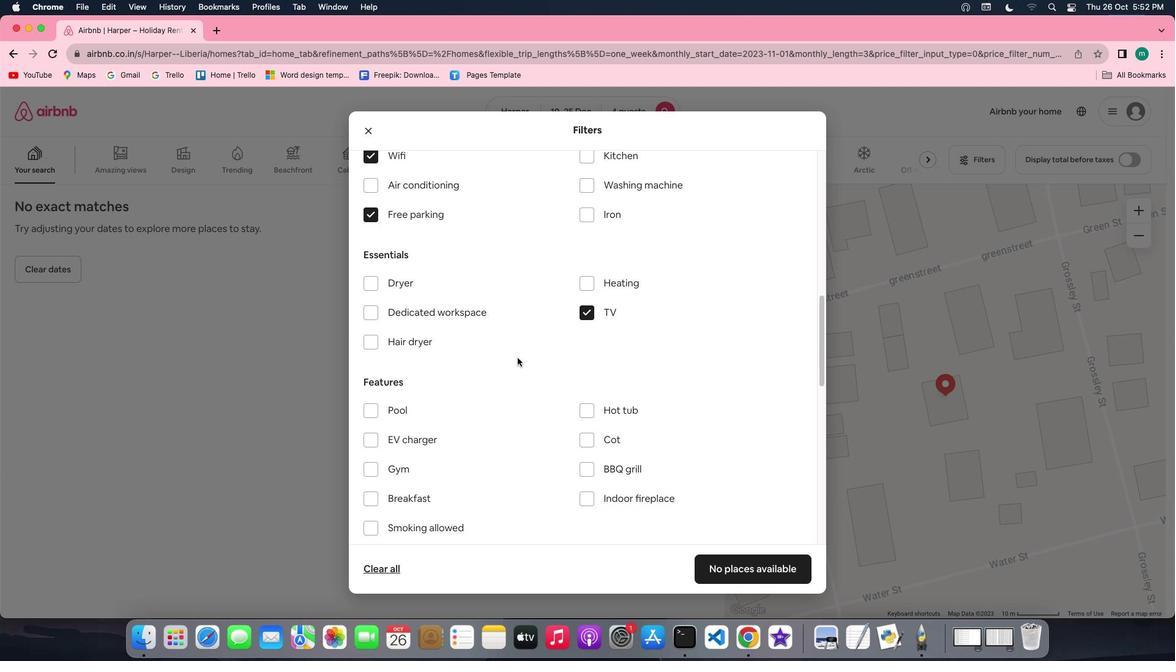 
Action: Mouse scrolled (519, 359) with delta (1, 0)
Screenshot: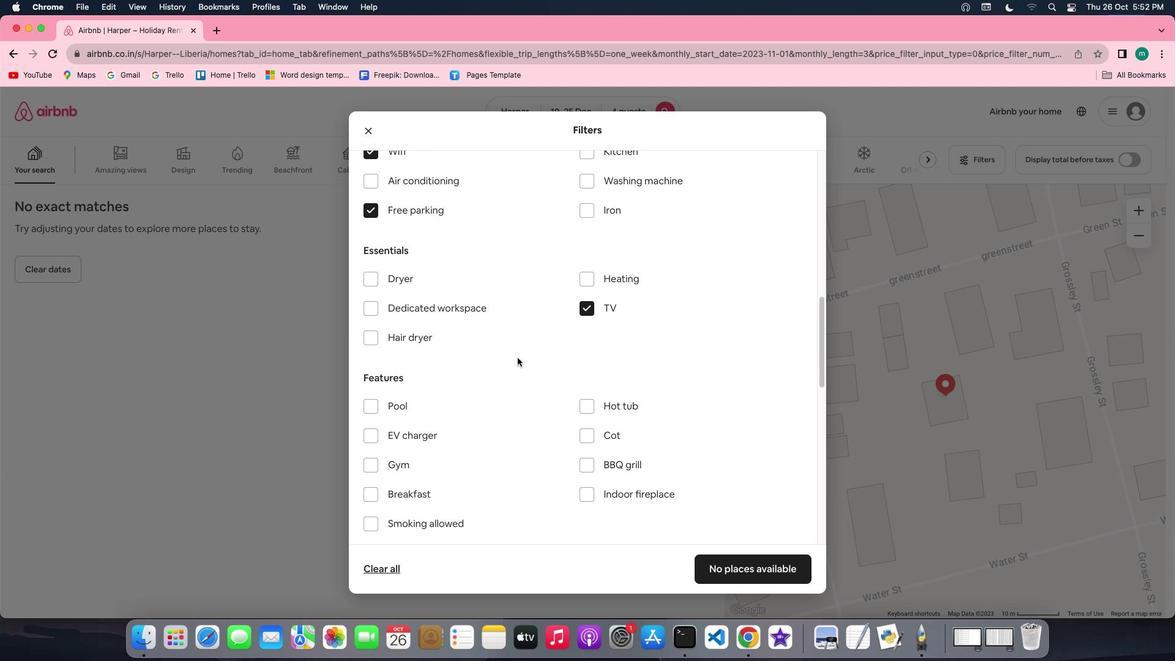 
Action: Mouse scrolled (519, 359) with delta (1, 0)
Screenshot: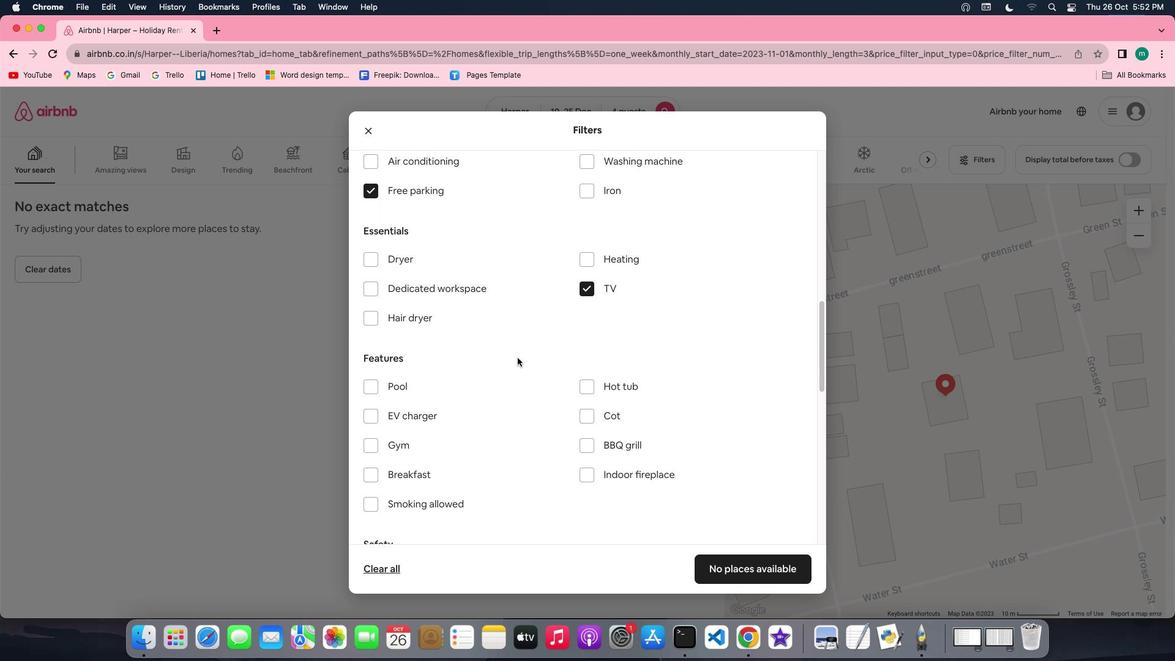 
Action: Mouse scrolled (519, 359) with delta (1, 0)
Screenshot: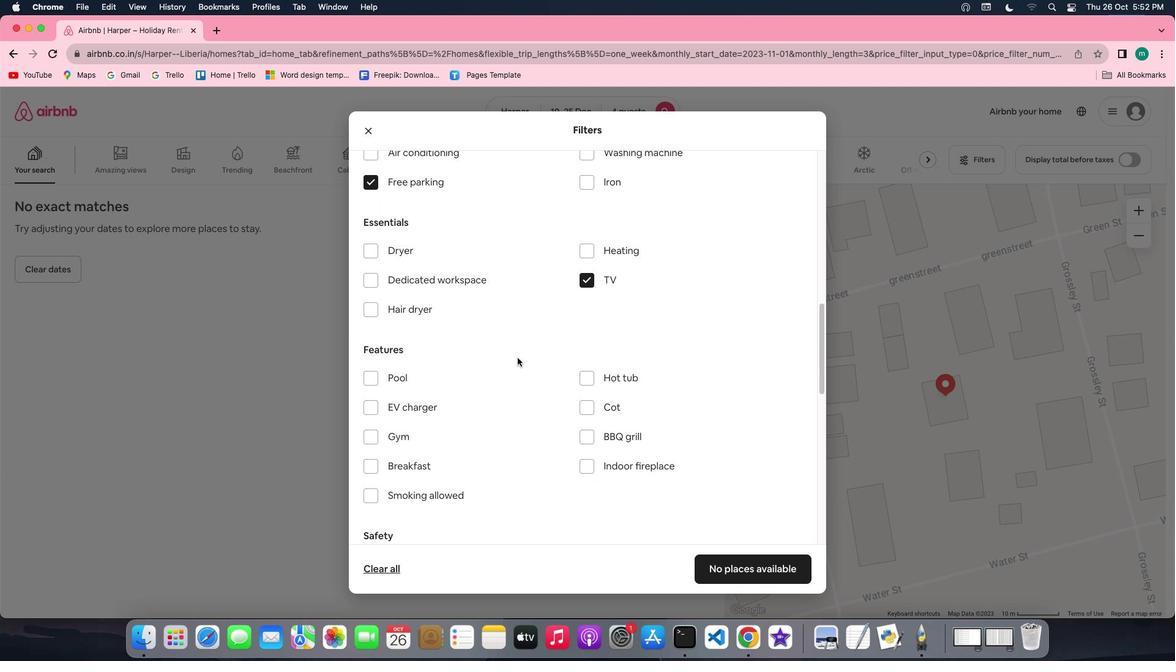 
Action: Mouse scrolled (519, 359) with delta (1, 0)
Screenshot: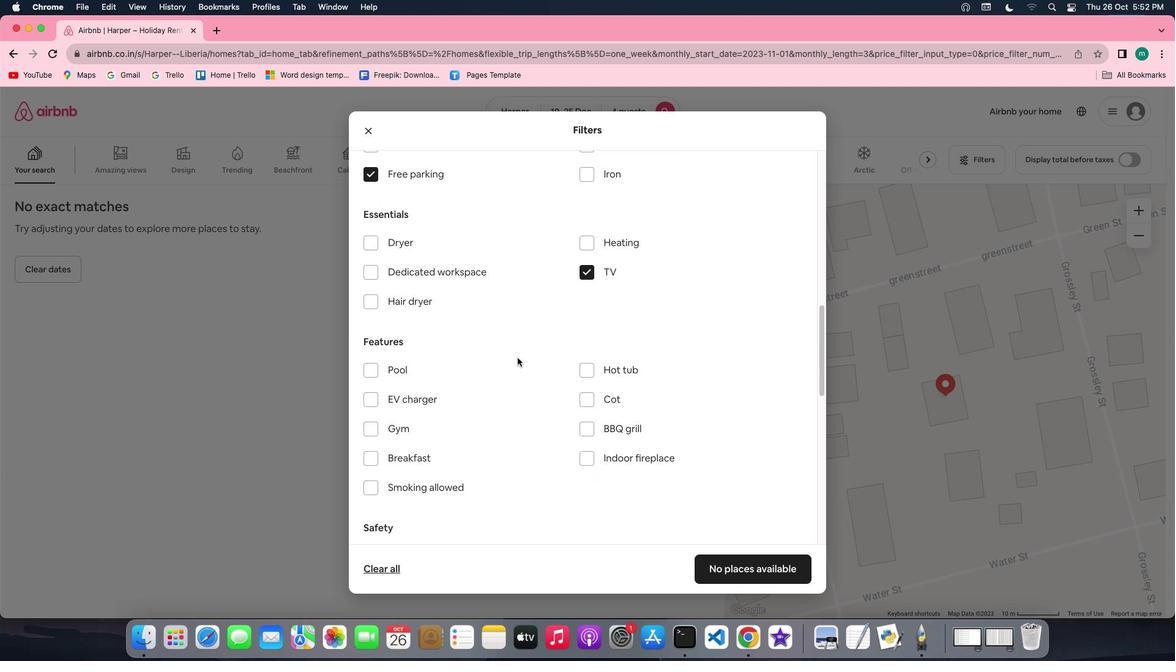 
Action: Mouse scrolled (519, 359) with delta (1, 0)
Screenshot: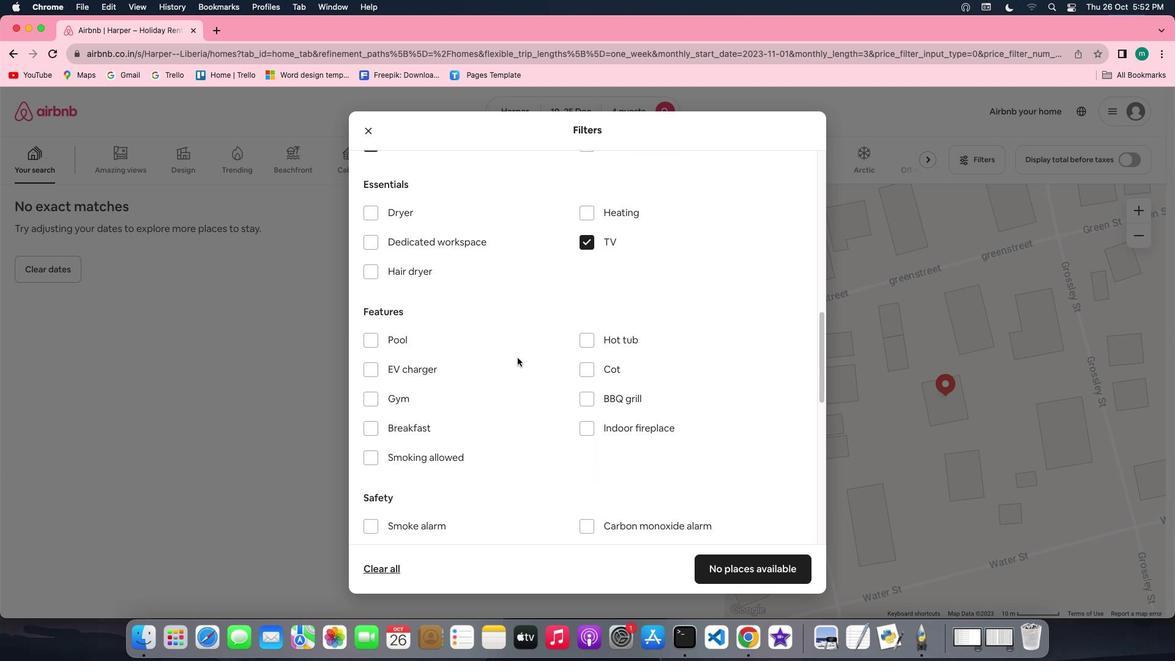 
Action: Mouse moved to (408, 396)
Screenshot: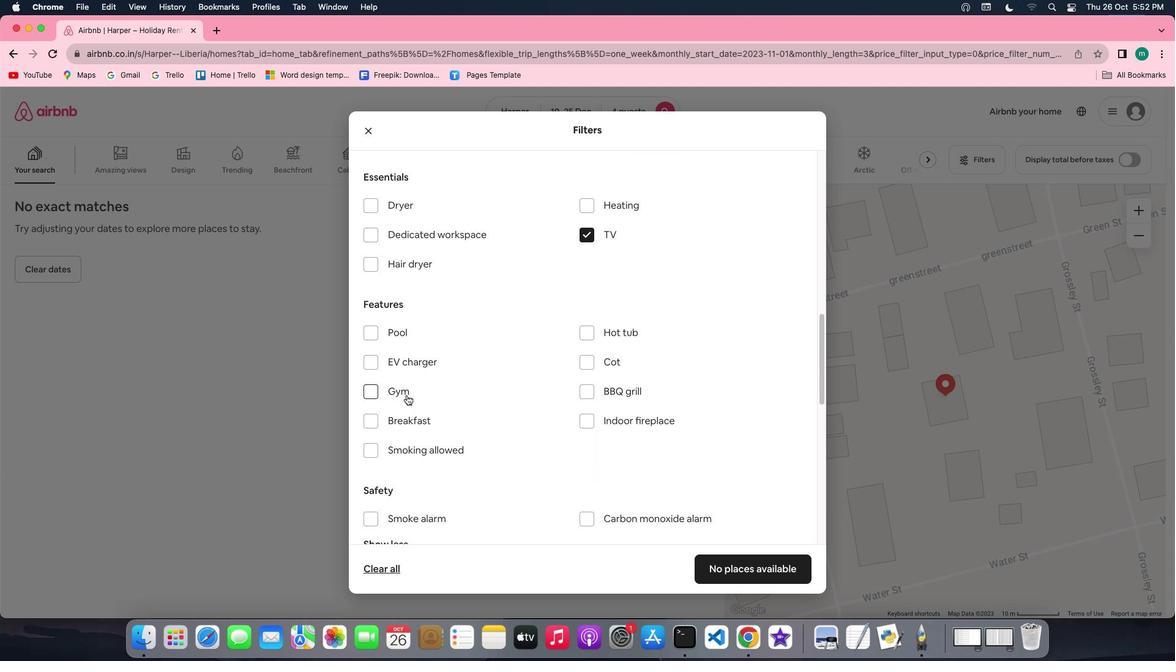 
Action: Mouse pressed left at (408, 396)
Screenshot: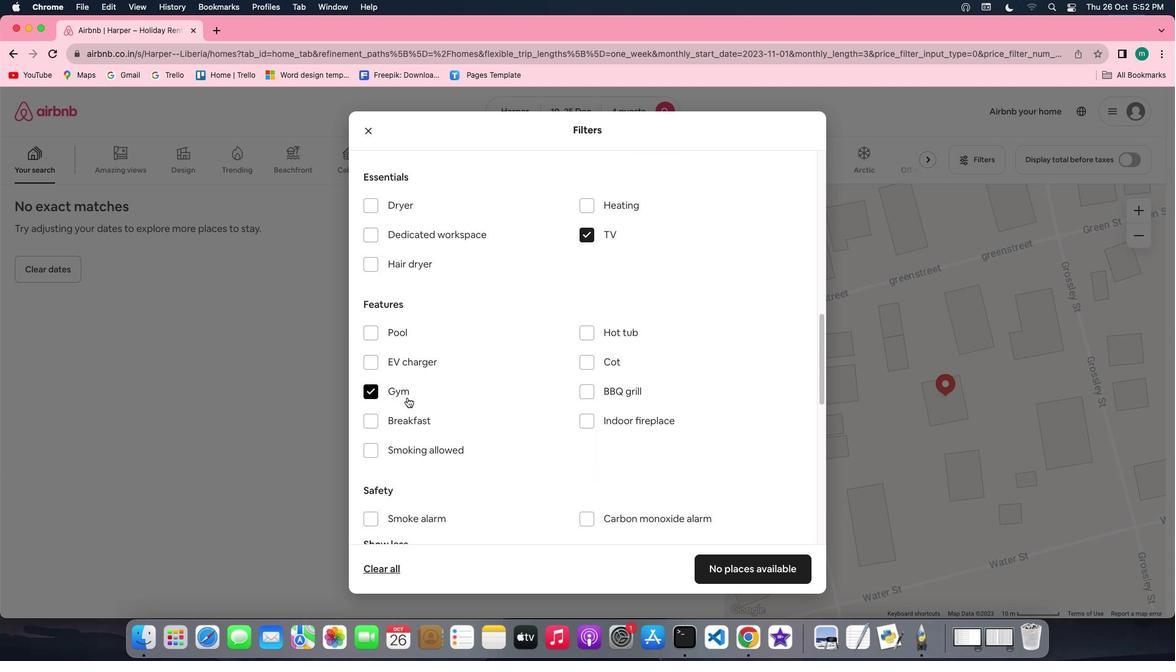 
Action: Mouse moved to (413, 424)
Screenshot: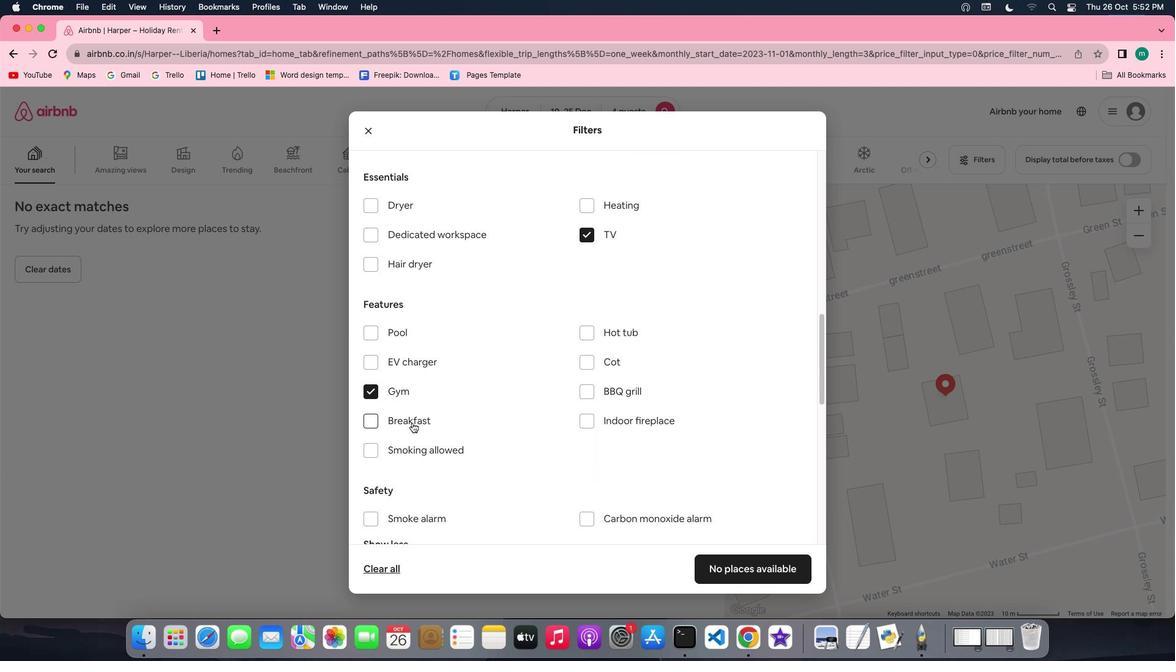 
Action: Mouse pressed left at (413, 424)
Screenshot: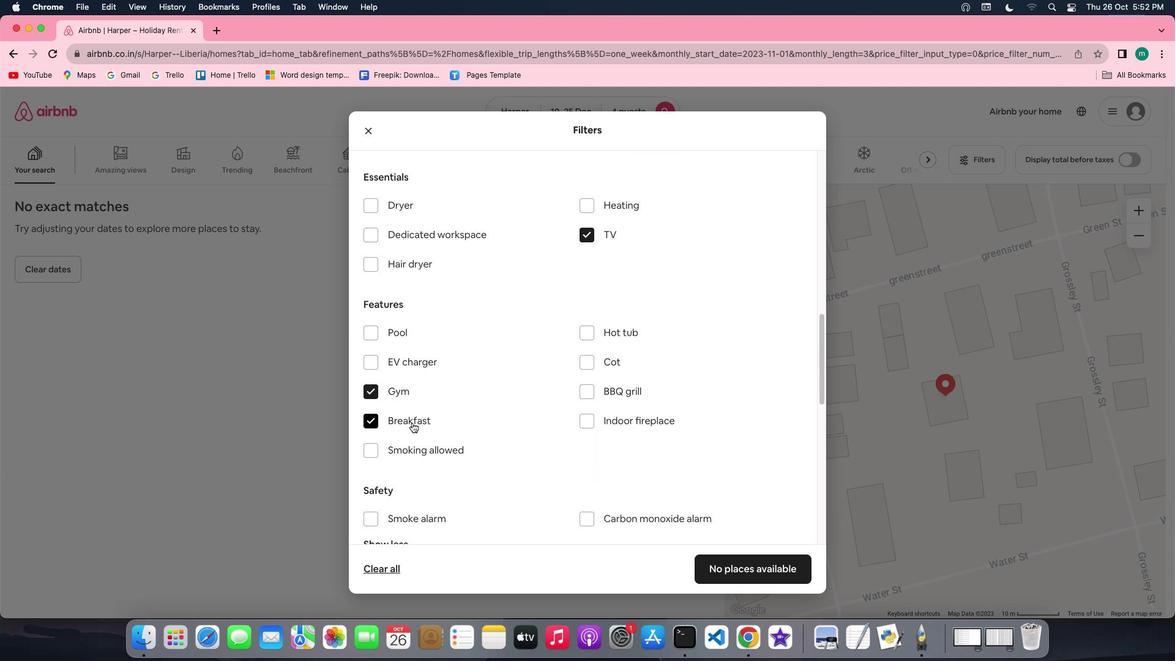 
Action: Mouse moved to (503, 432)
Screenshot: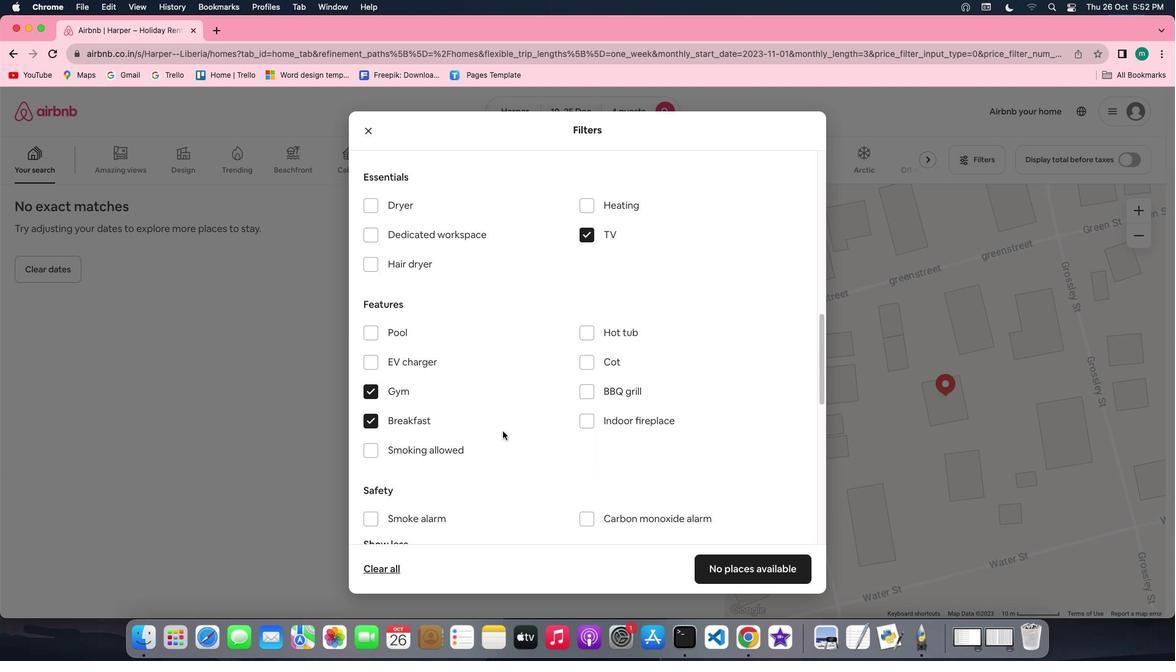 
Action: Mouse scrolled (503, 432) with delta (1, 0)
Screenshot: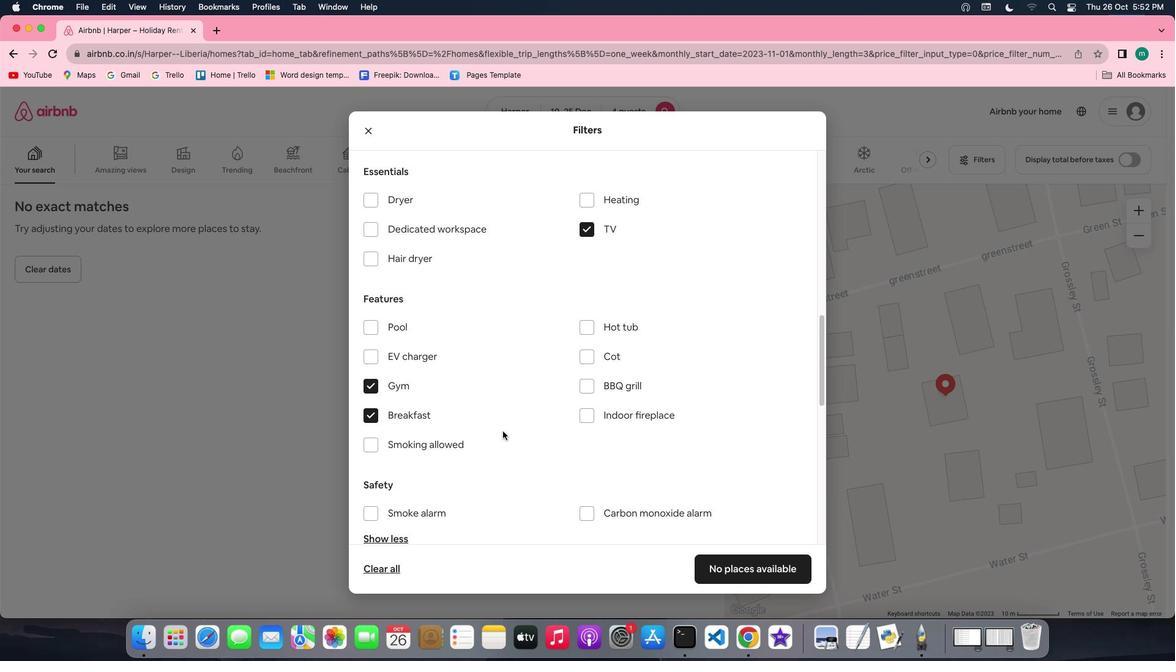 
Action: Mouse scrolled (503, 432) with delta (1, 0)
Screenshot: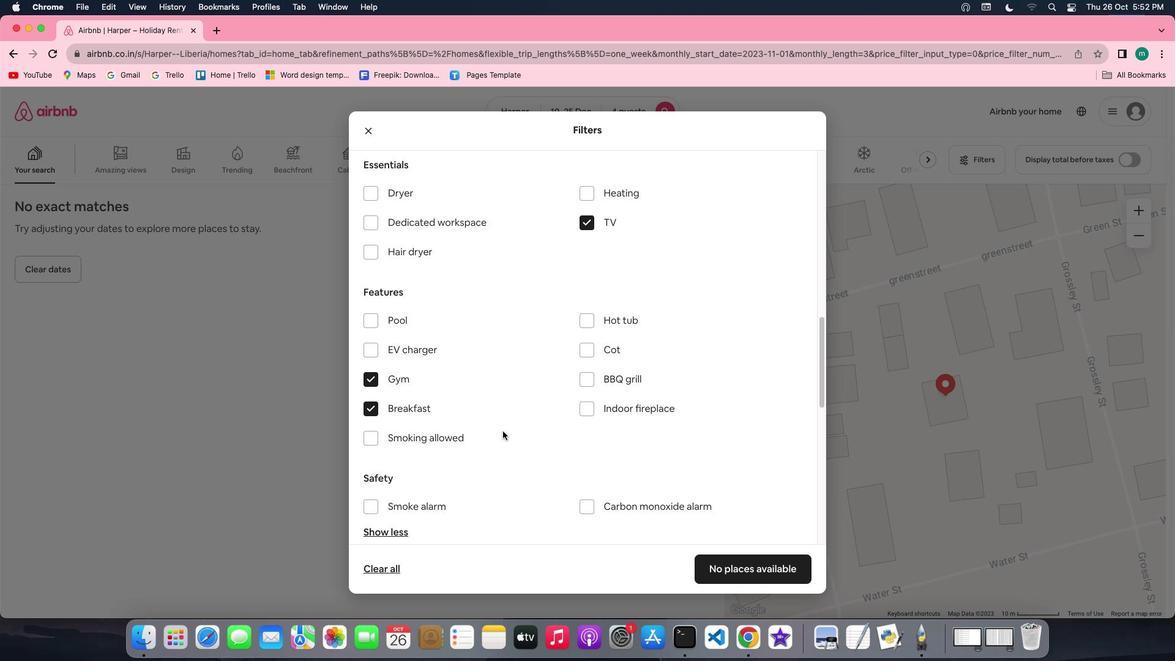 
Action: Mouse scrolled (503, 432) with delta (1, 0)
Screenshot: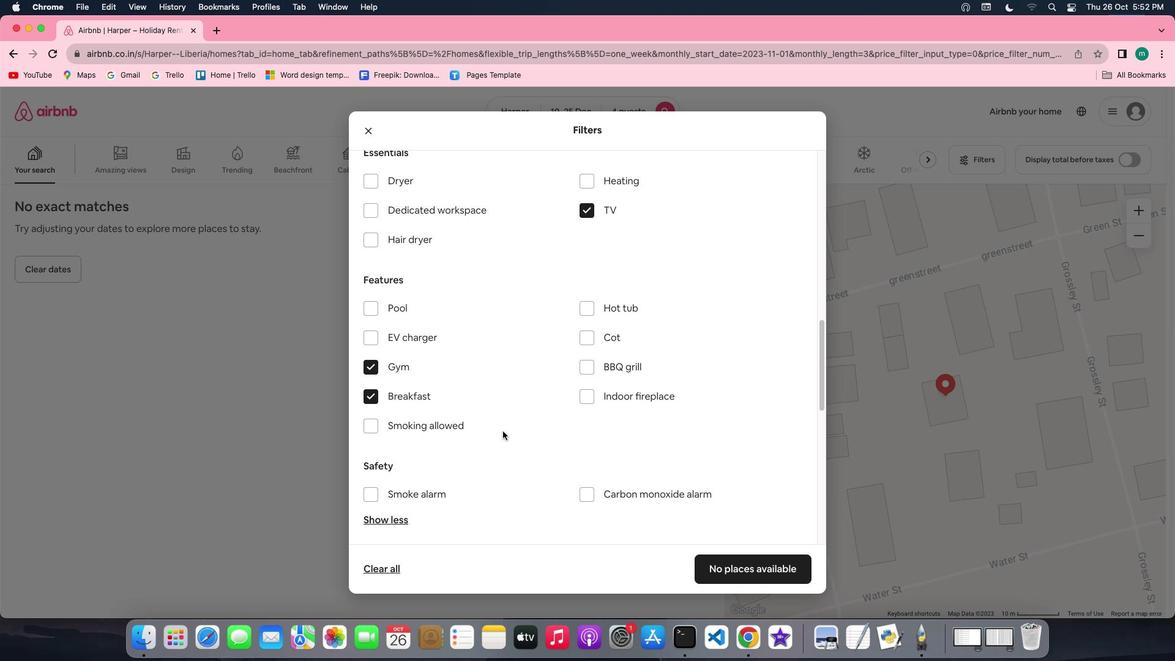 
Action: Mouse scrolled (503, 432) with delta (1, 0)
Screenshot: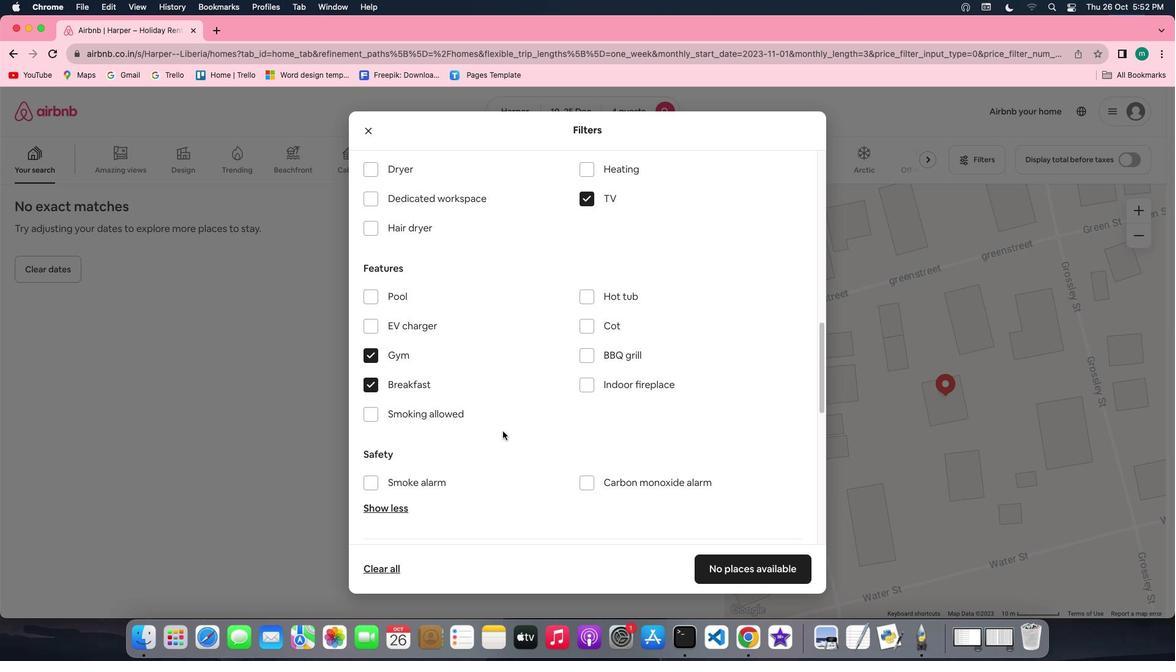 
Action: Mouse scrolled (503, 432) with delta (1, 0)
Screenshot: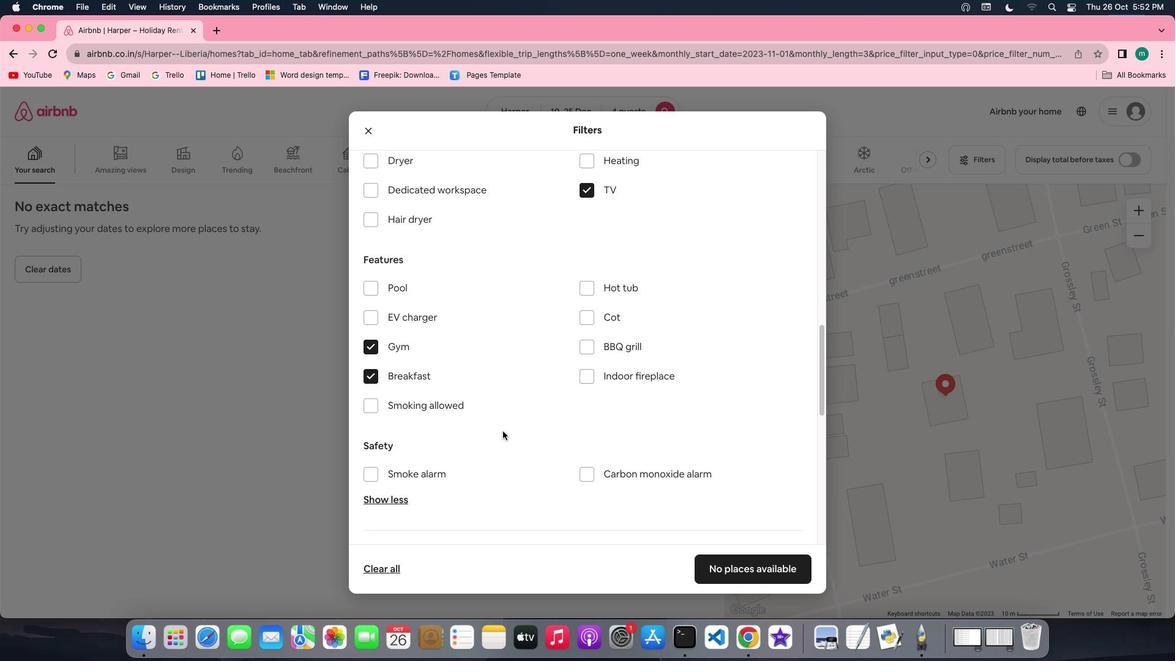 
Action: Mouse scrolled (503, 432) with delta (1, 0)
Screenshot: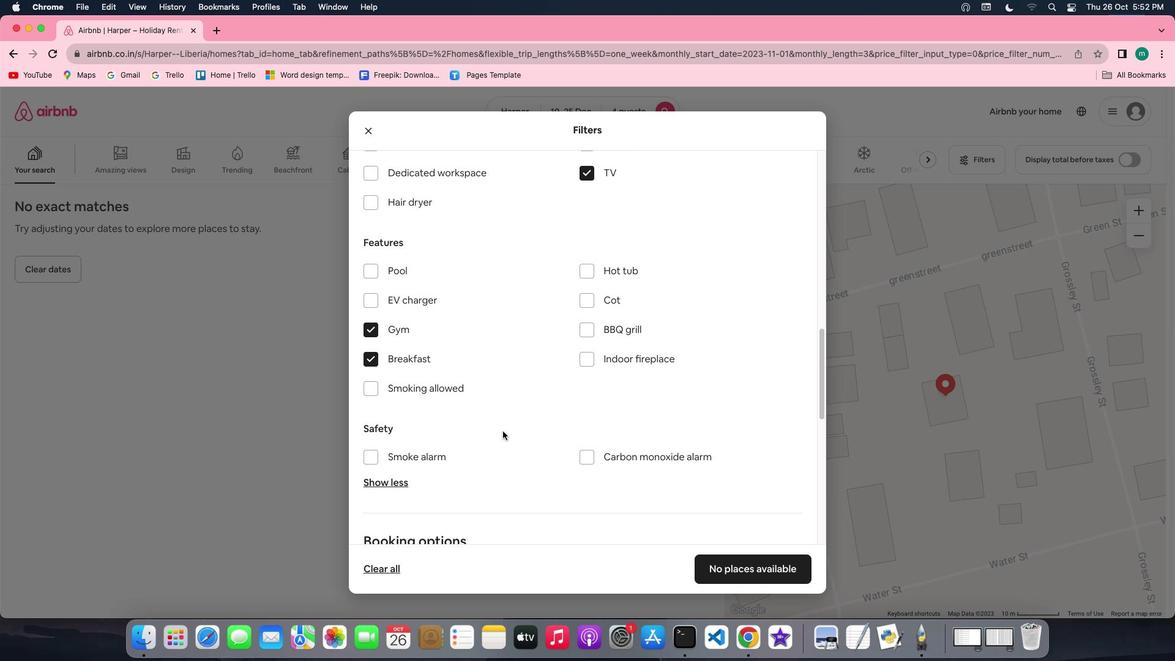 
Action: Mouse scrolled (503, 432) with delta (1, 0)
Screenshot: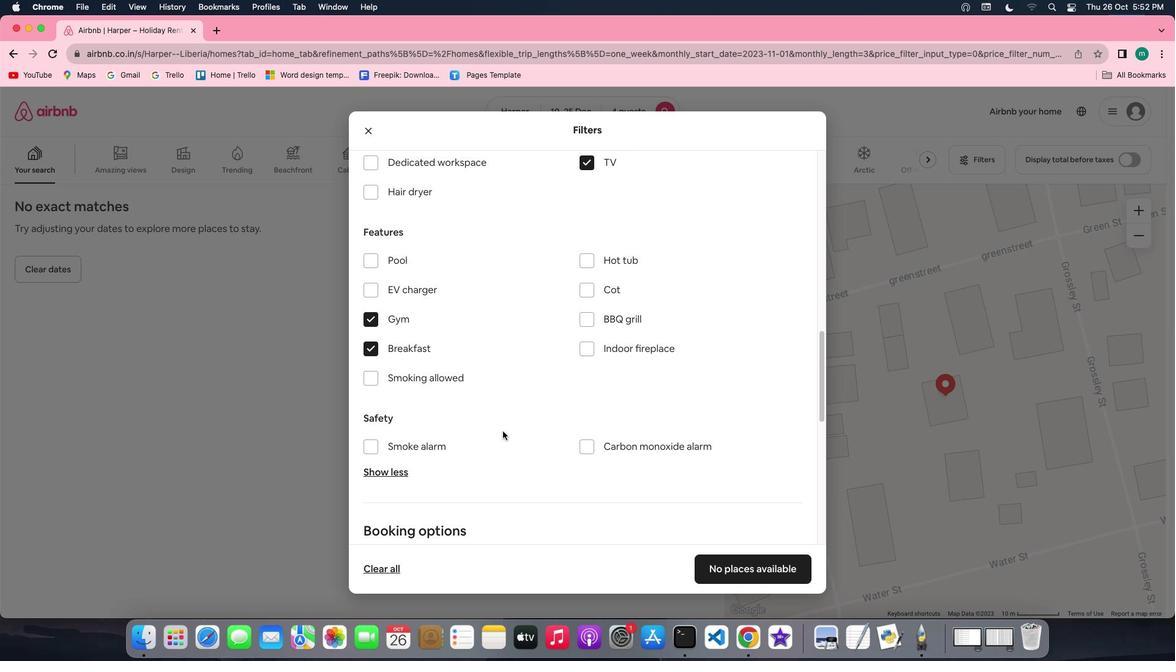 
Action: Mouse scrolled (503, 432) with delta (1, 0)
Screenshot: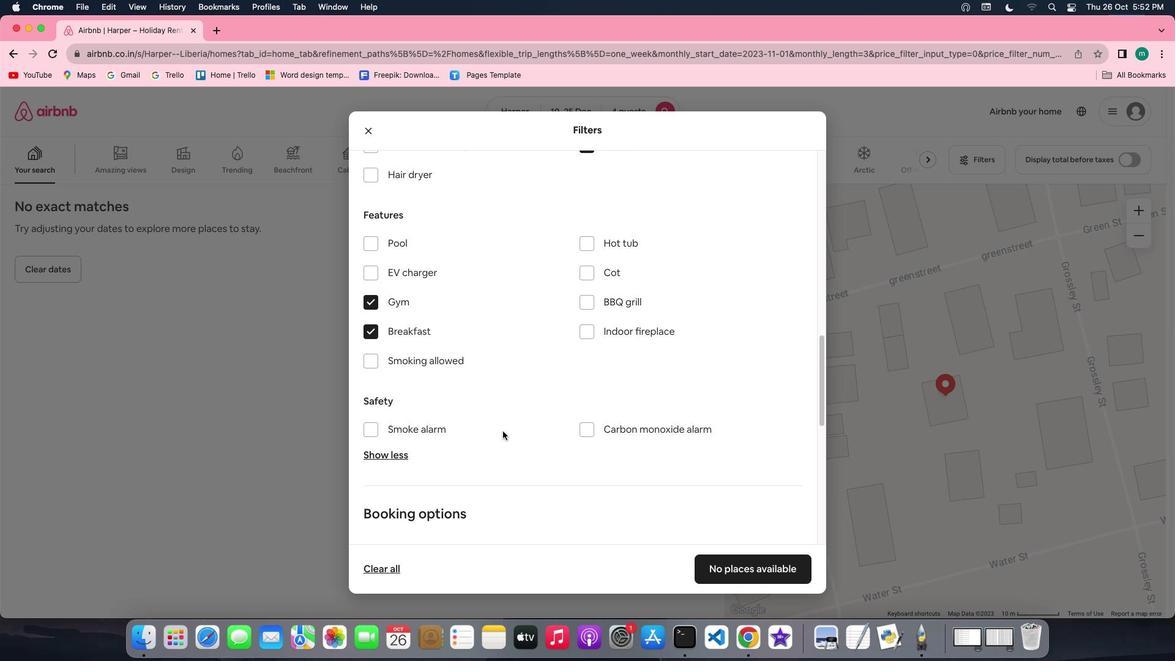 
Action: Mouse scrolled (503, 432) with delta (1, 0)
Screenshot: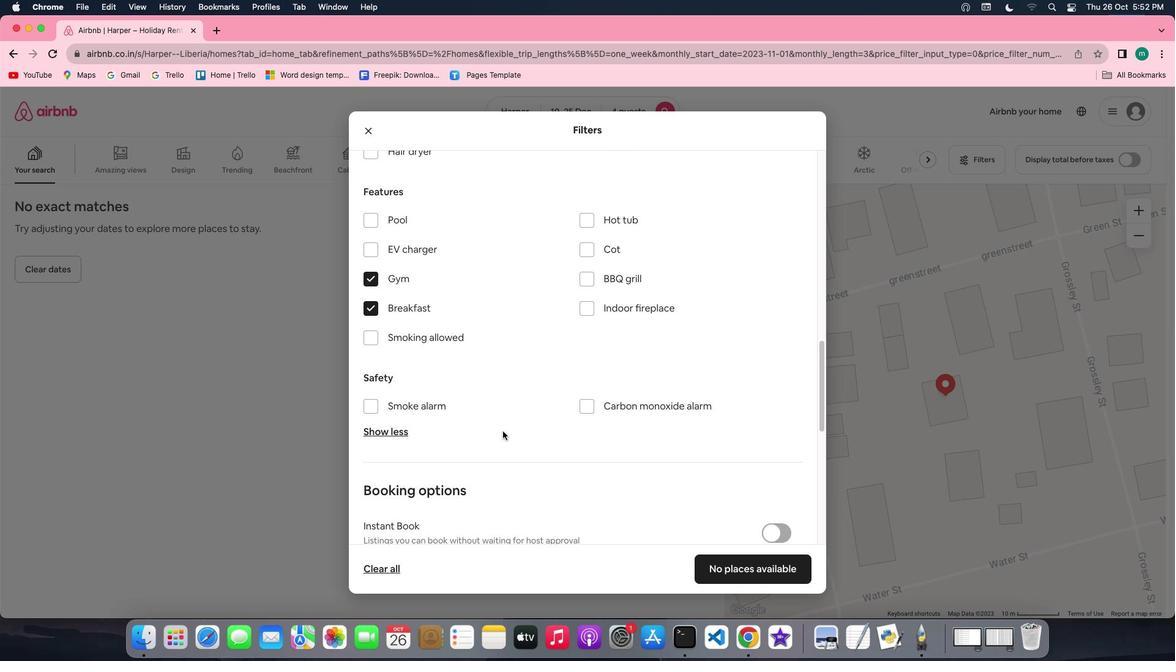 
Action: Mouse scrolled (503, 432) with delta (1, 0)
Screenshot: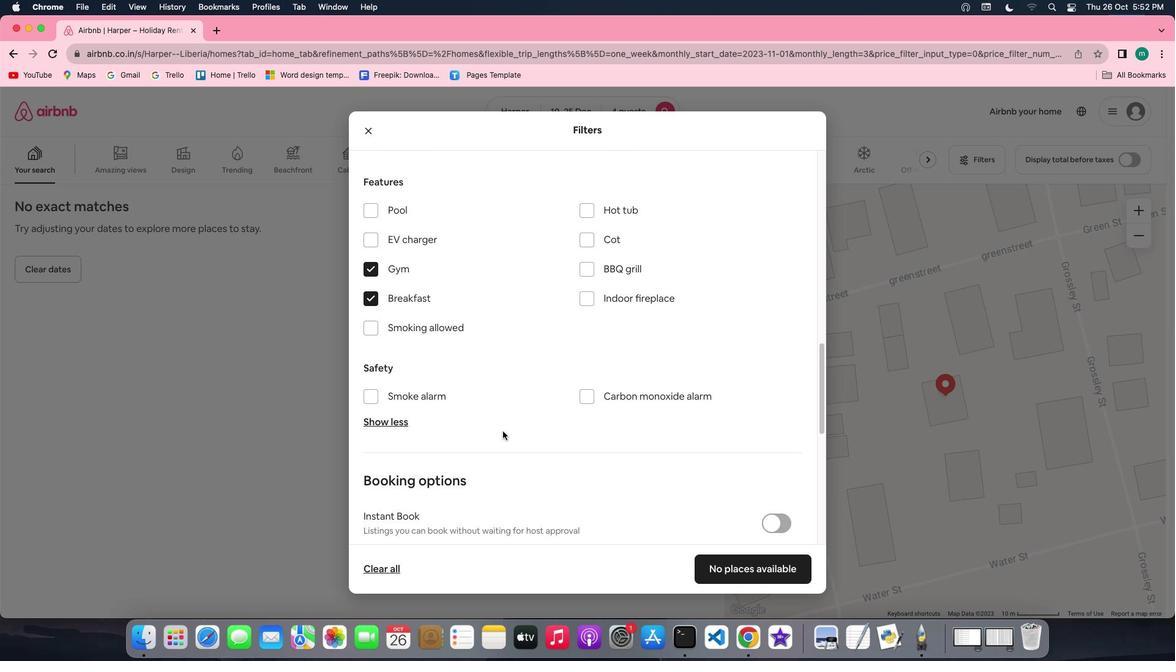 
Action: Mouse scrolled (503, 432) with delta (1, 0)
Screenshot: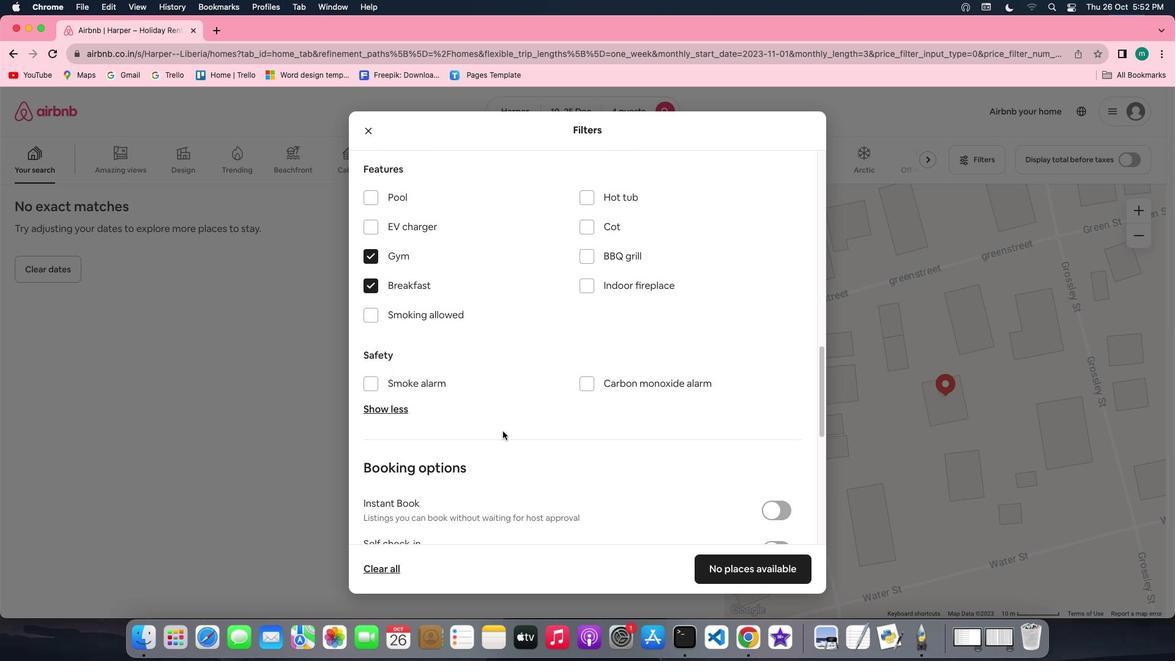 
Action: Mouse scrolled (503, 432) with delta (1, 0)
Screenshot: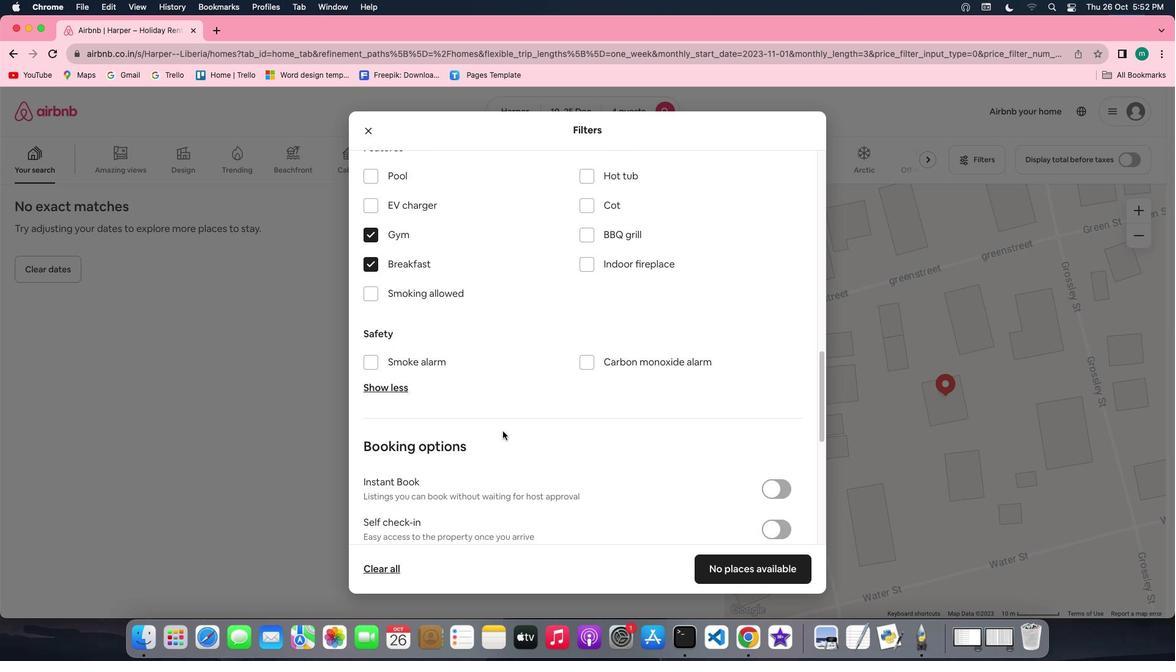 
Action: Mouse scrolled (503, 432) with delta (1, 0)
Screenshot: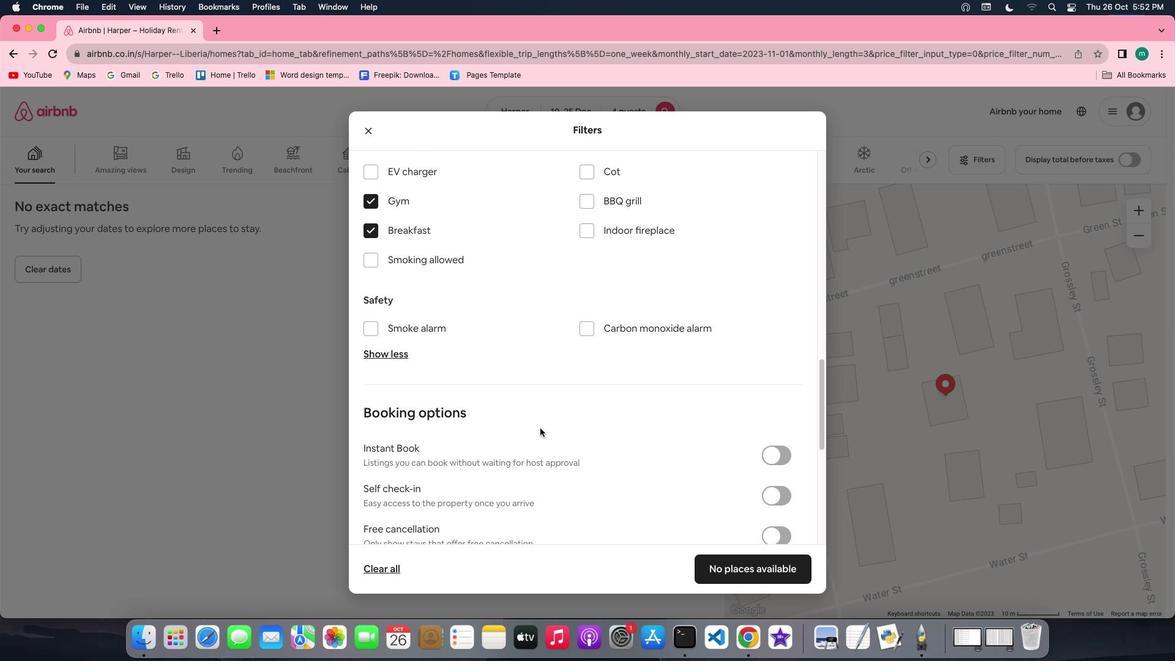 
Action: Mouse moved to (770, 484)
Screenshot: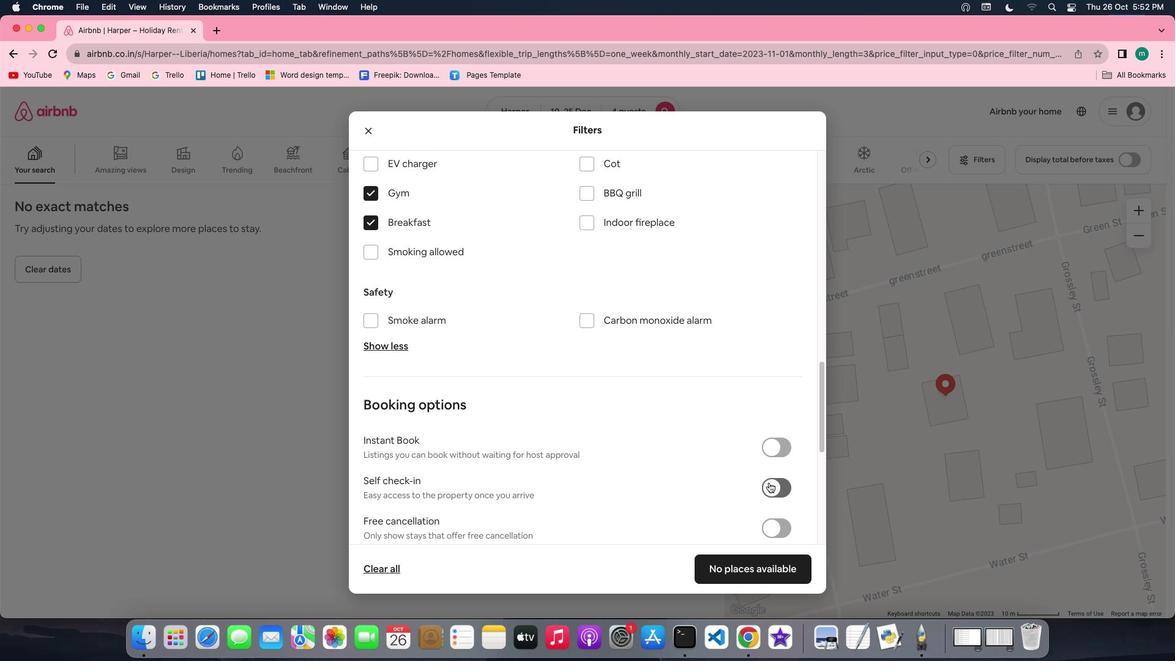 
Action: Mouse pressed left at (770, 484)
Screenshot: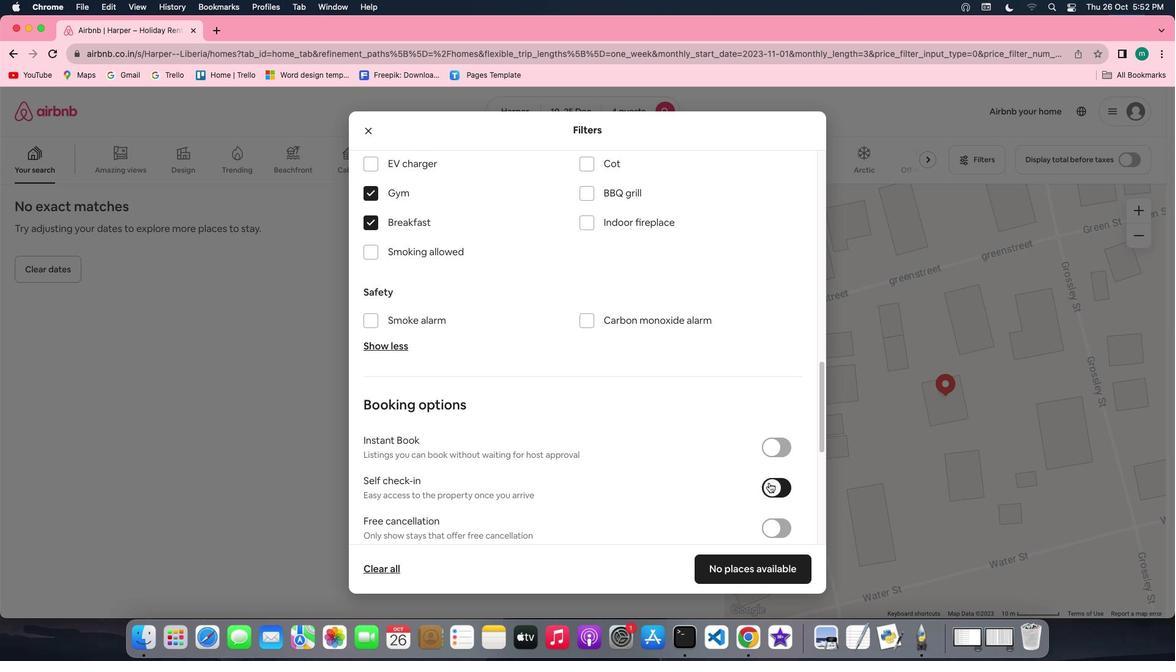 
Action: Mouse moved to (641, 511)
Screenshot: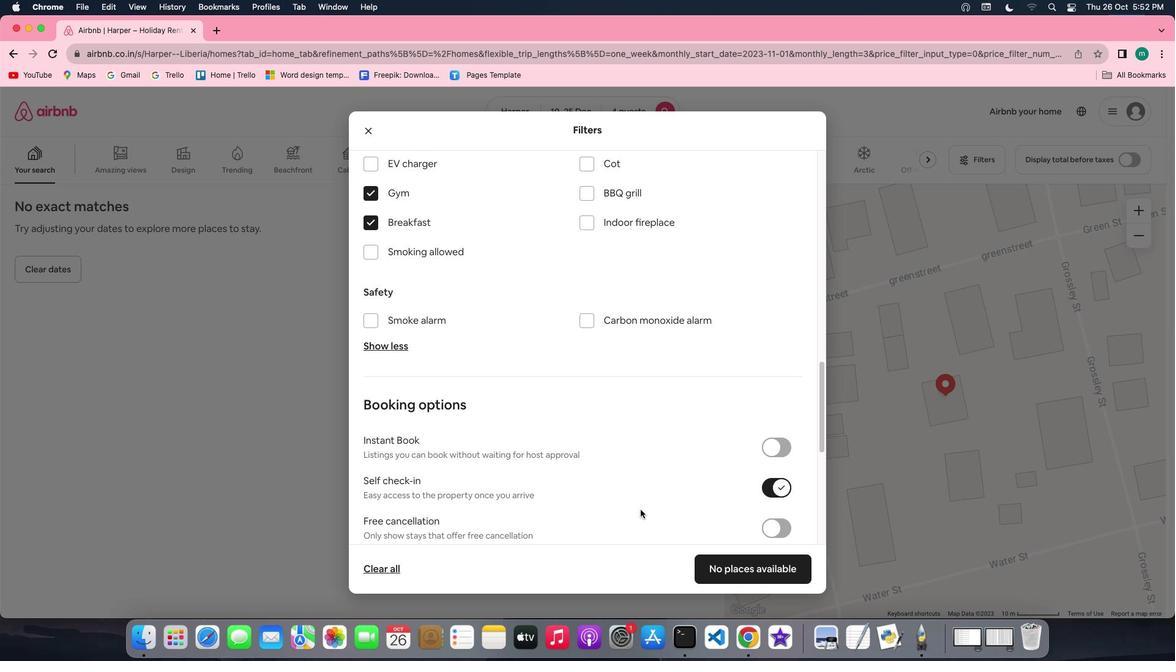 
Action: Mouse scrolled (641, 511) with delta (1, 0)
Screenshot: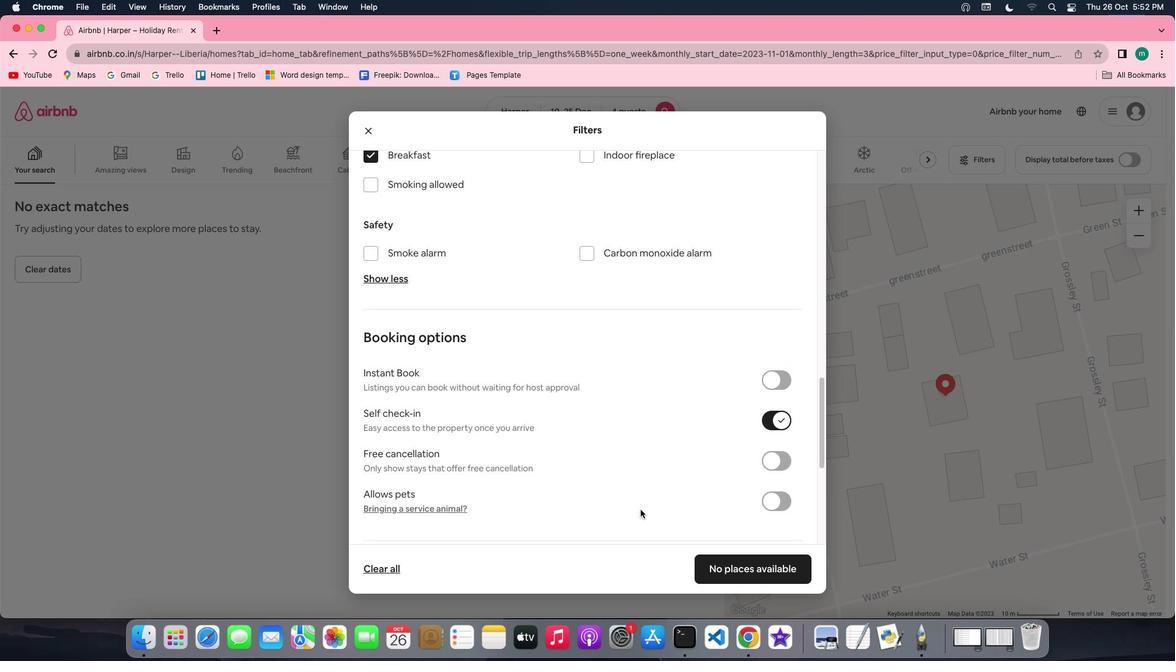 
Action: Mouse scrolled (641, 511) with delta (1, 0)
Screenshot: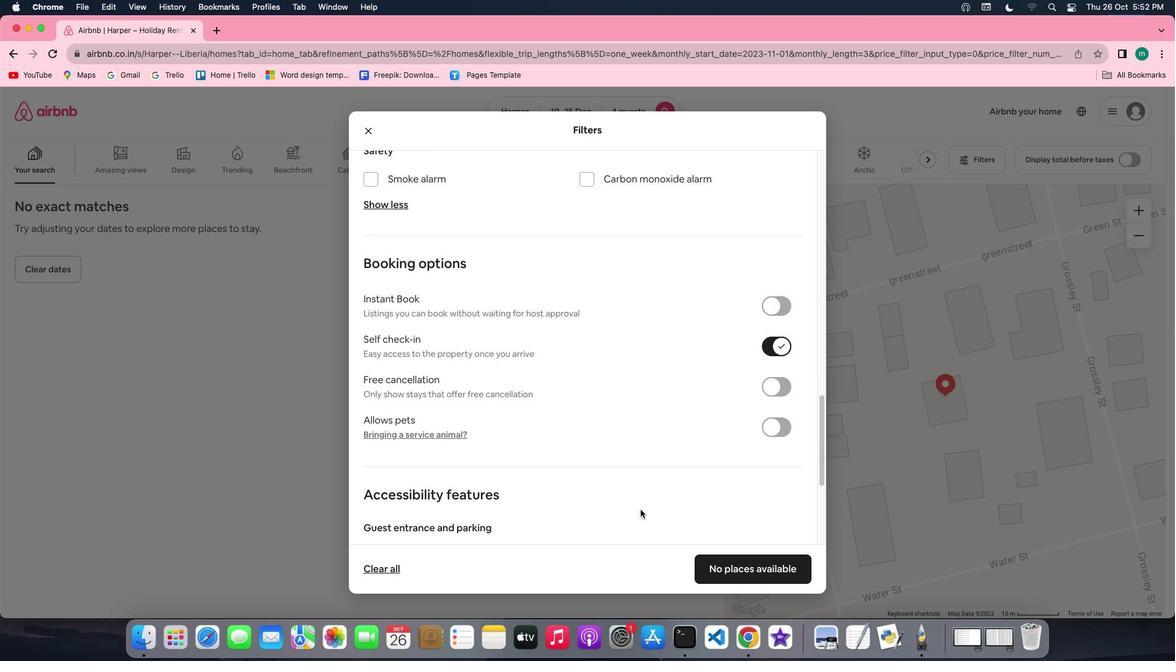 
Action: Mouse scrolled (641, 511) with delta (1, 0)
Screenshot: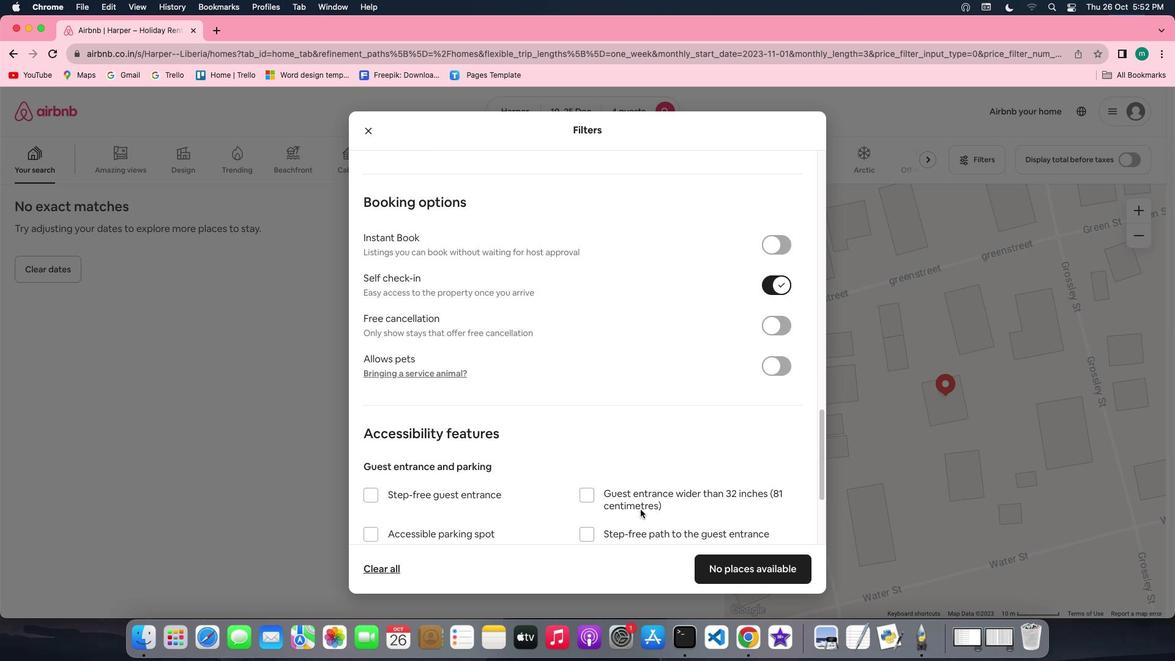 
Action: Mouse scrolled (641, 511) with delta (1, 0)
Screenshot: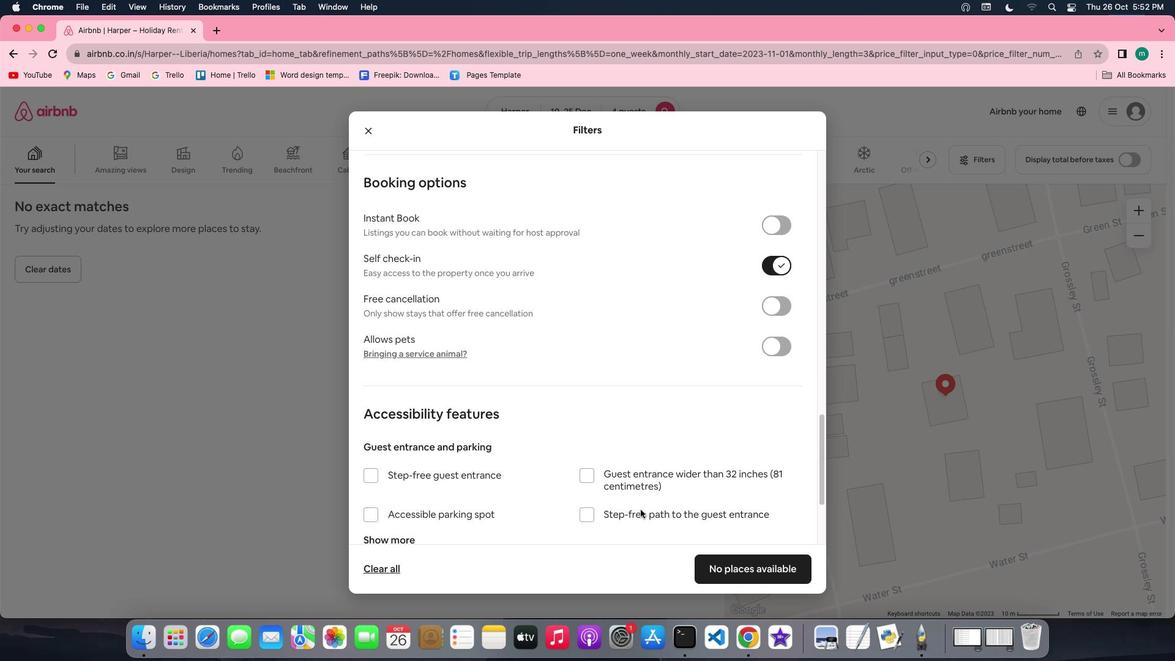 
Action: Mouse moved to (641, 511)
Screenshot: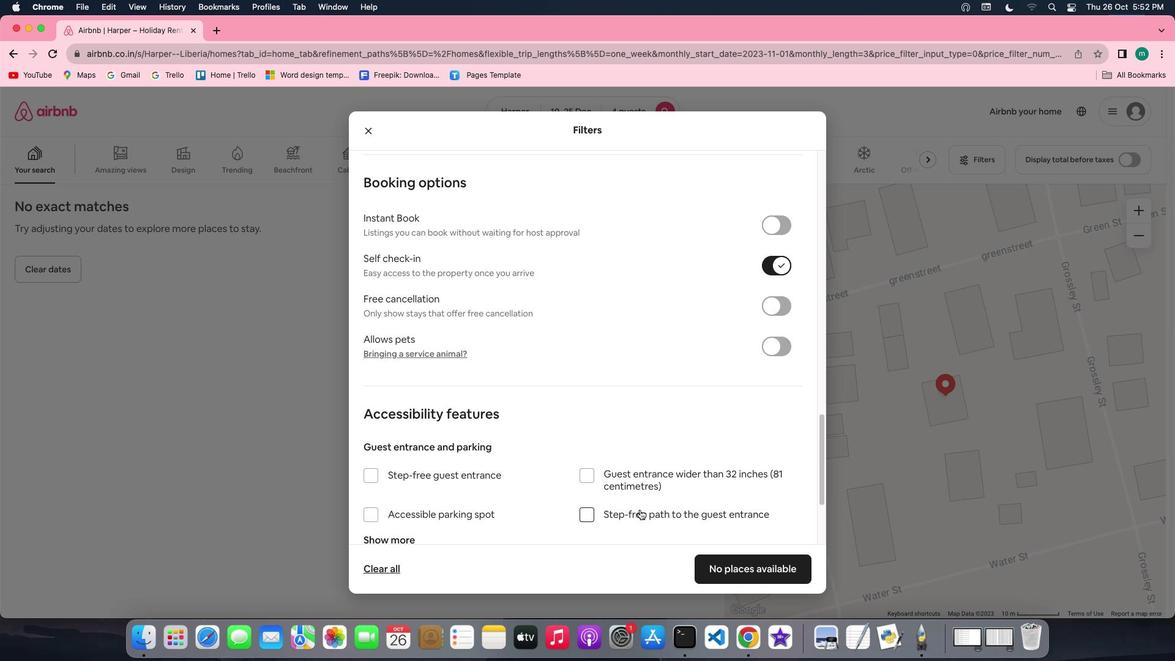 
Action: Mouse scrolled (641, 511) with delta (1, 0)
Screenshot: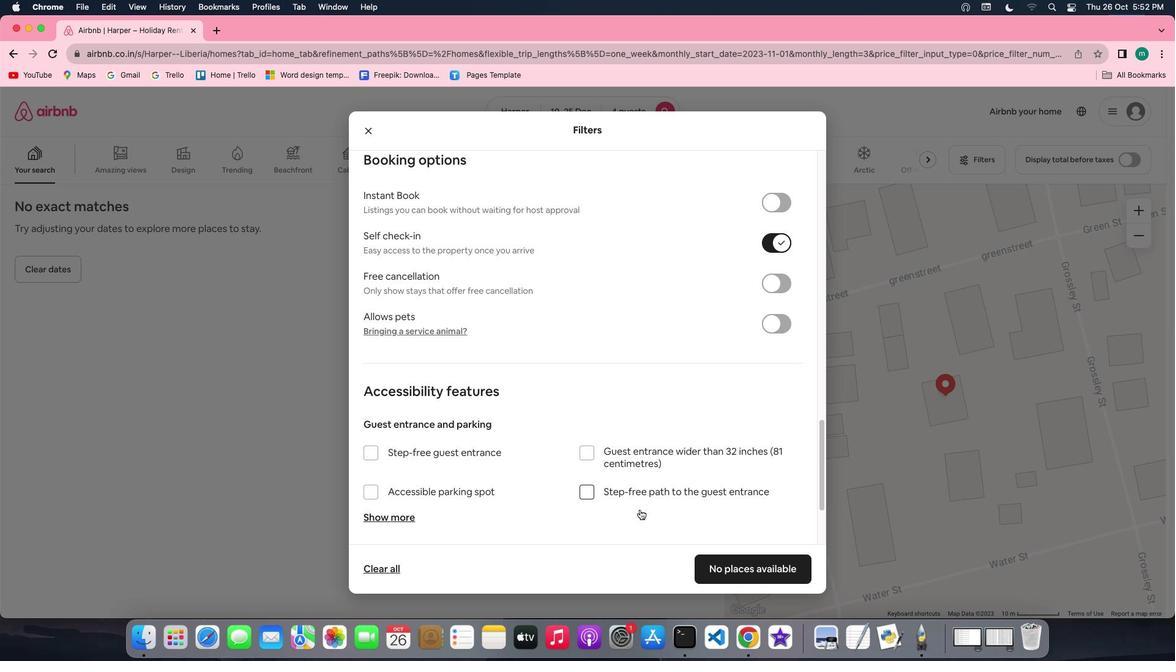
Action: Mouse scrolled (641, 511) with delta (1, 0)
Screenshot: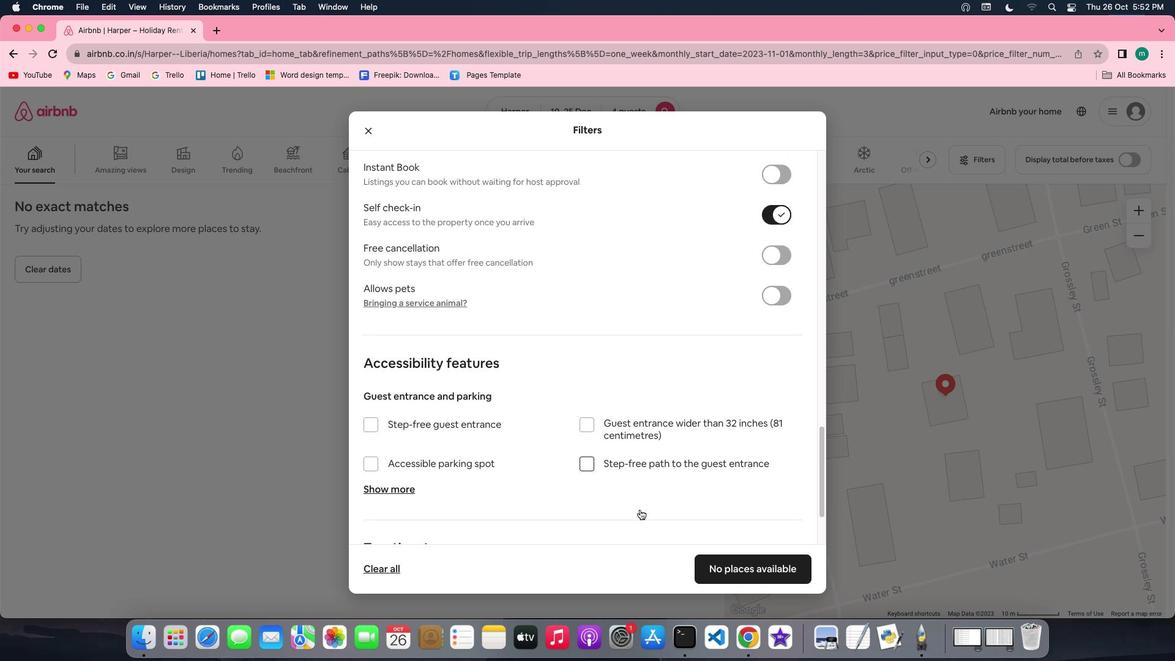 
Action: Mouse scrolled (641, 511) with delta (1, 0)
Screenshot: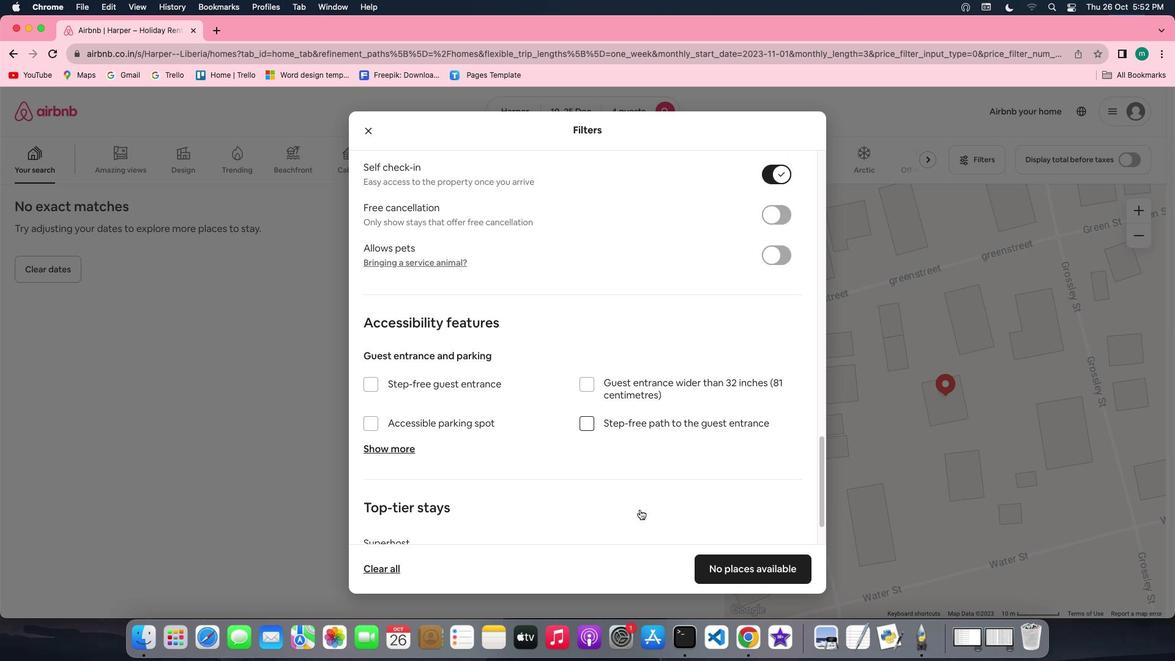 
Action: Mouse scrolled (641, 511) with delta (1, 0)
Screenshot: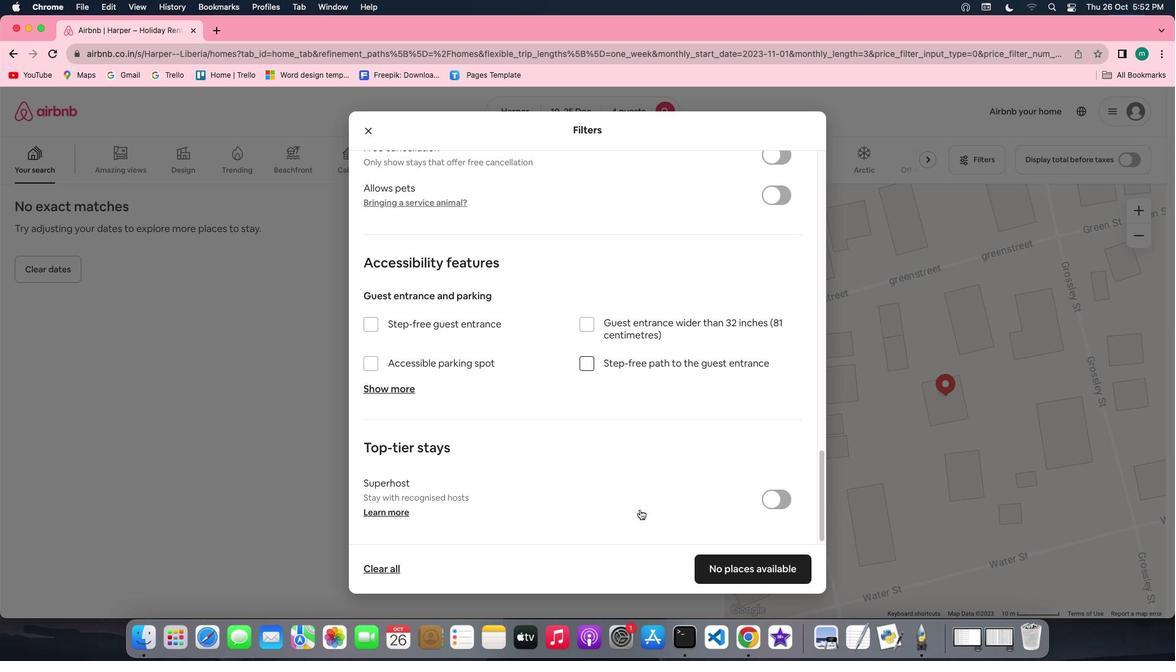 
Action: Mouse scrolled (641, 511) with delta (1, 0)
Screenshot: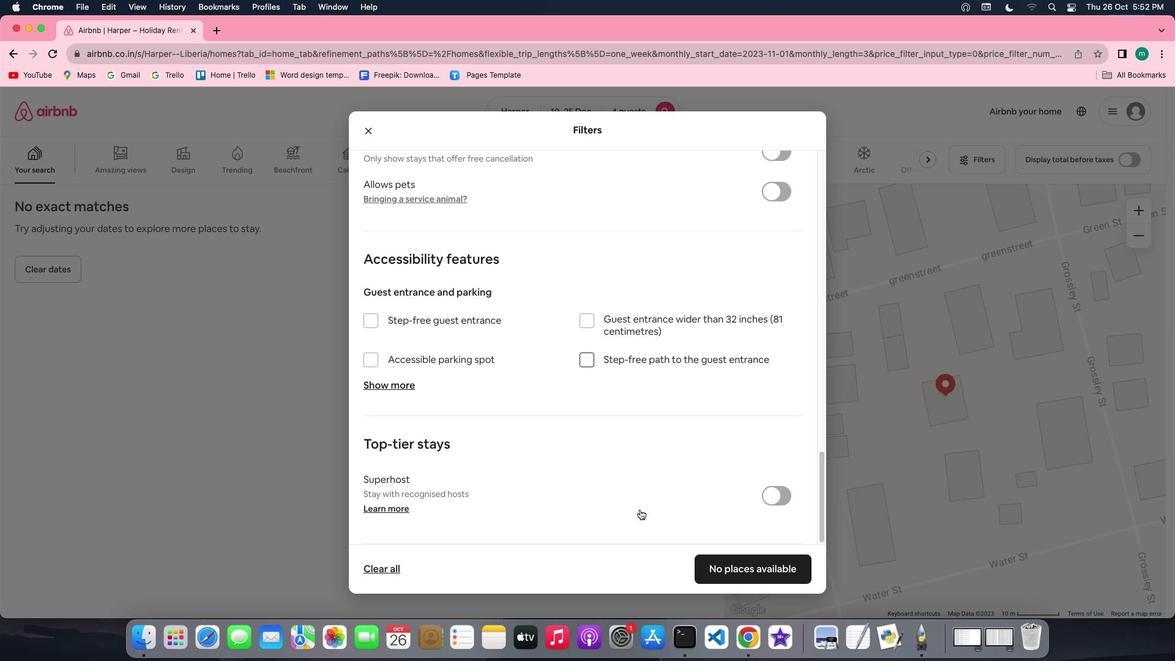 
Action: Mouse scrolled (641, 511) with delta (1, 0)
Screenshot: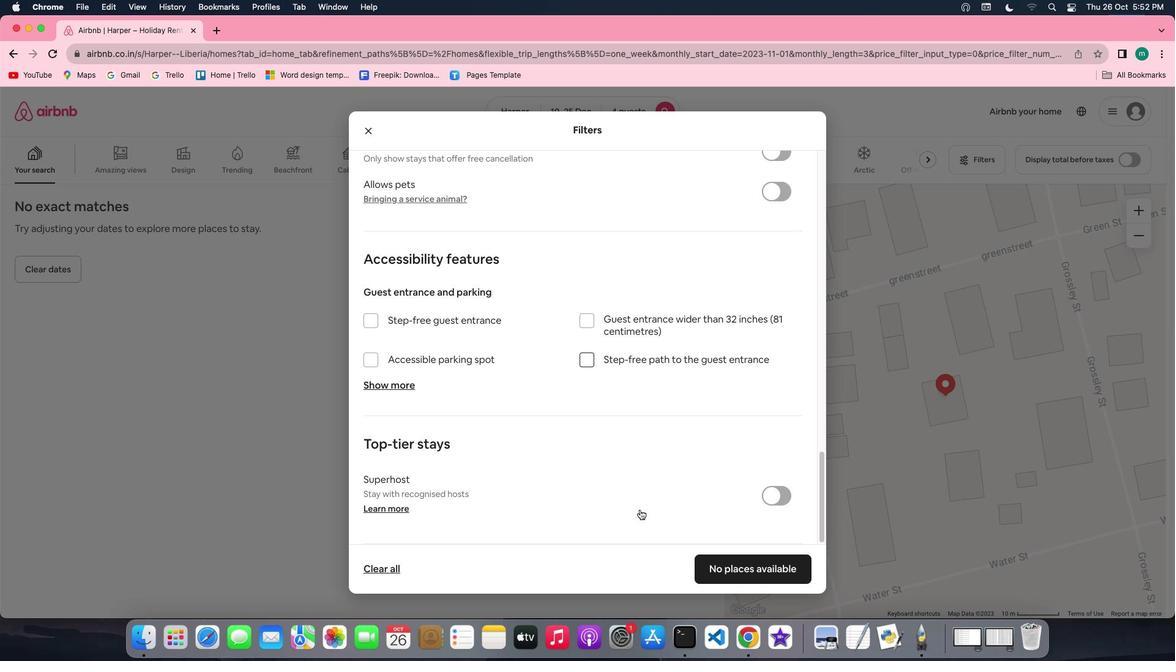 
Action: Mouse scrolled (641, 511) with delta (1, 0)
Screenshot: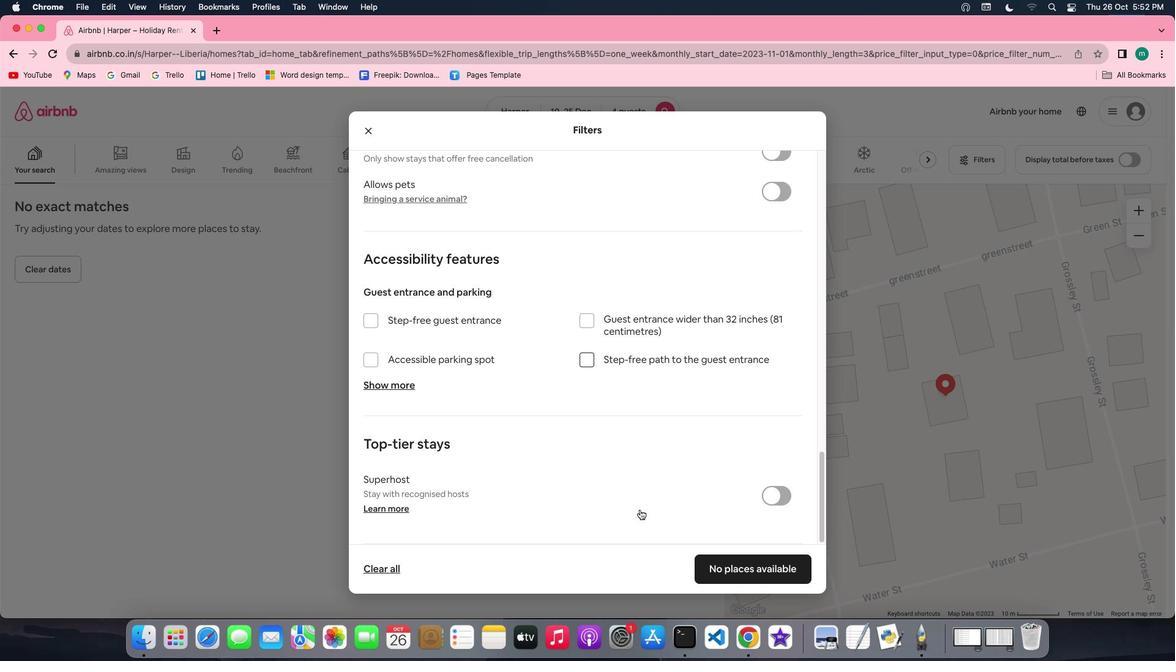 
Action: Mouse scrolled (641, 511) with delta (1, 0)
Screenshot: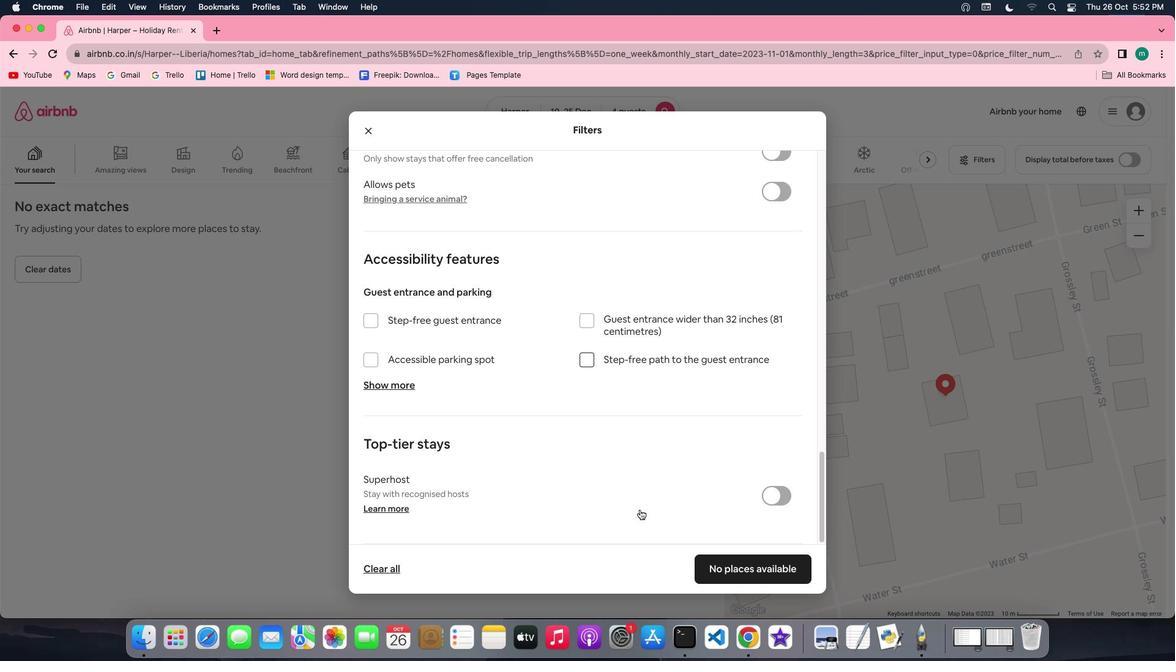 
Action: Mouse scrolled (641, 511) with delta (1, -1)
Screenshot: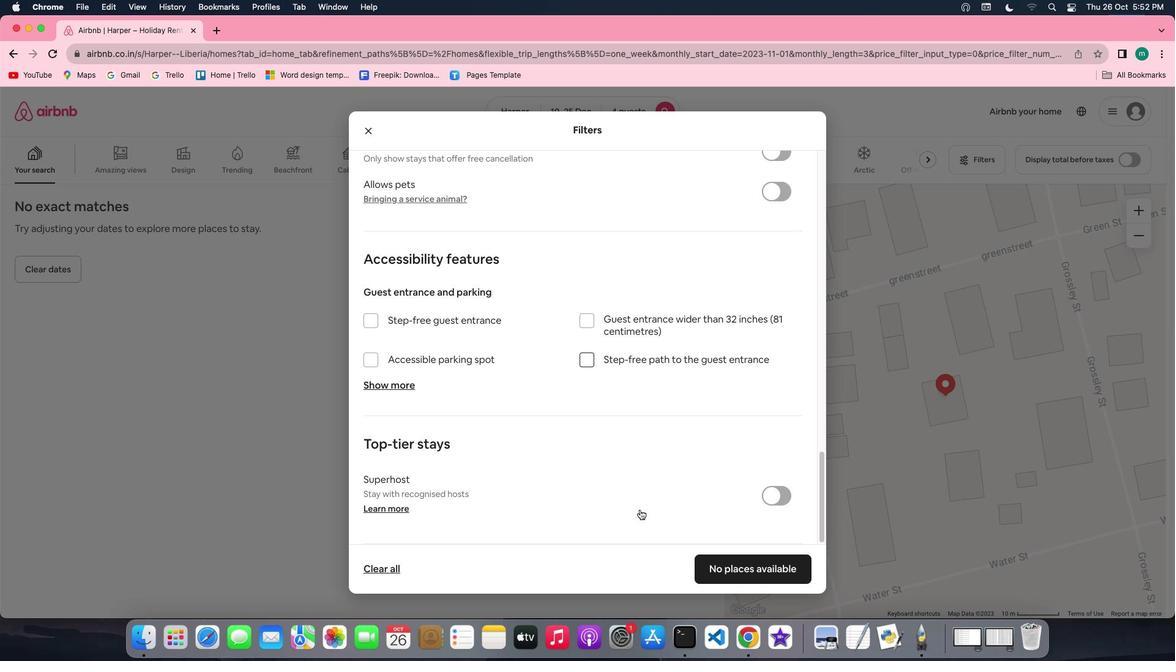 
Action: Mouse scrolled (641, 511) with delta (1, -1)
Screenshot: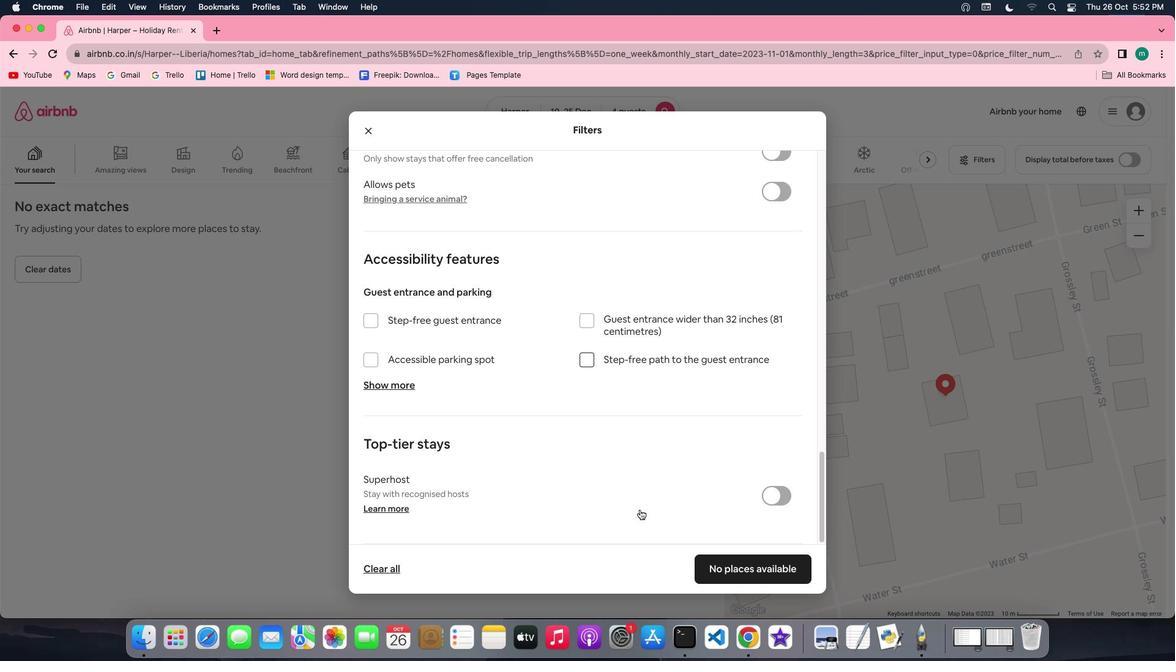 
Action: Mouse scrolled (641, 511) with delta (1, 0)
Screenshot: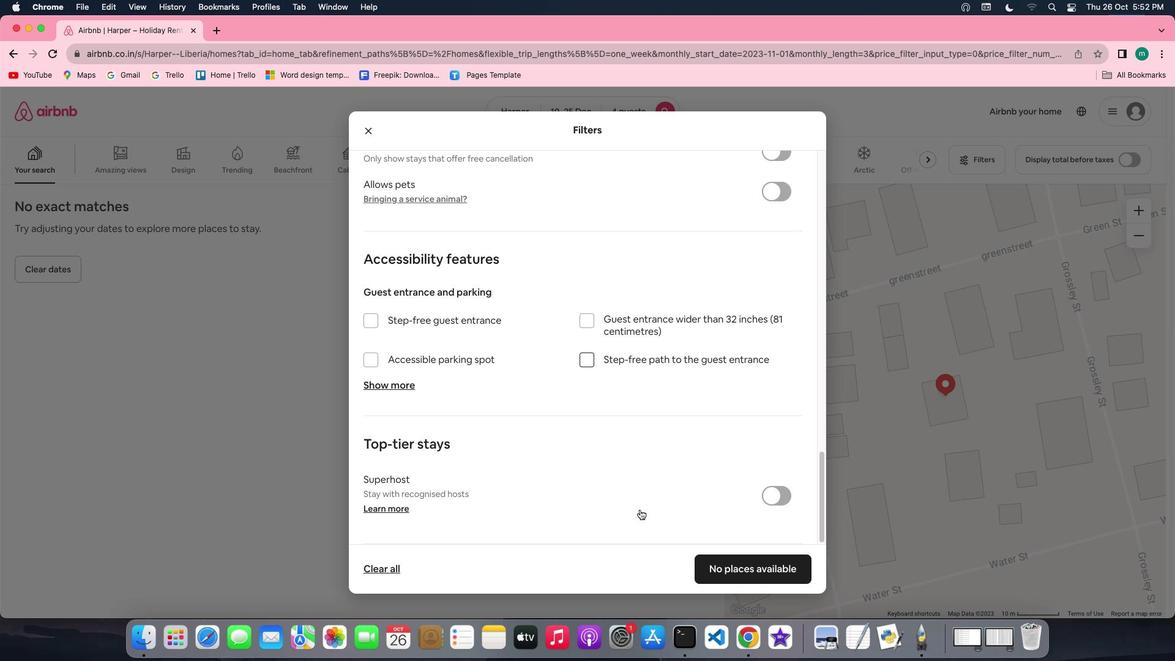 
Action: Mouse scrolled (641, 511) with delta (1, 0)
Screenshot: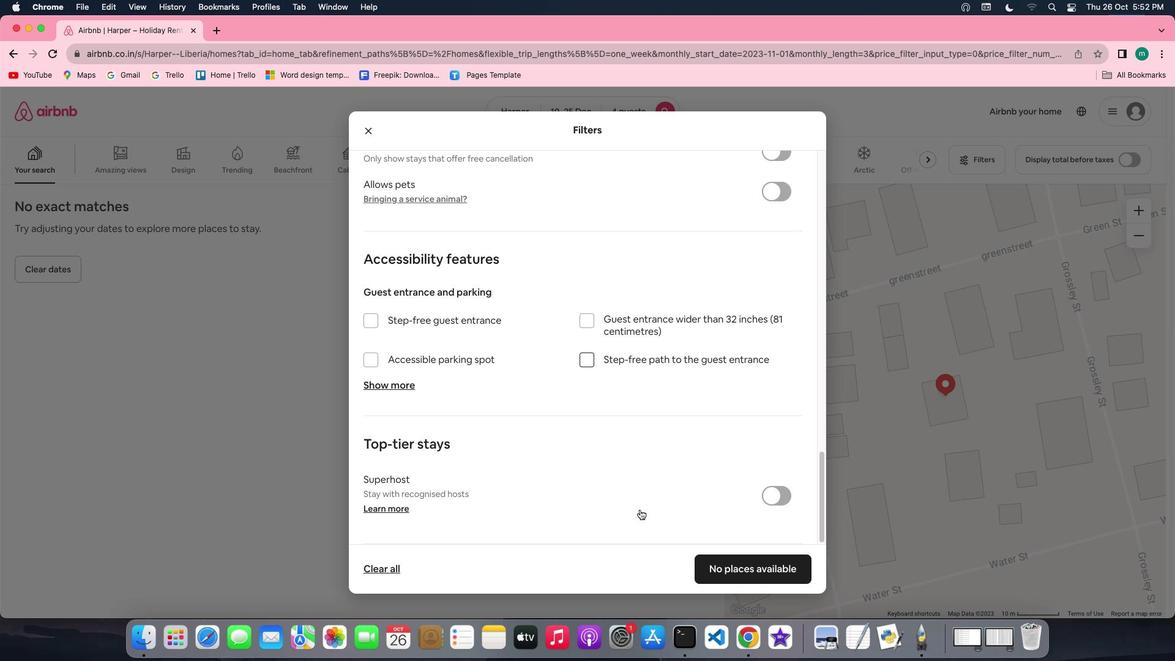 
Action: Mouse scrolled (641, 511) with delta (1, 0)
Screenshot: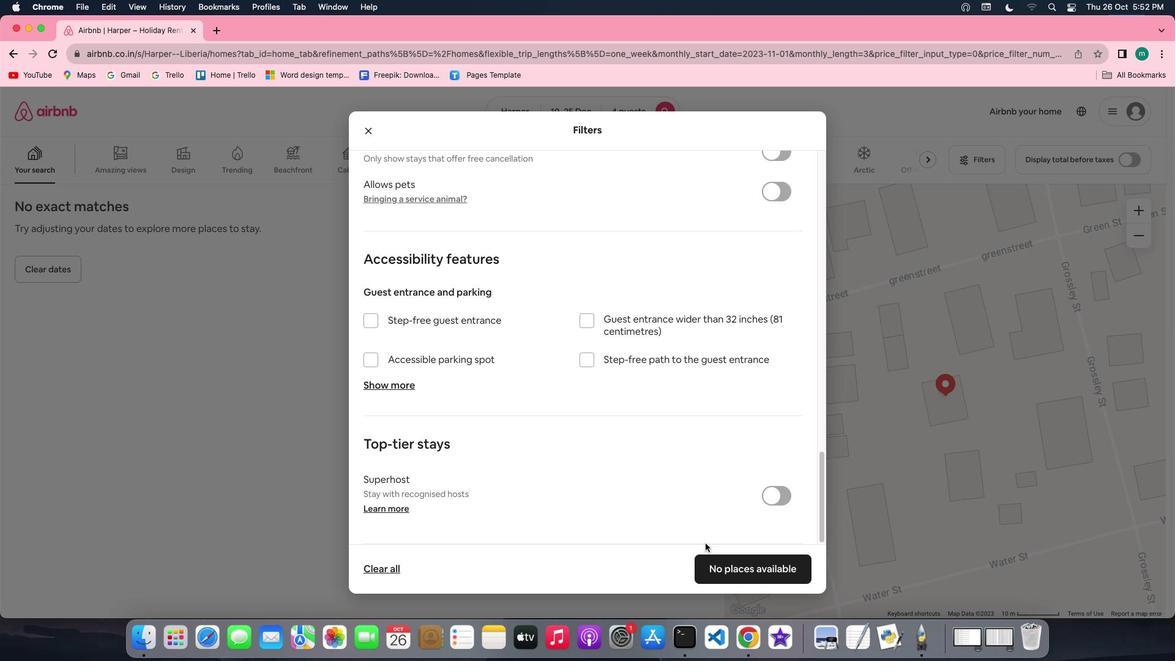 
Action: Mouse moved to (779, 576)
Screenshot: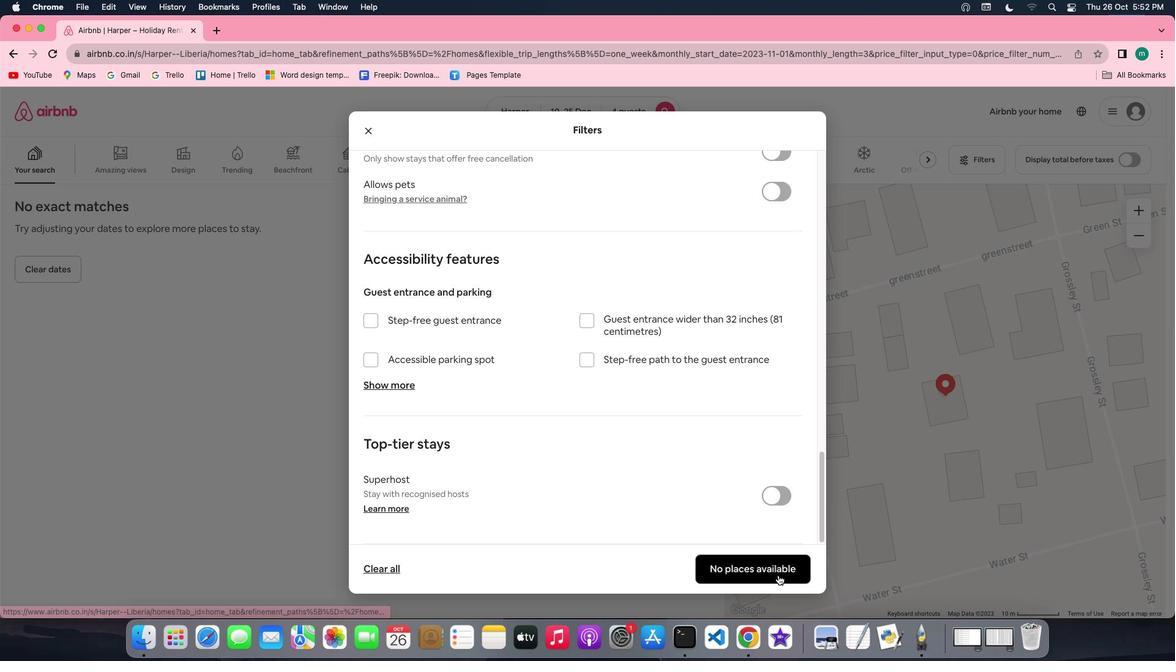 
Action: Mouse pressed left at (779, 576)
Screenshot: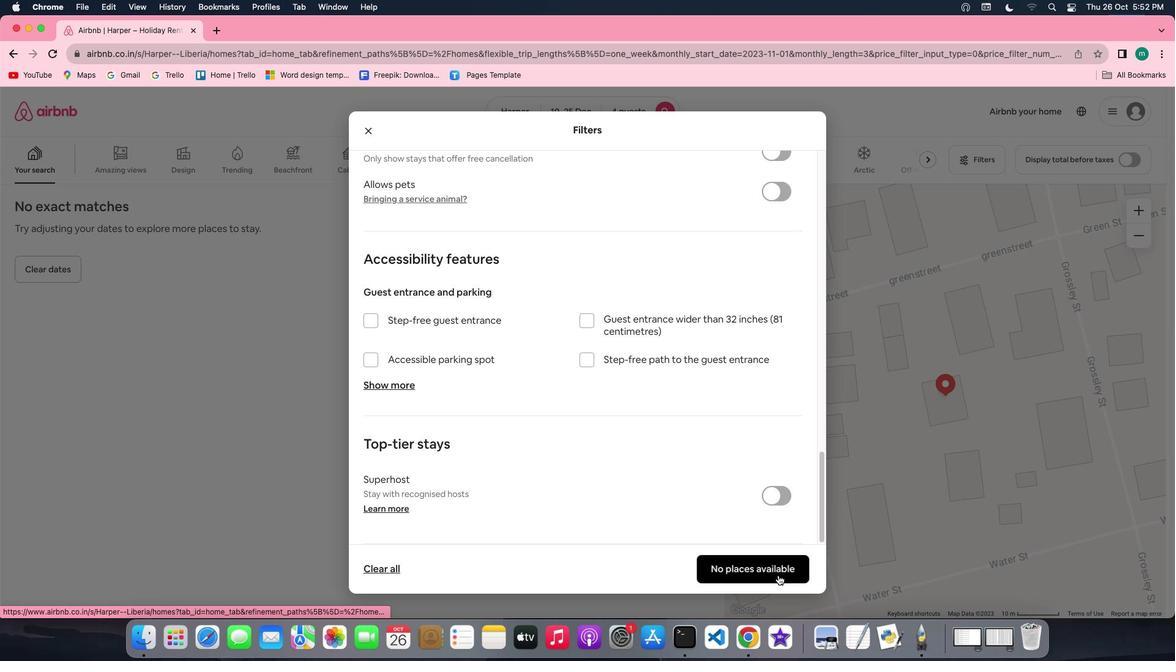 
Action: Mouse moved to (391, 413)
Screenshot: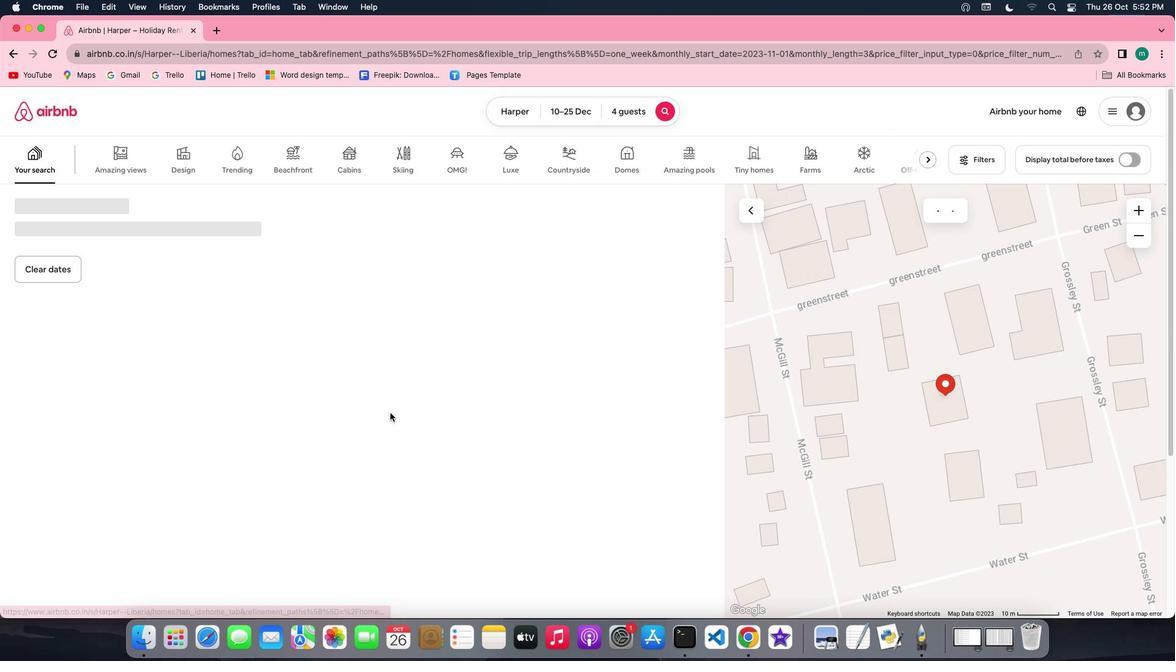 
